 Task: Add an event with the title Second Webinar: Introduction to Influencer Marketing, date ''2023/10/11'', time 9:15 AM to 11:15 AMand add a description: The training workshop will commence with an introduction to the fundamental principles of effective presentations. Participants will learn about the key elements of a successful presentation, including content development, delivery techniques, visual aids, and audience engagement.Select event color  Flamingo . Add location for the event as: Melbourne, Australia, logged in from the account softage.8@softage.netand send the event invitation to softage.7@softage.net and softage.9@softage.net. Set a reminder for the event Weekly on Sunday
Action: Mouse pressed left at (57, 156)
Screenshot: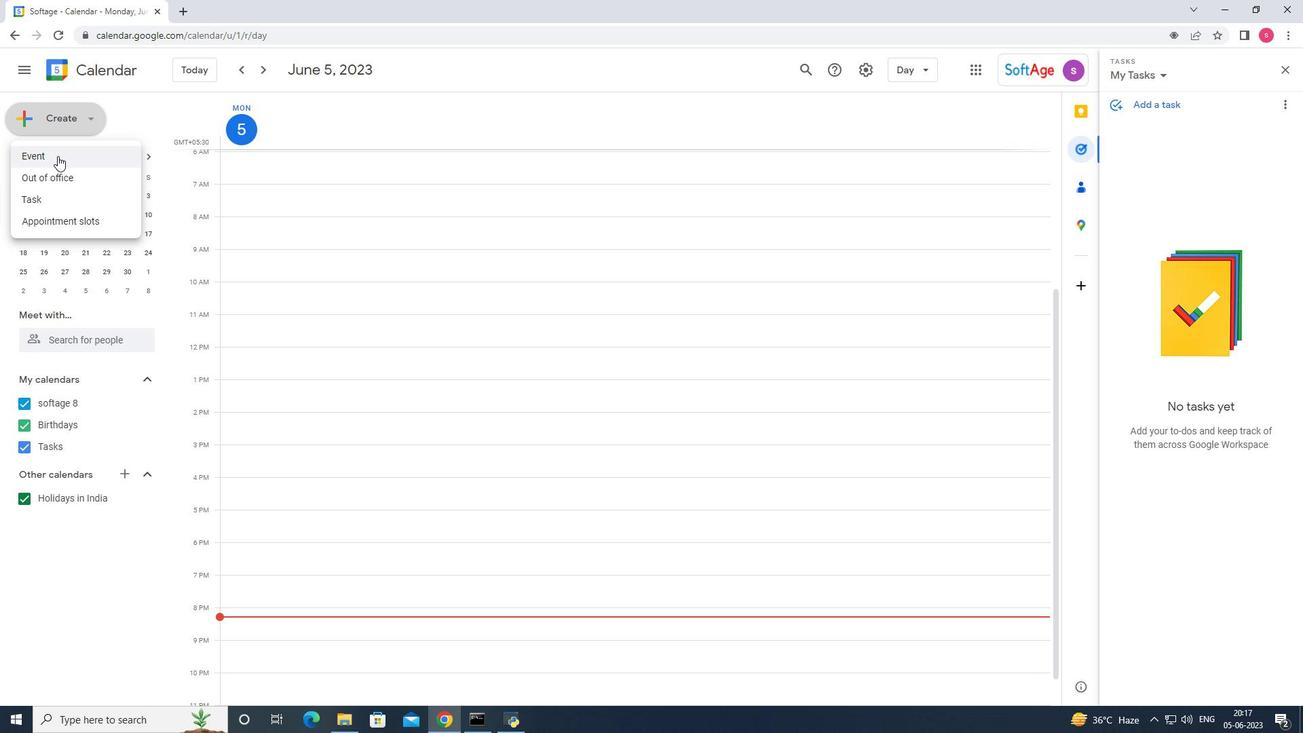 
Action: Mouse moved to (647, 615)
Screenshot: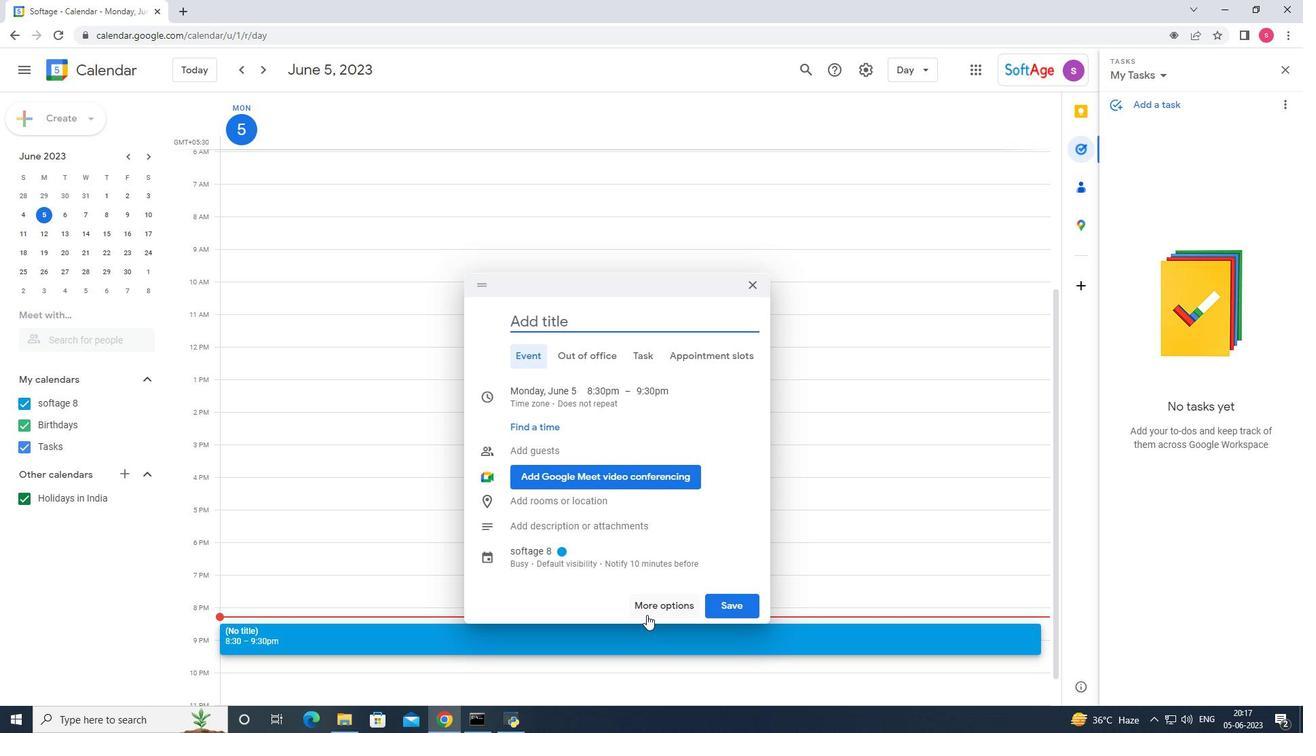 
Action: Mouse pressed left at (647, 615)
Screenshot: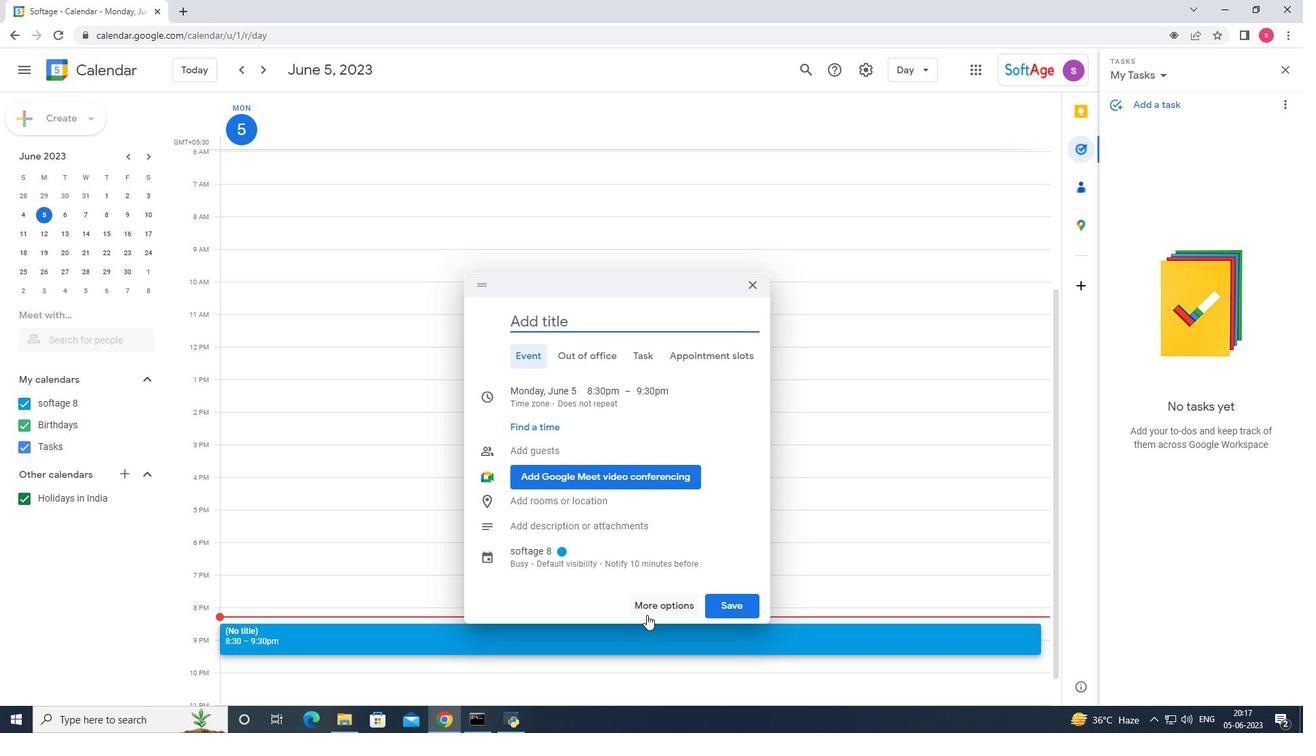 
Action: Mouse moved to (589, 429)
Screenshot: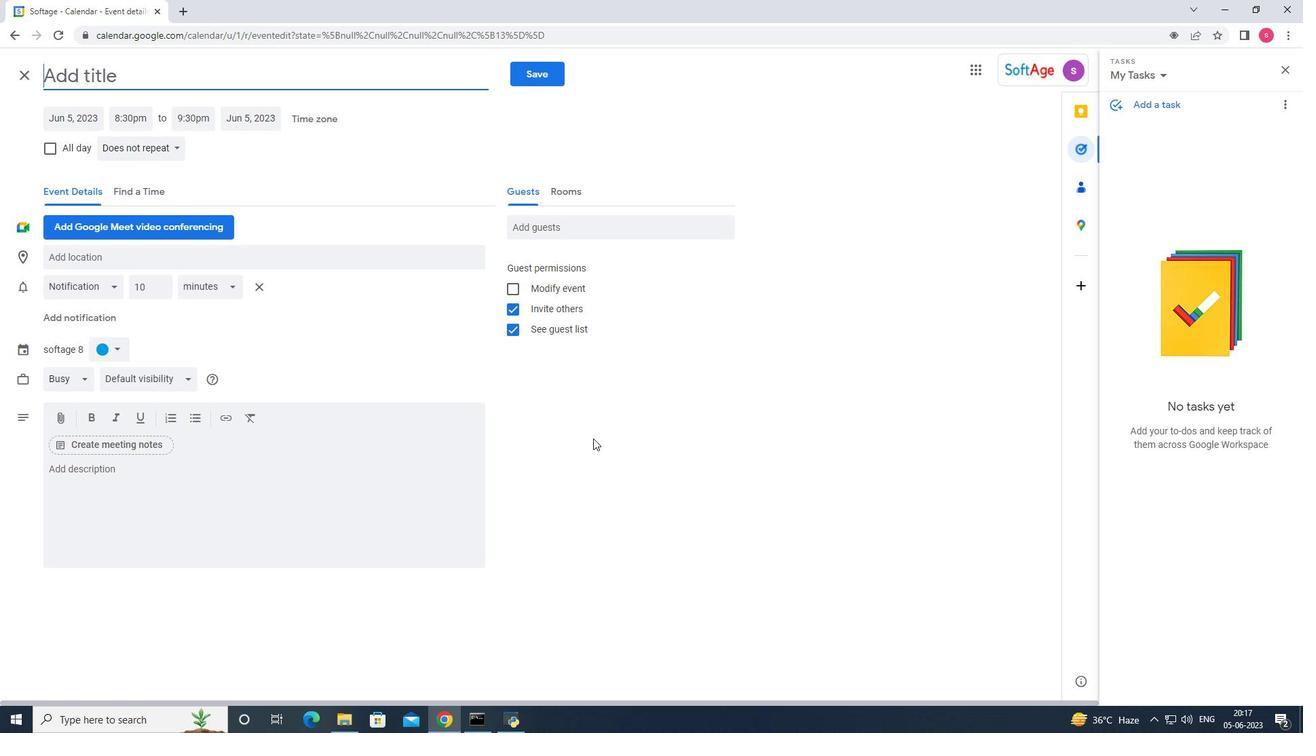 
Action: Key pressed <Key.shift><Key.shift><Key.shift>Second<Key.space><Key.shift>Webinar<Key.shift>:<Key.space><Key.shift><Key.shift><Key.shift><Key.shift>Introduction<Key.space>to<Key.space><Key.shift>Influencer<Key.space><Key.shift>Markr<Key.backspace>eting
Screenshot: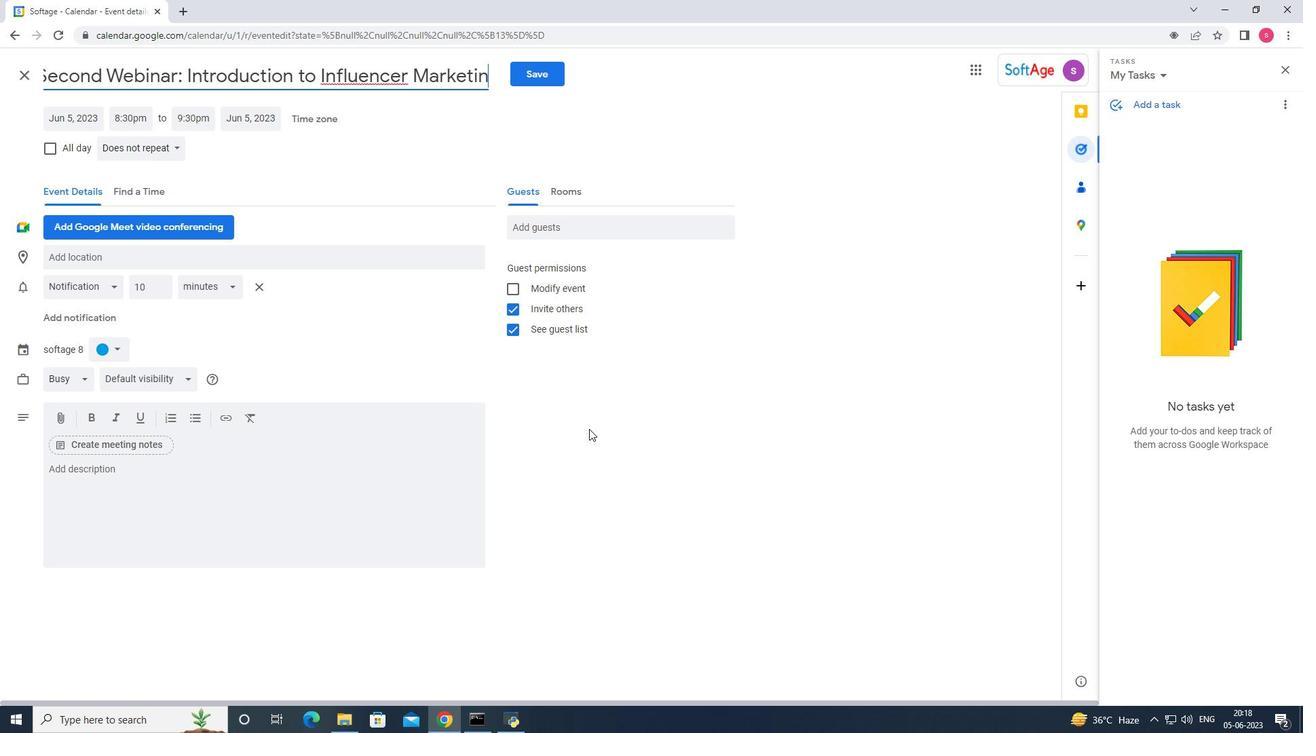 
Action: Mouse moved to (362, 74)
Screenshot: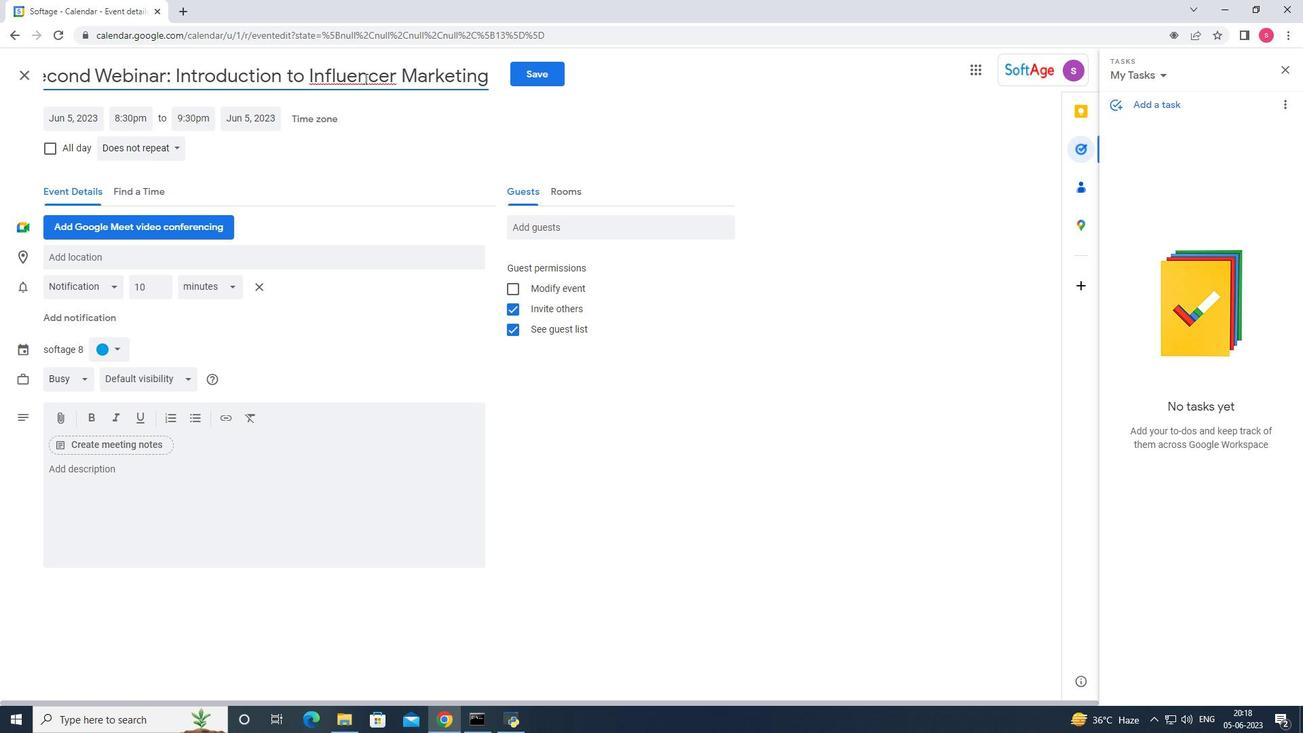 
Action: Mouse pressed right at (362, 74)
Screenshot: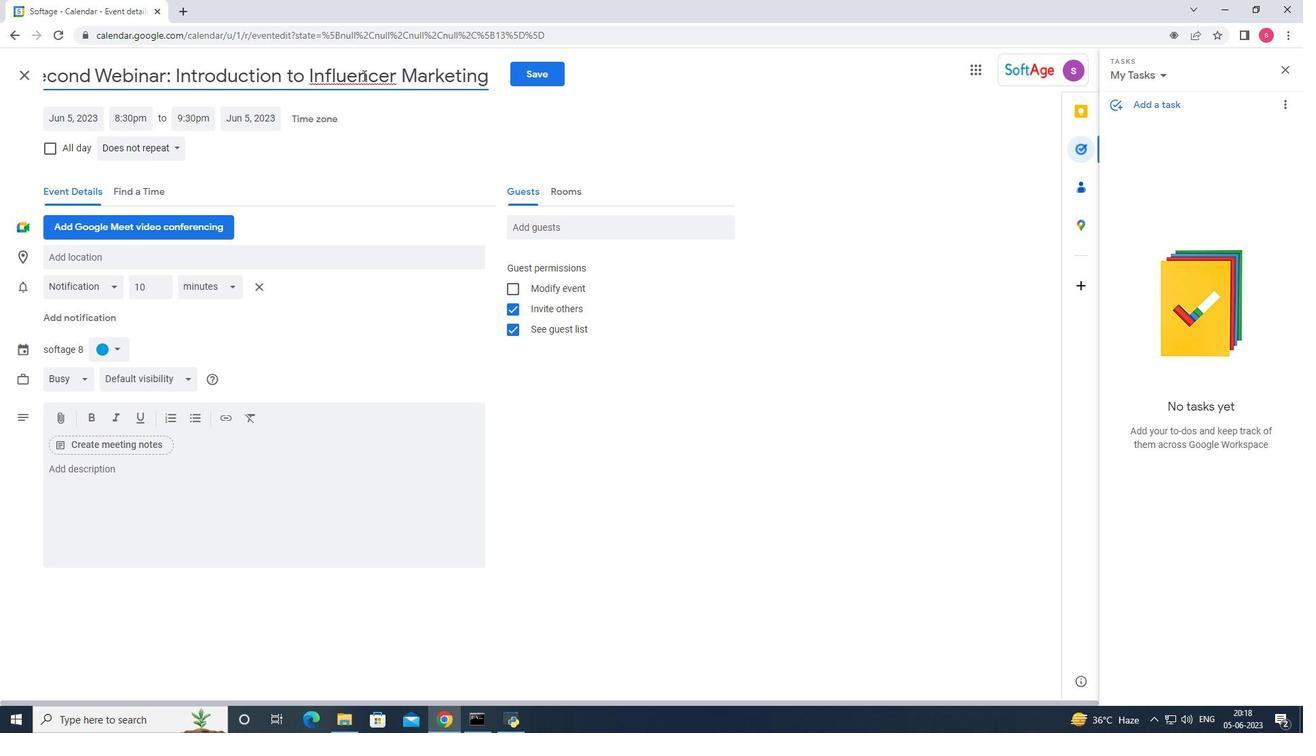 
Action: Mouse moved to (366, 84)
Screenshot: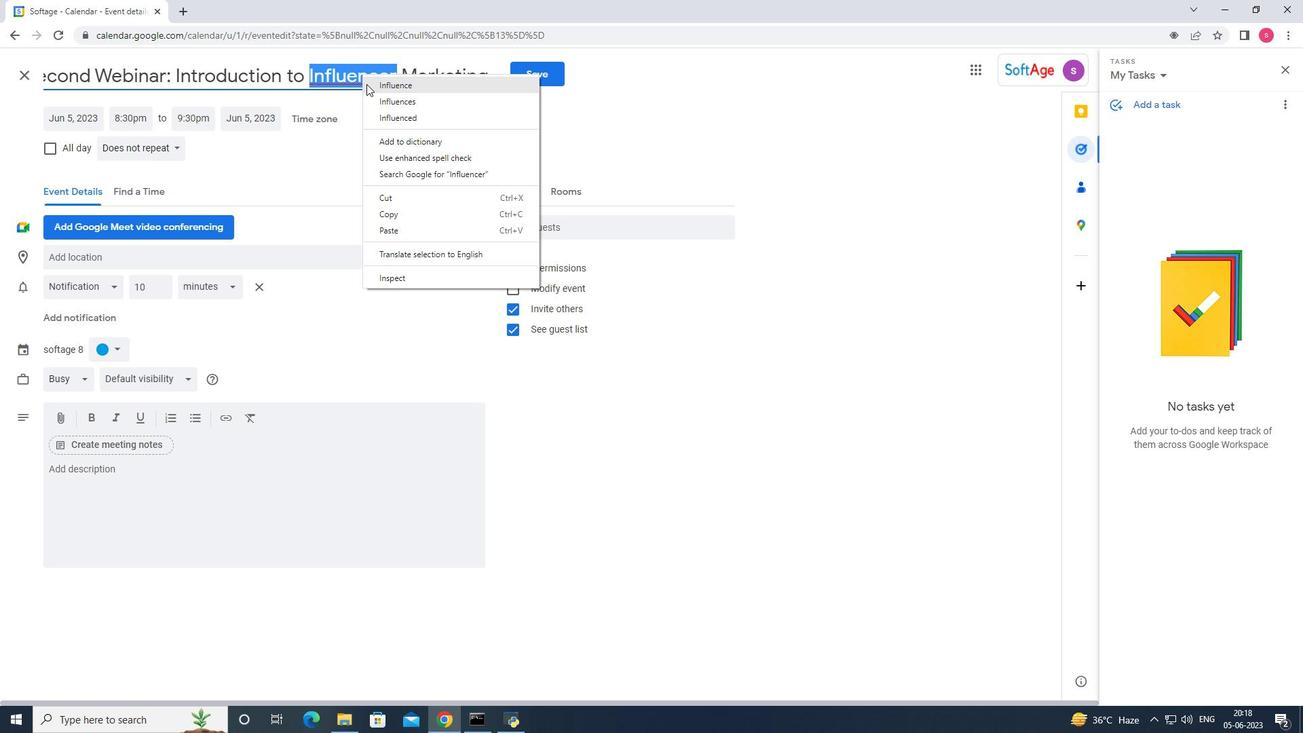 
Action: Mouse pressed left at (366, 84)
Screenshot: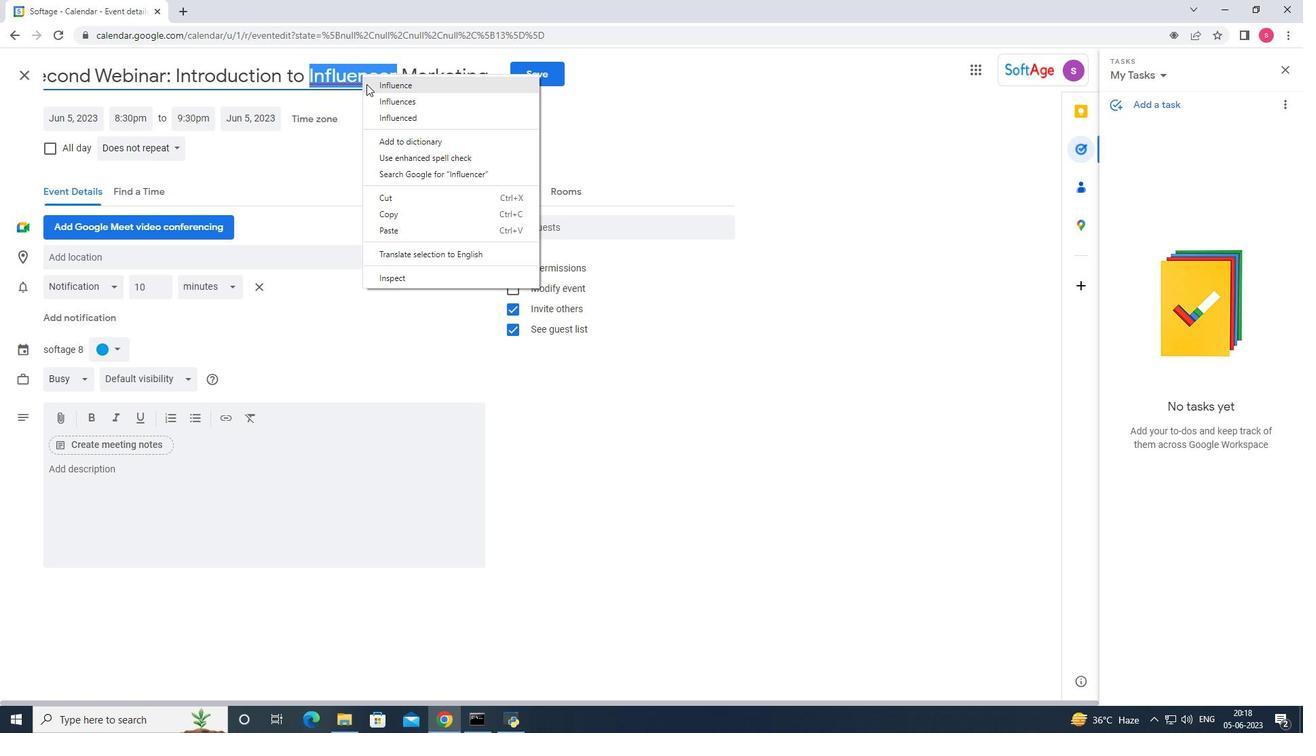 
Action: Mouse moved to (507, 174)
Screenshot: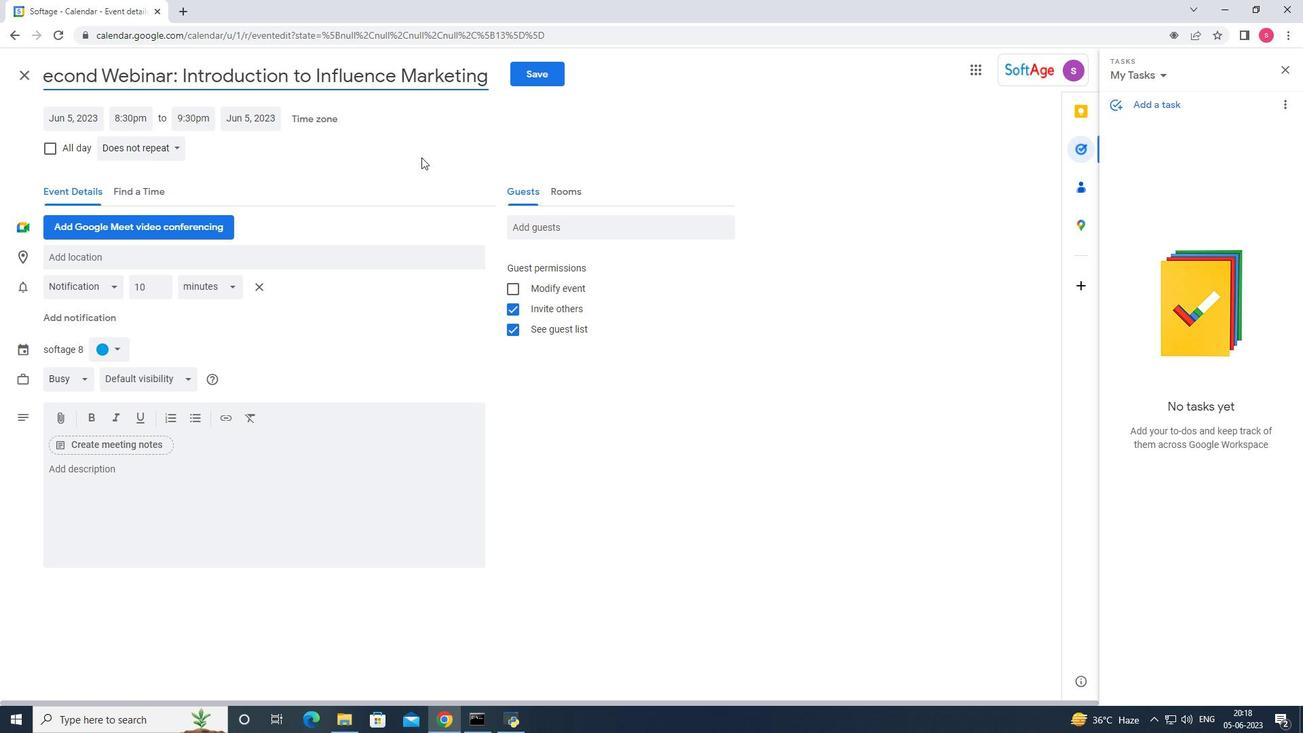 
Action: Key pressed e<Key.backspace>r
Screenshot: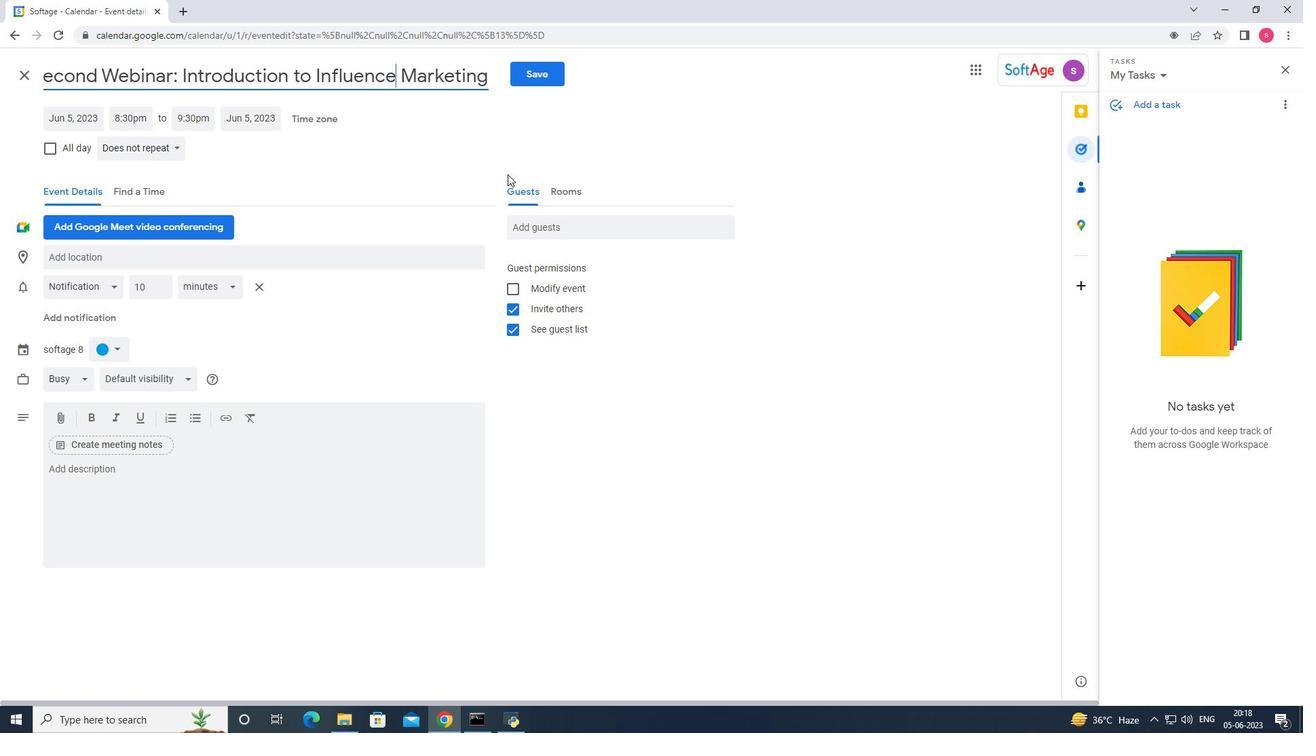 
Action: Mouse moved to (84, 114)
Screenshot: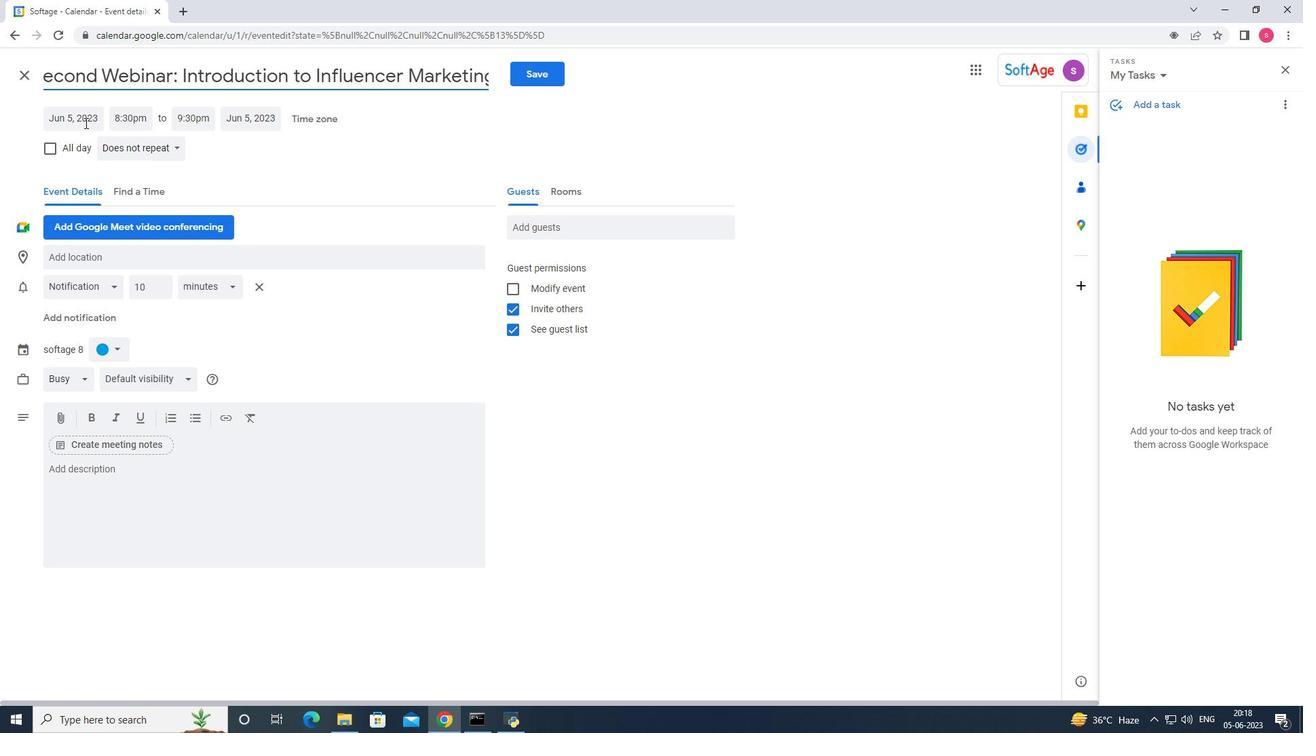 
Action: Mouse pressed left at (84, 114)
Screenshot: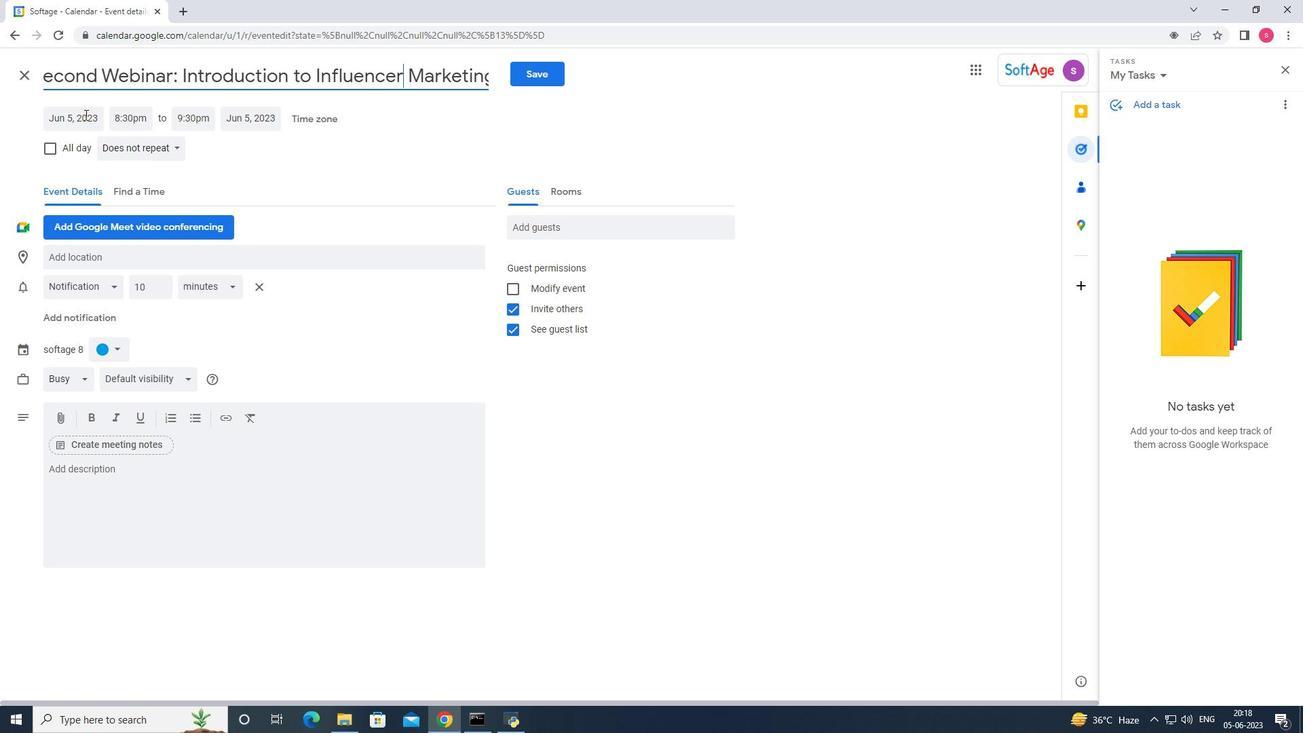 
Action: Mouse moved to (90, 241)
Screenshot: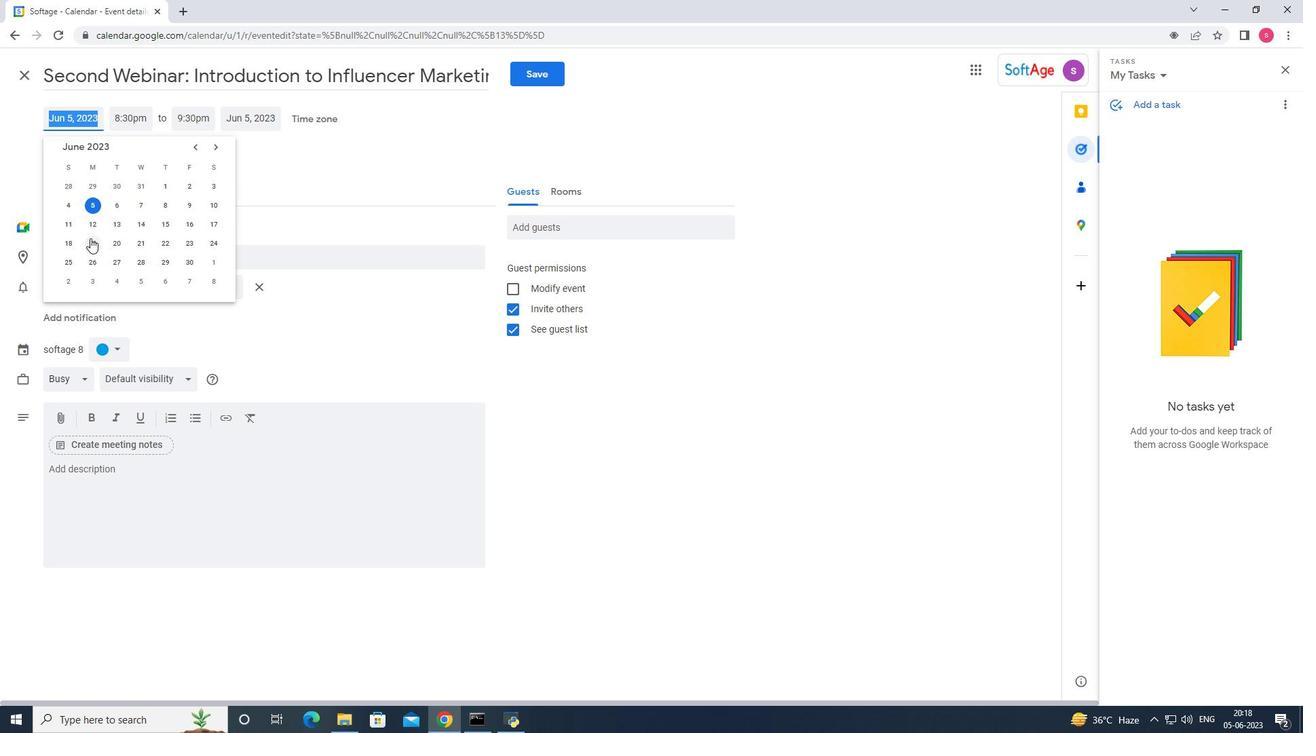 
Action: Mouse scrolled (90, 241) with delta (0, 0)
Screenshot: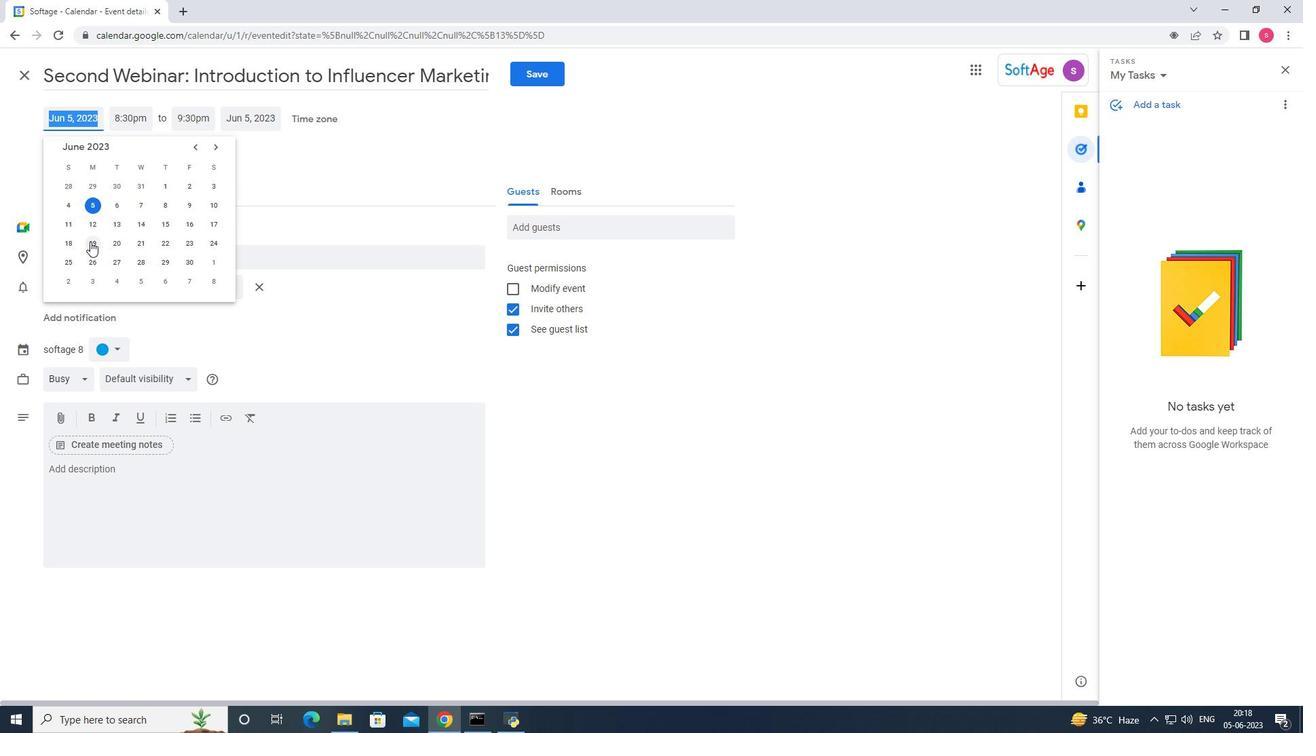 
Action: Mouse moved to (214, 148)
Screenshot: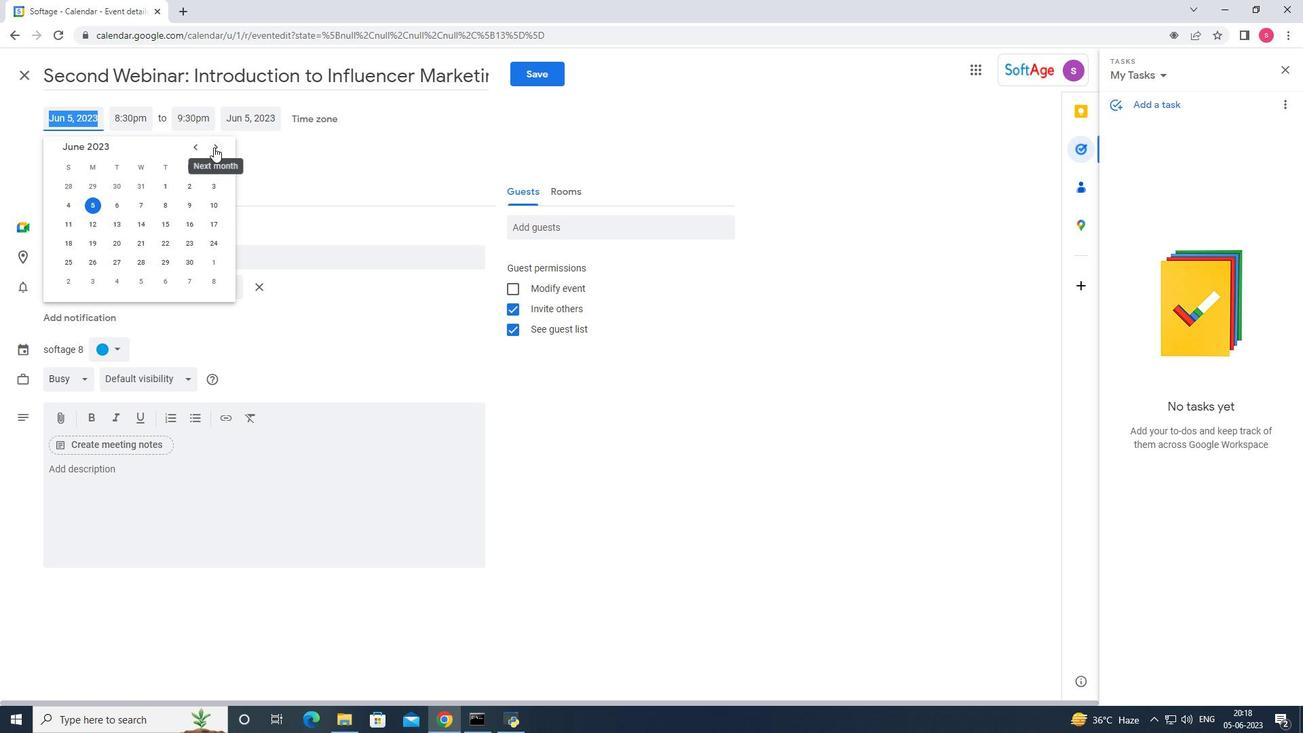 
Action: Mouse pressed left at (214, 148)
Screenshot: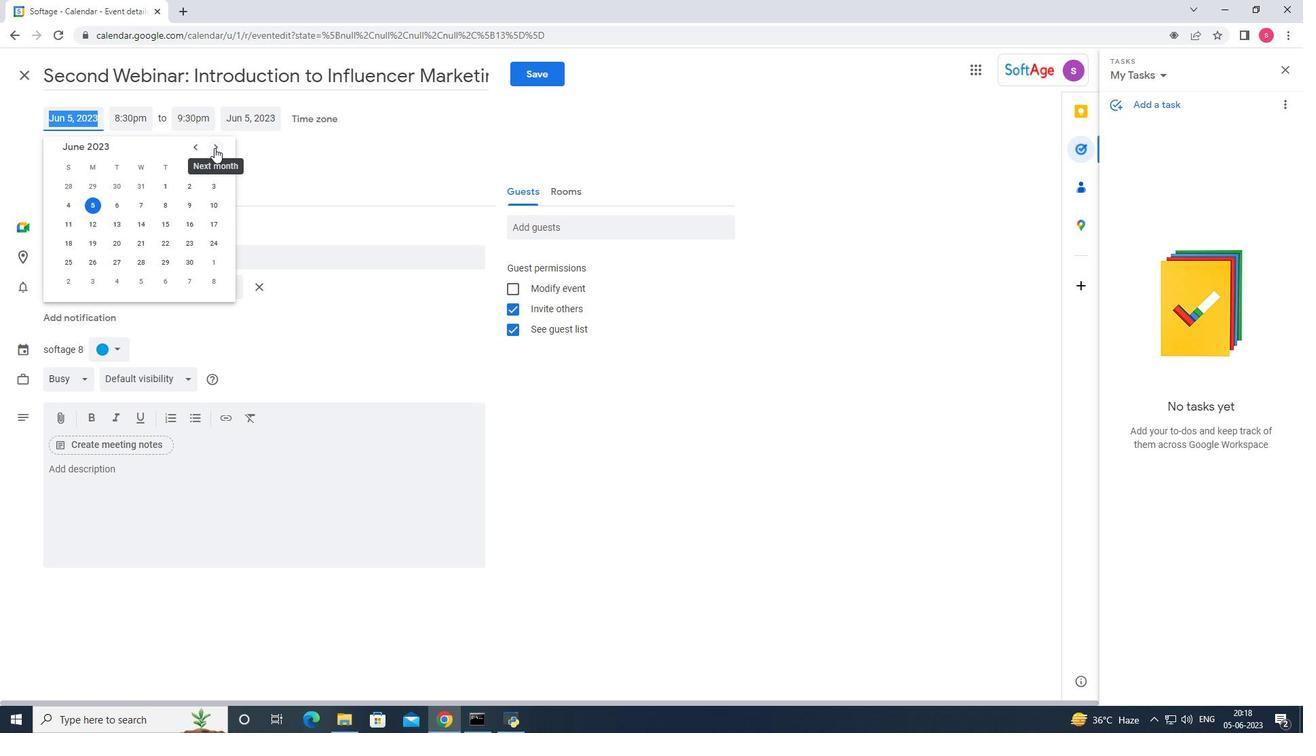 
Action: Mouse pressed left at (214, 148)
Screenshot: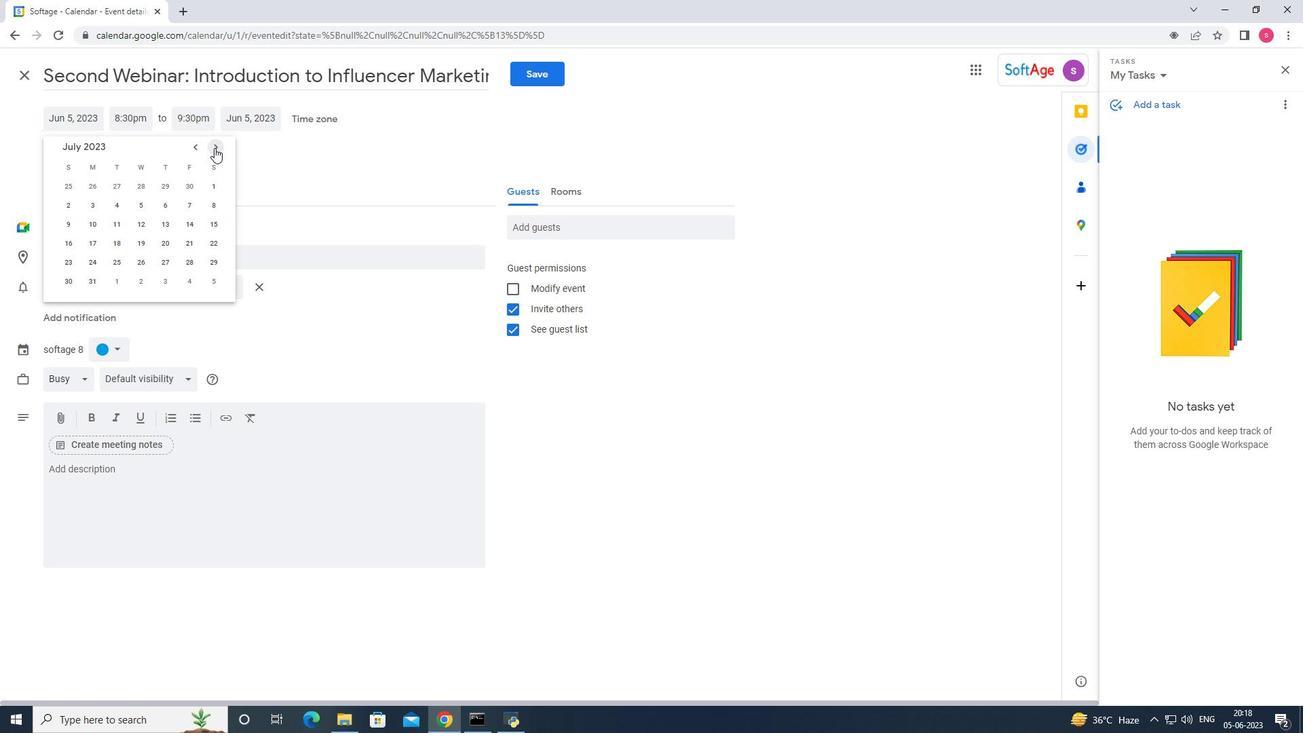 
Action: Mouse pressed left at (214, 148)
Screenshot: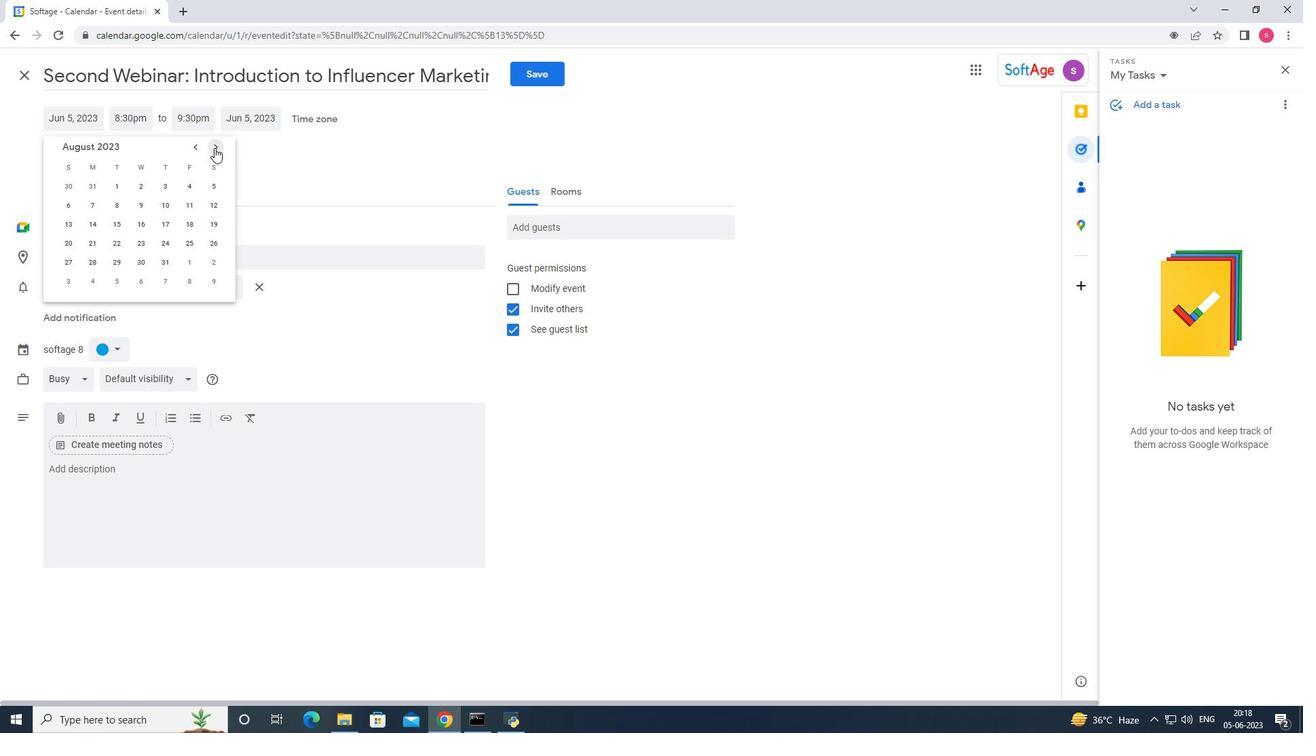 
Action: Mouse pressed left at (214, 148)
Screenshot: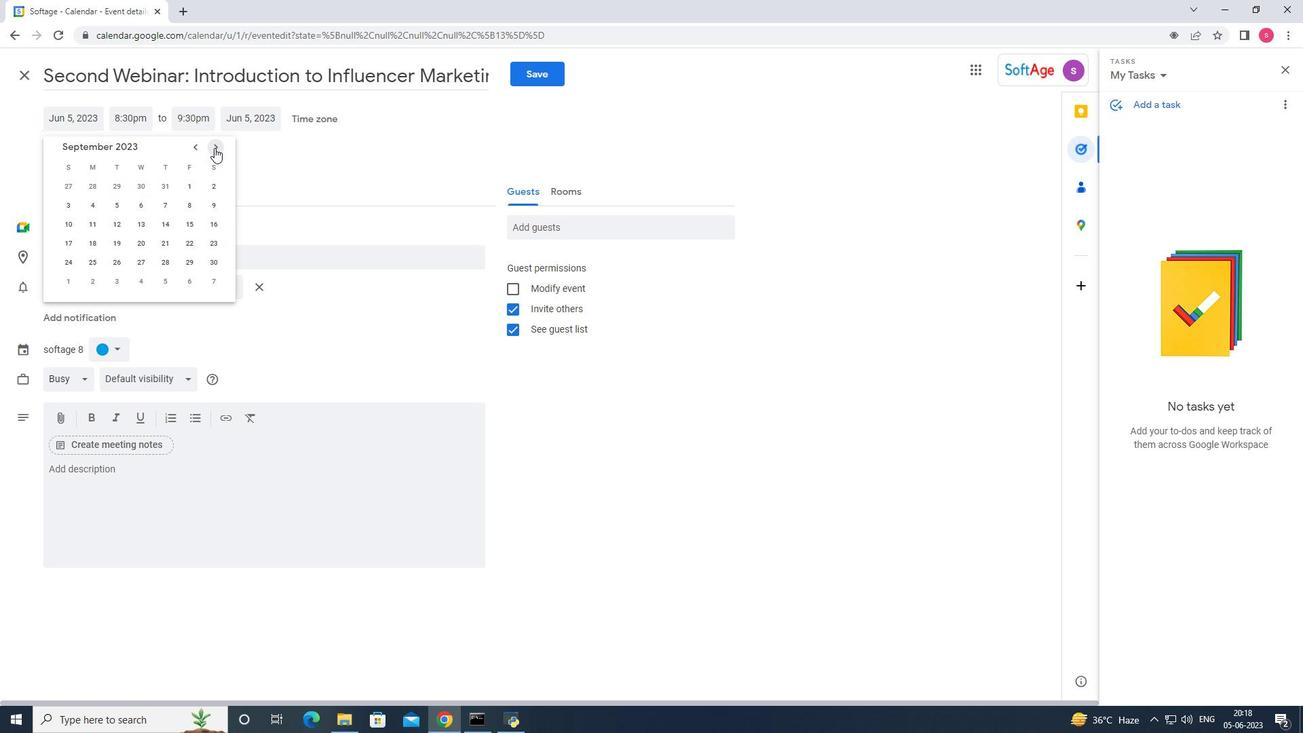 
Action: Mouse pressed left at (214, 148)
Screenshot: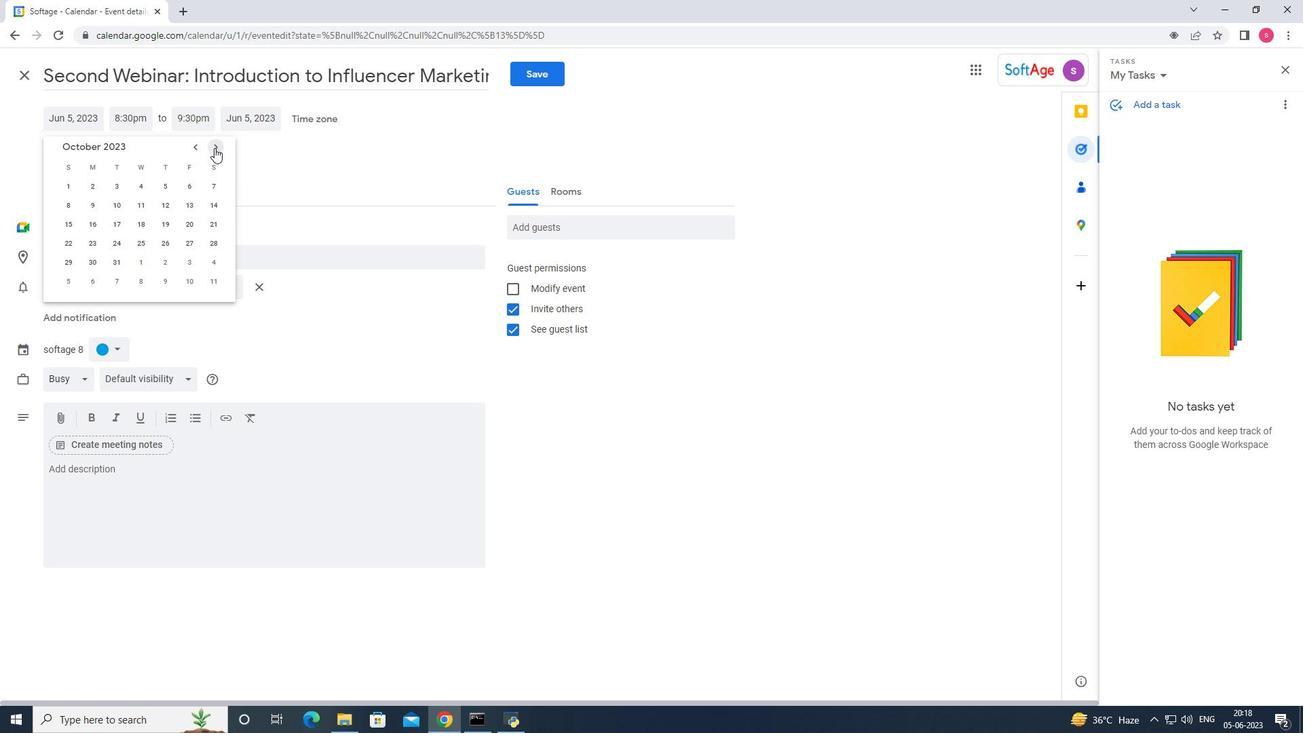 
Action: Mouse moved to (197, 148)
Screenshot: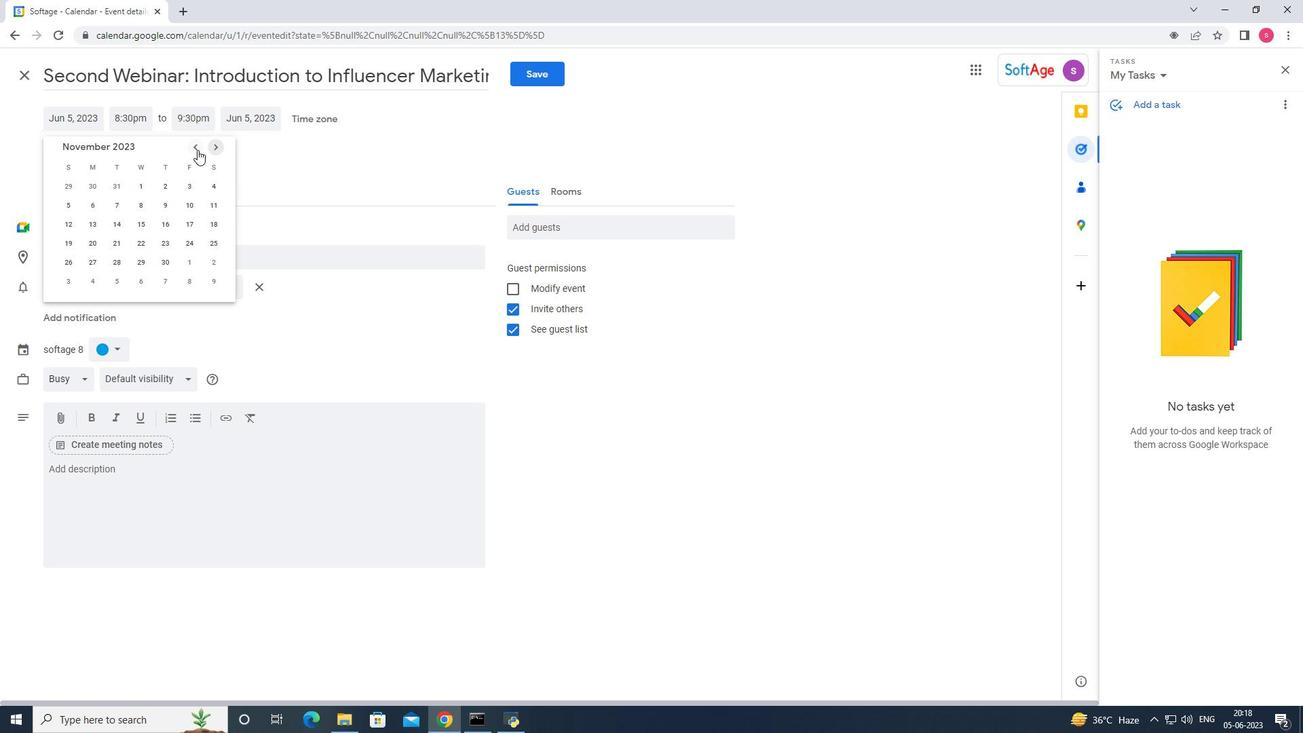 
Action: Mouse pressed left at (197, 148)
Screenshot: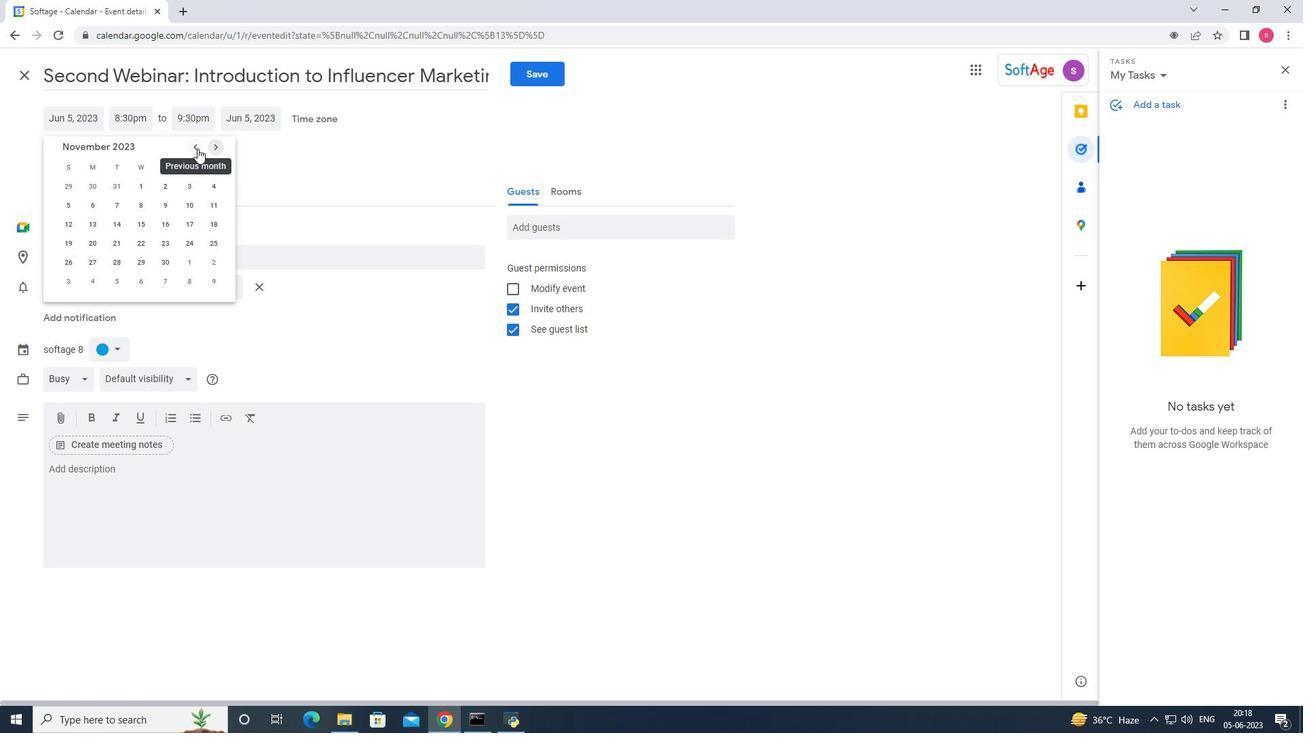 
Action: Mouse moved to (144, 203)
Screenshot: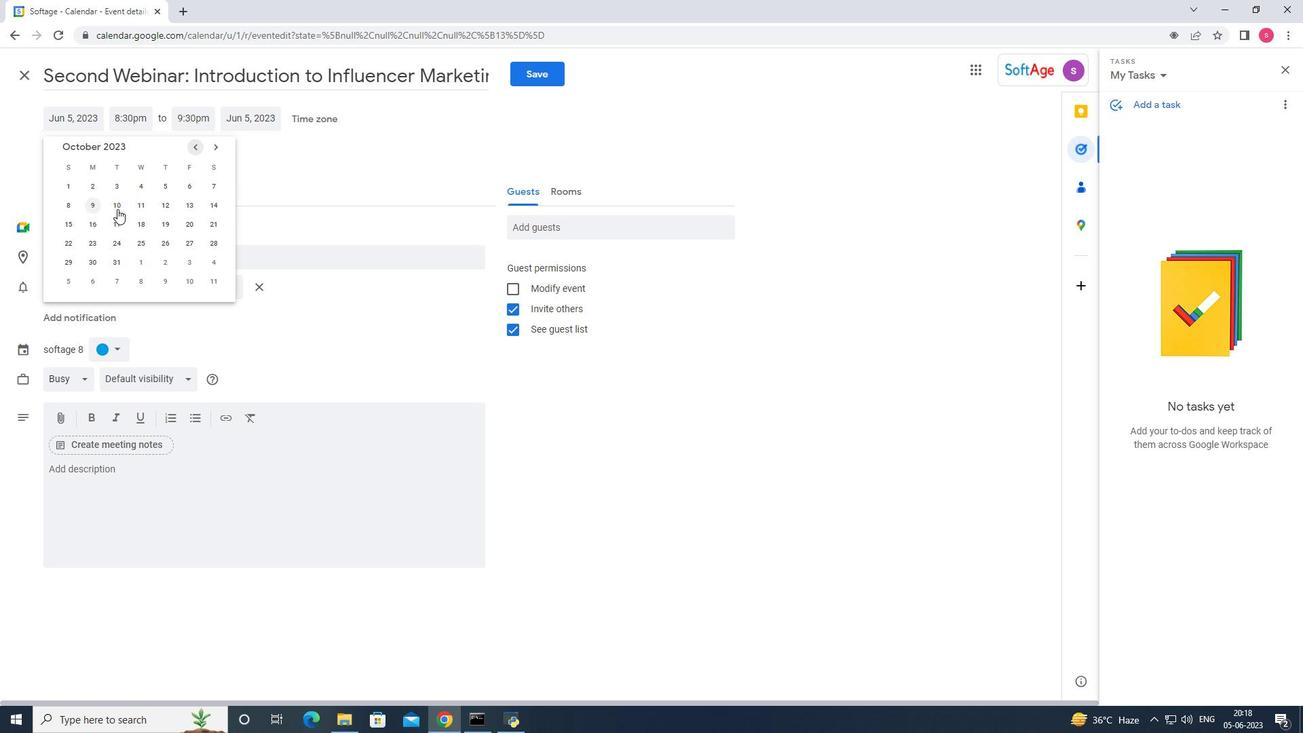 
Action: Mouse pressed left at (144, 203)
Screenshot: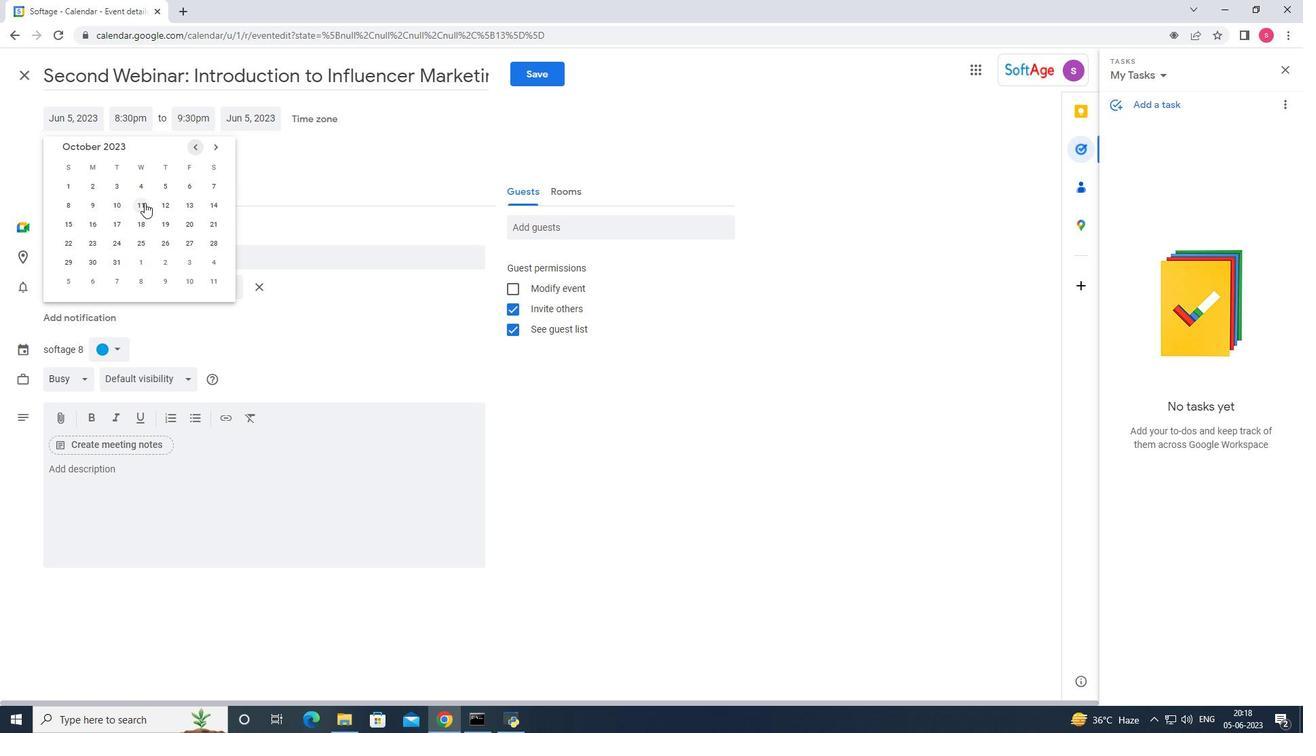 
Action: Mouse moved to (137, 118)
Screenshot: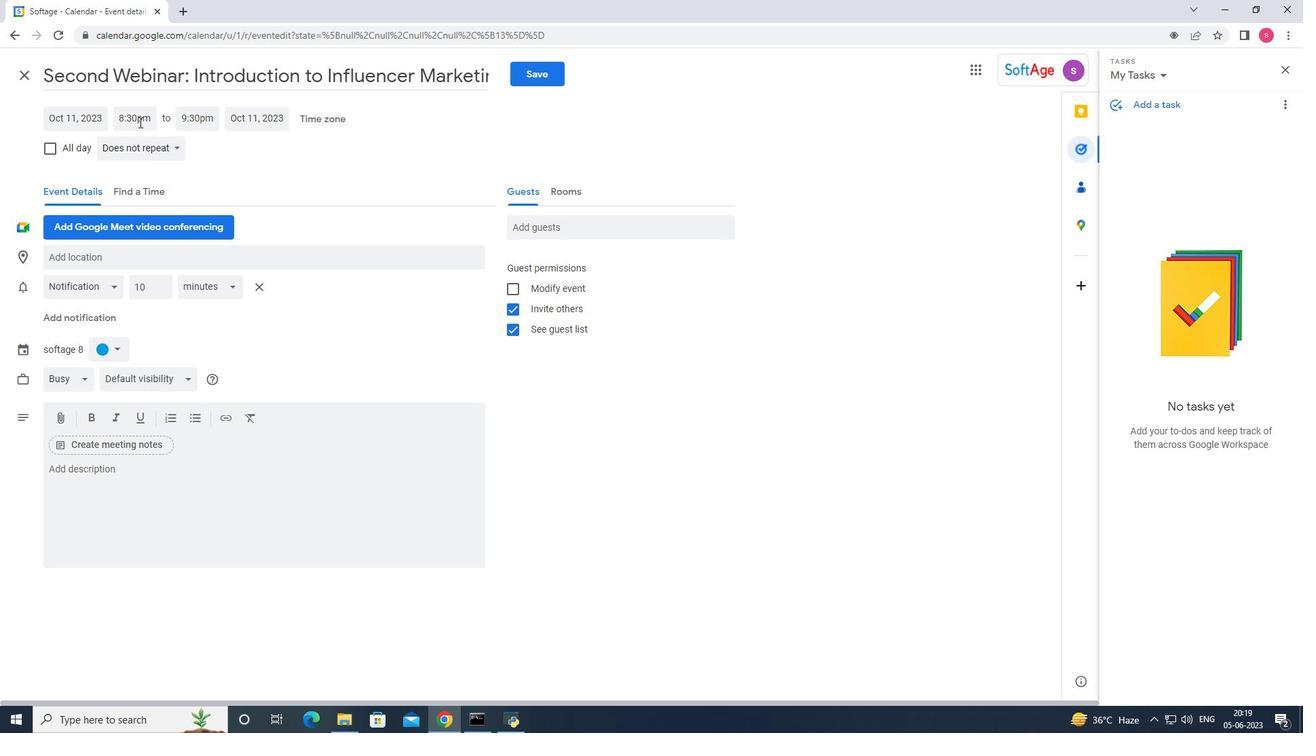 
Action: Mouse pressed left at (137, 118)
Screenshot: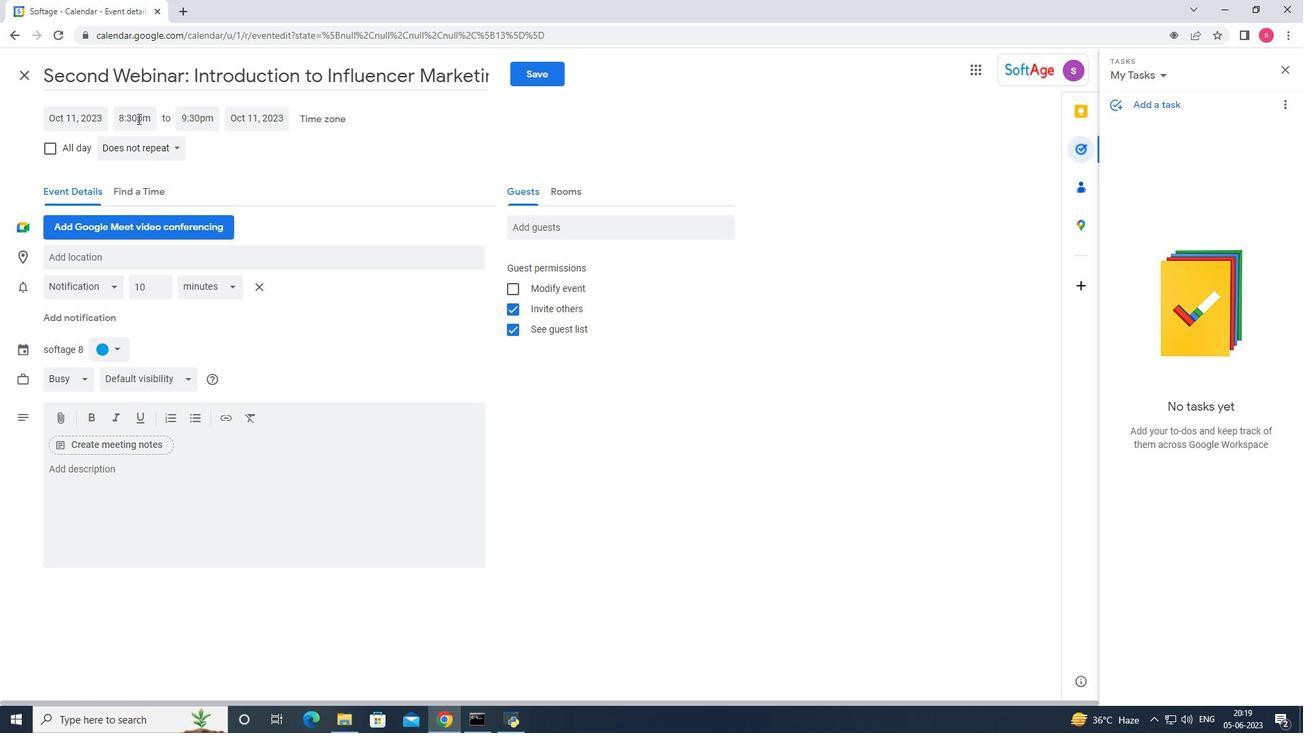 
Action: Mouse moved to (151, 203)
Screenshot: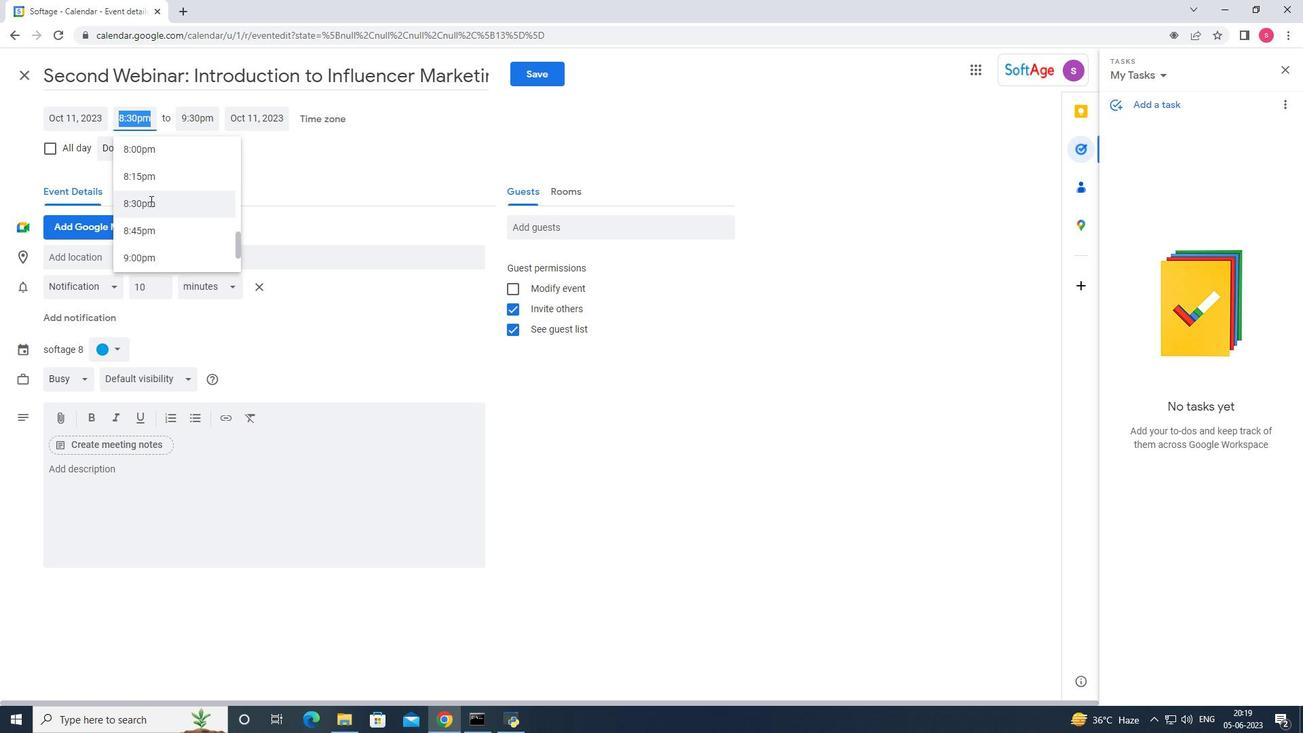 
Action: Mouse scrolled (151, 204) with delta (0, 0)
Screenshot: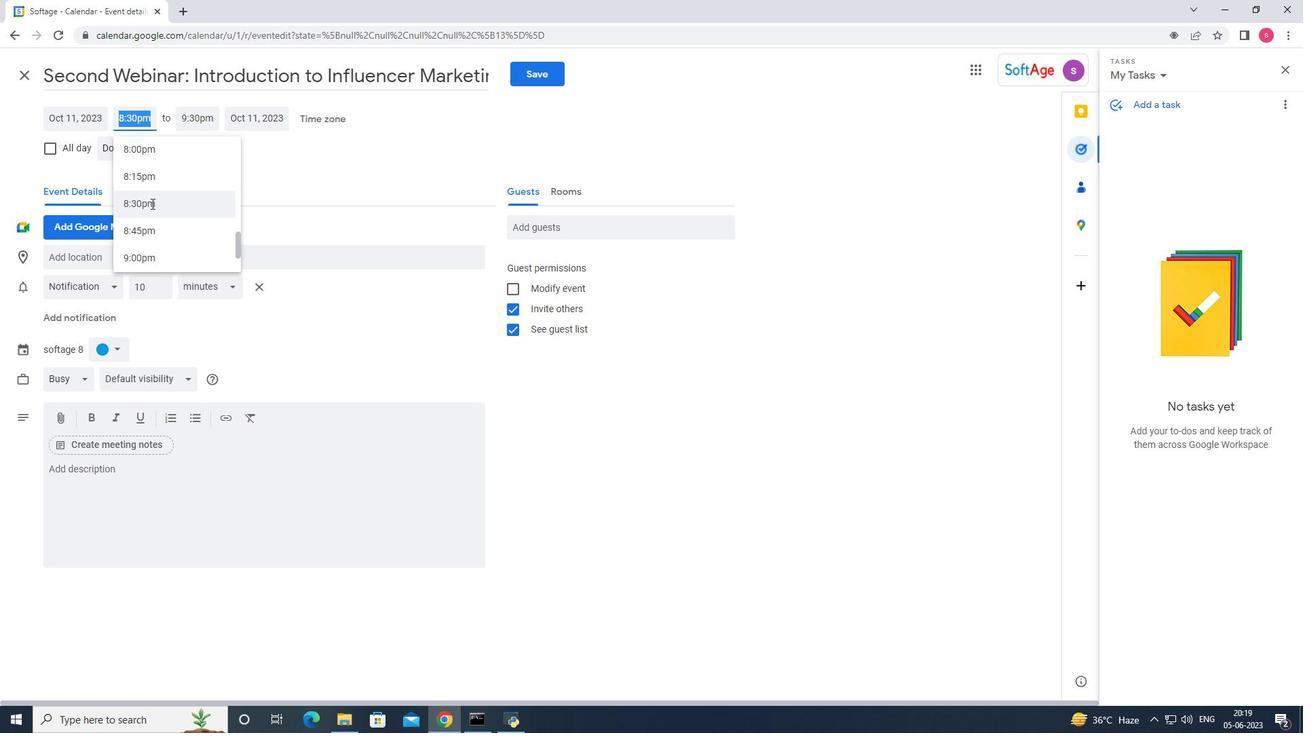 
Action: Mouse scrolled (151, 204) with delta (0, 0)
Screenshot: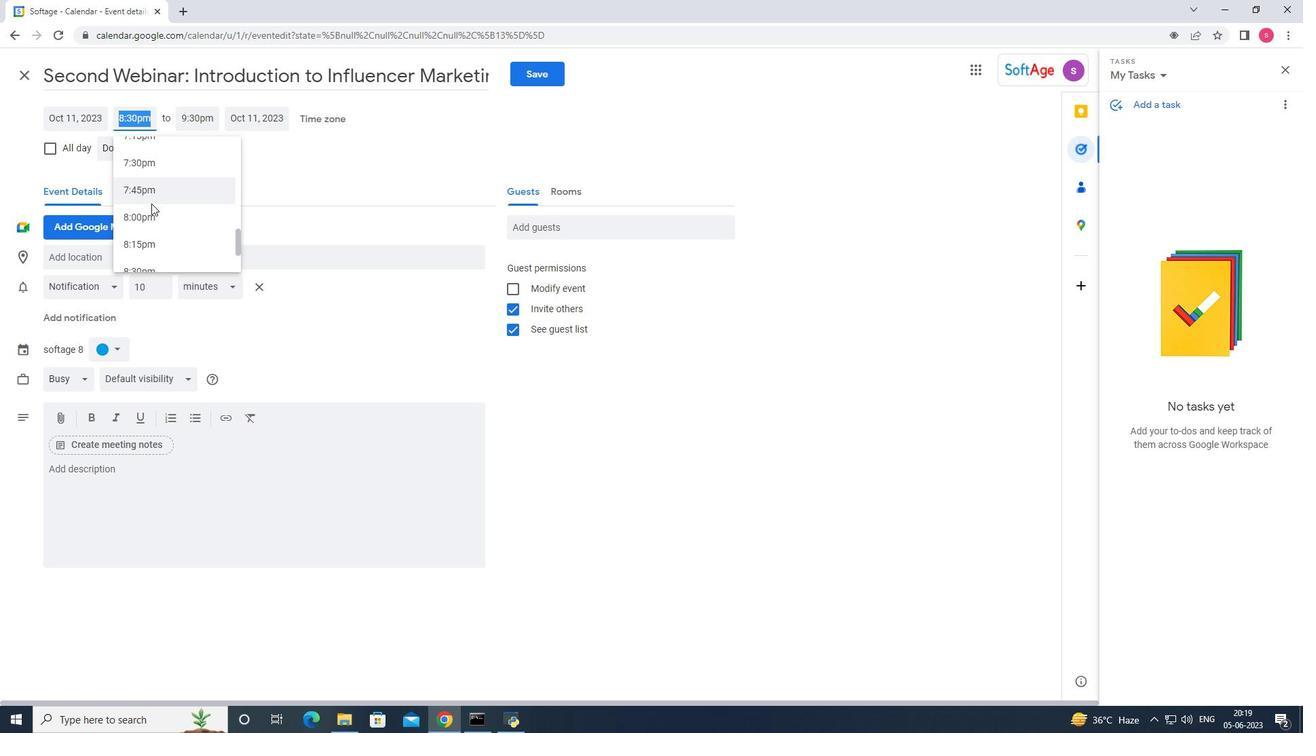 
Action: Mouse scrolled (151, 204) with delta (0, 0)
Screenshot: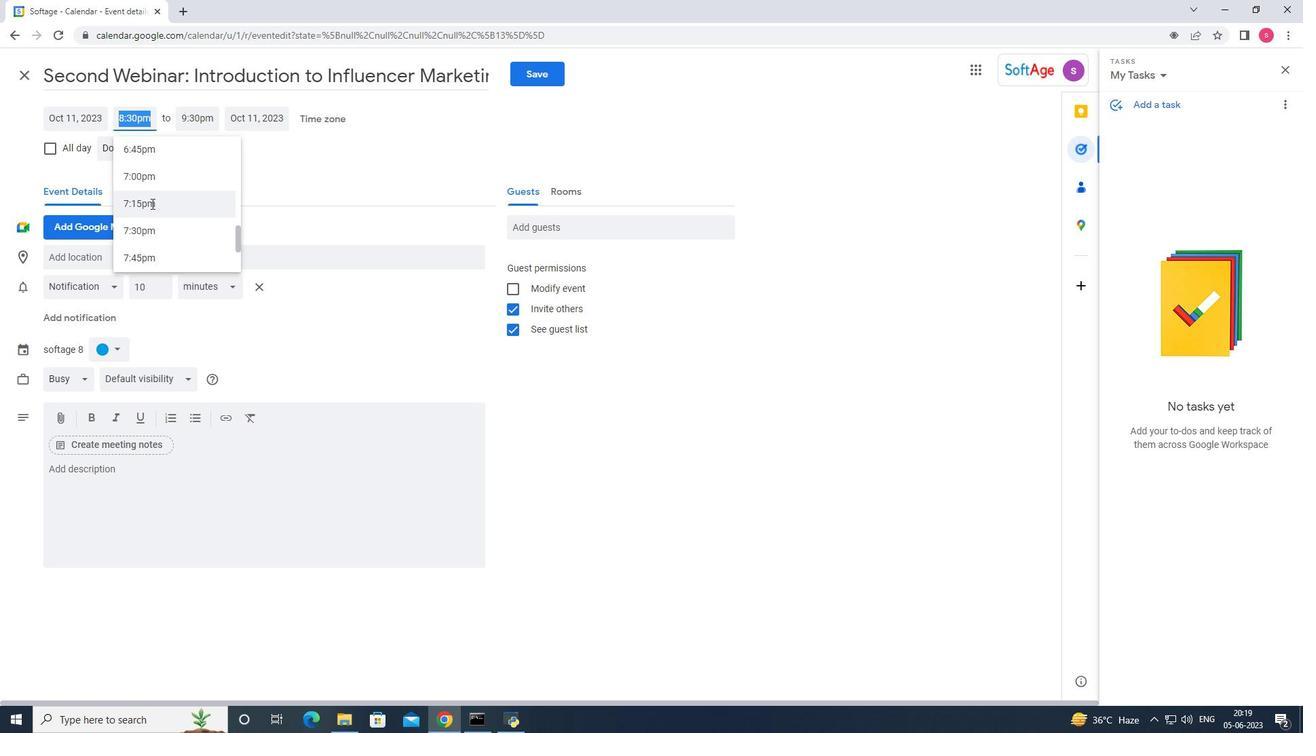 
Action: Mouse scrolled (151, 204) with delta (0, 0)
Screenshot: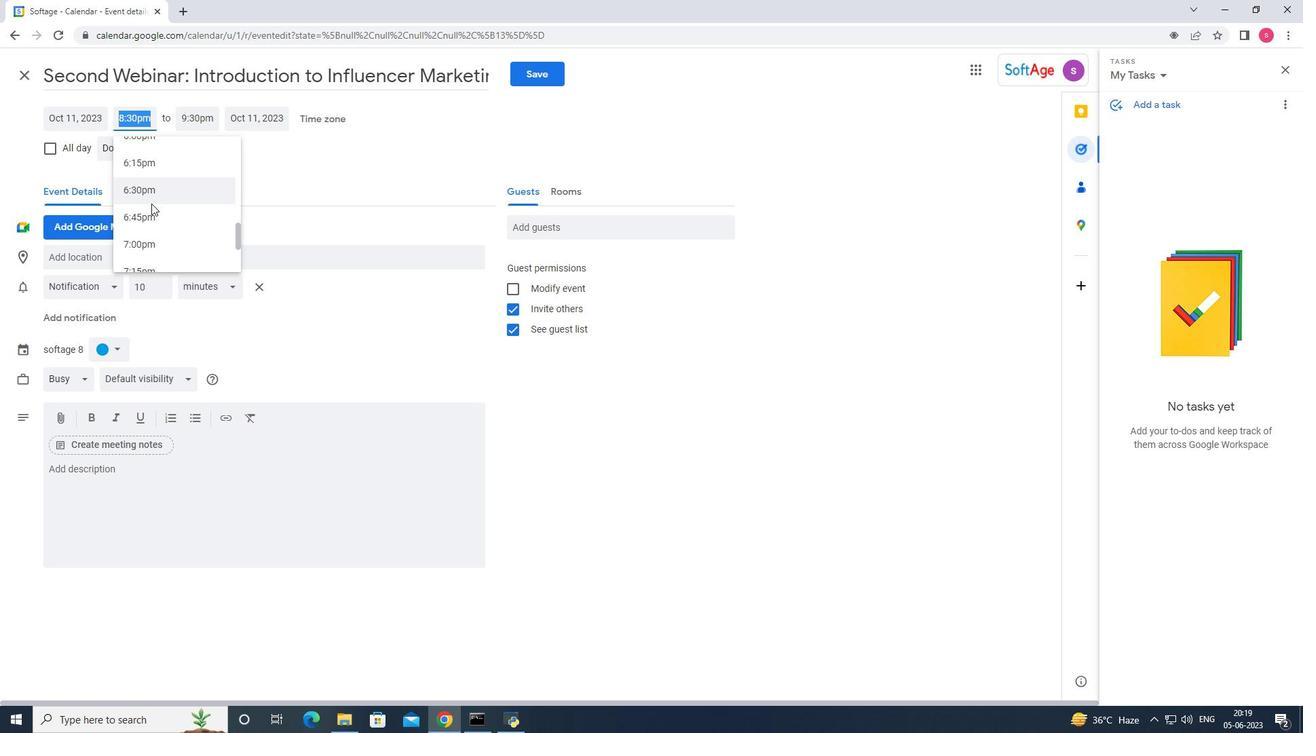 
Action: Mouse scrolled (151, 204) with delta (0, 0)
Screenshot: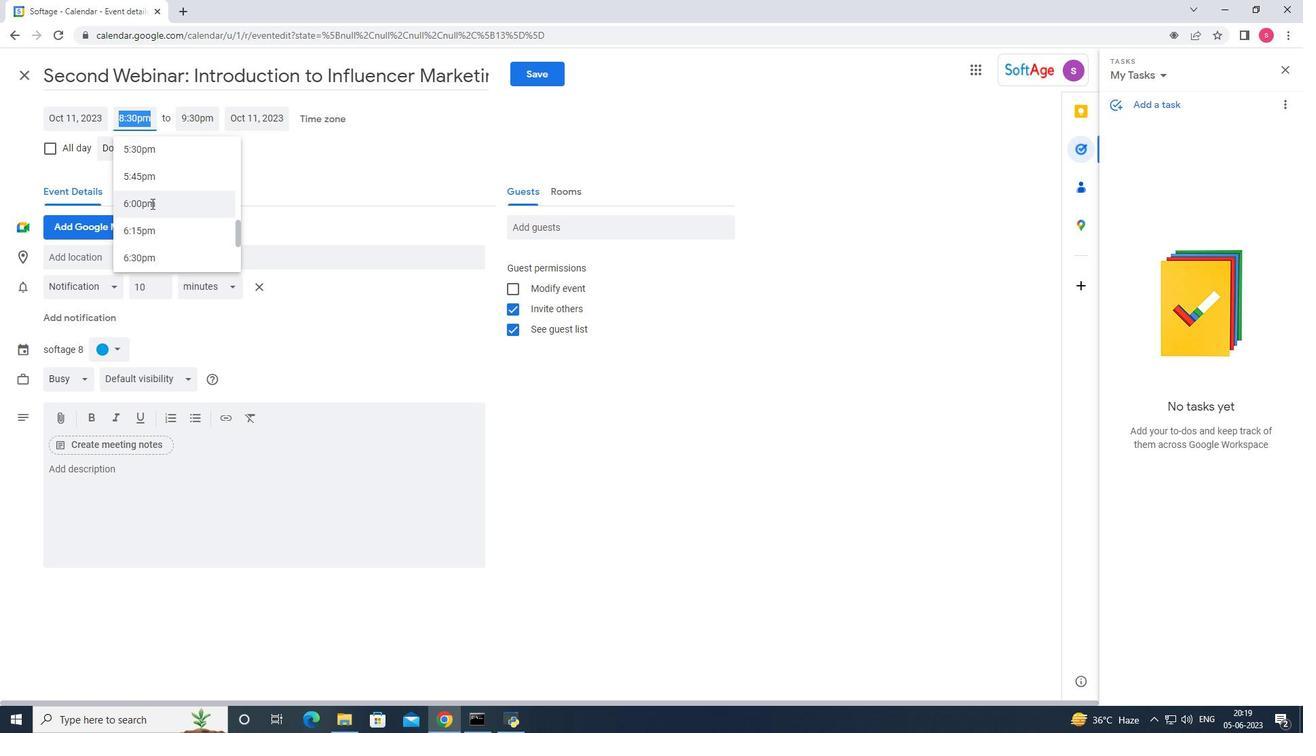 
Action: Mouse scrolled (151, 204) with delta (0, 0)
Screenshot: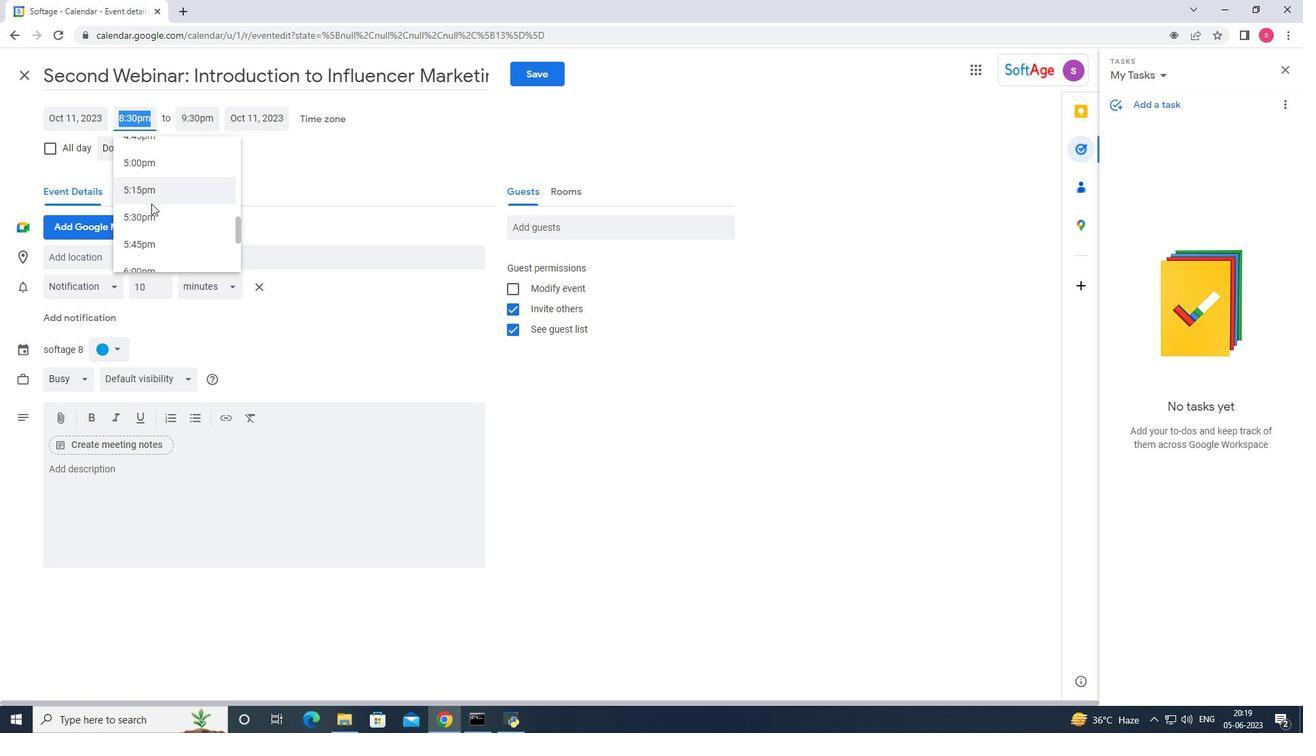 
Action: Mouse scrolled (151, 204) with delta (0, 0)
Screenshot: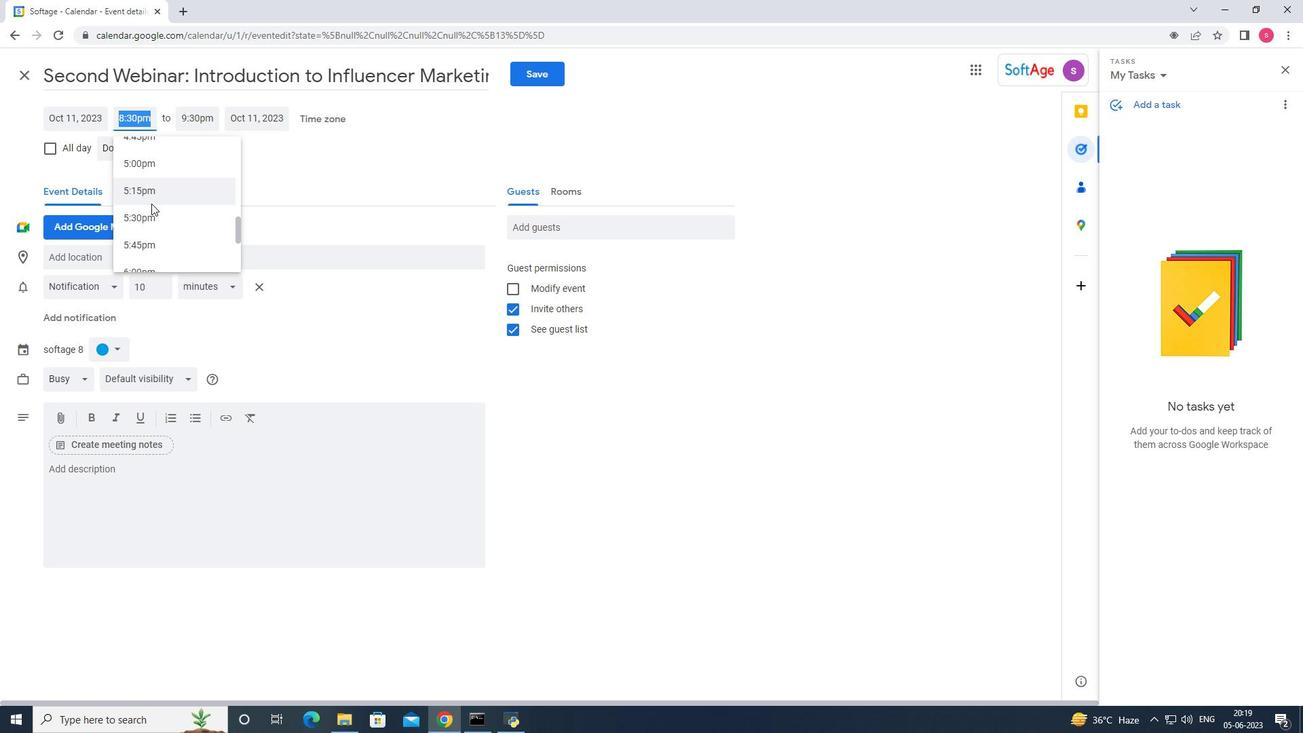 
Action: Mouse scrolled (151, 204) with delta (0, 0)
Screenshot: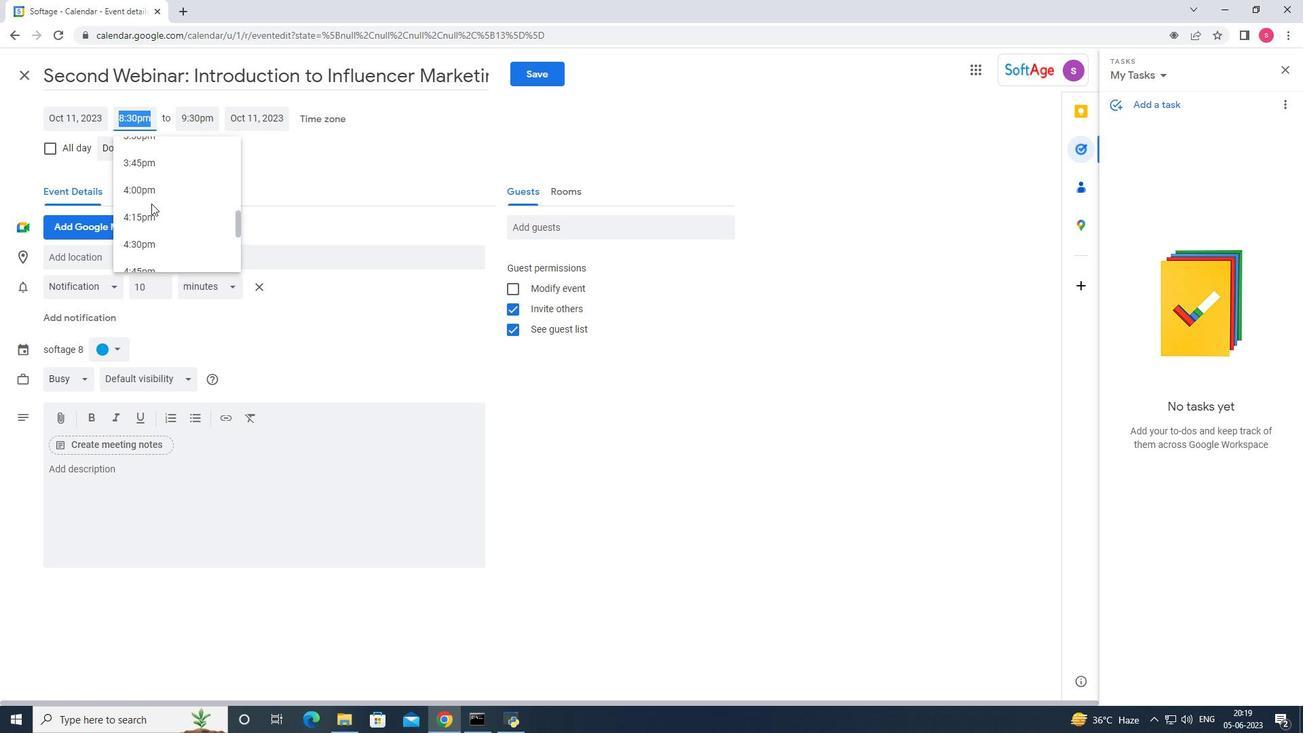 
Action: Mouse scrolled (151, 204) with delta (0, 0)
Screenshot: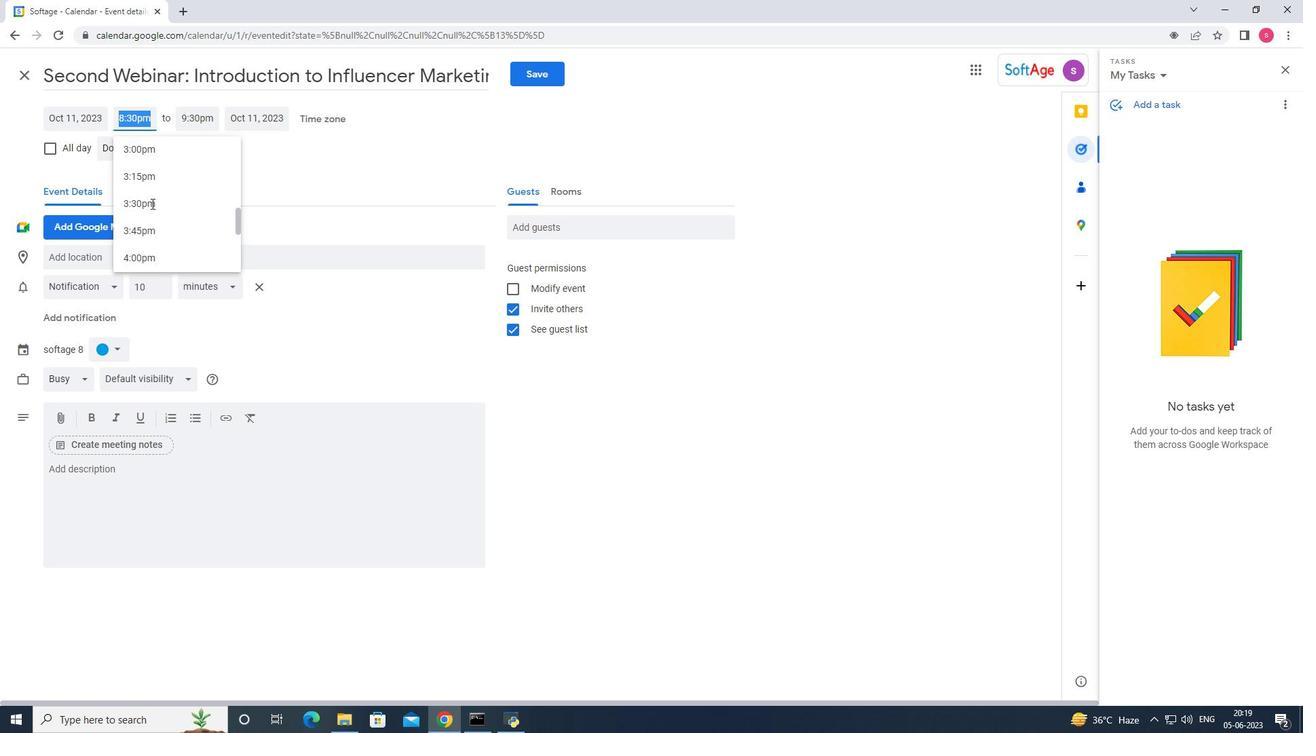 
Action: Mouse scrolled (151, 204) with delta (0, 0)
Screenshot: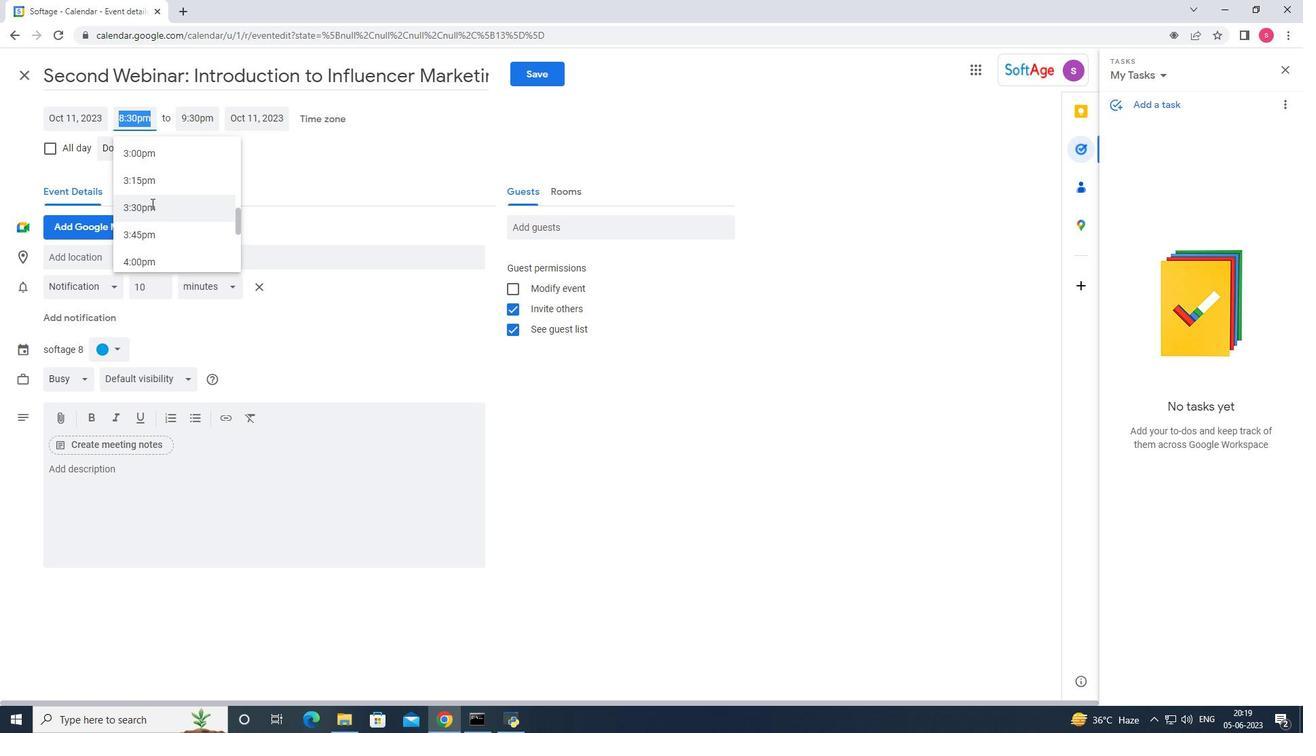 
Action: Mouse scrolled (151, 204) with delta (0, 0)
Screenshot: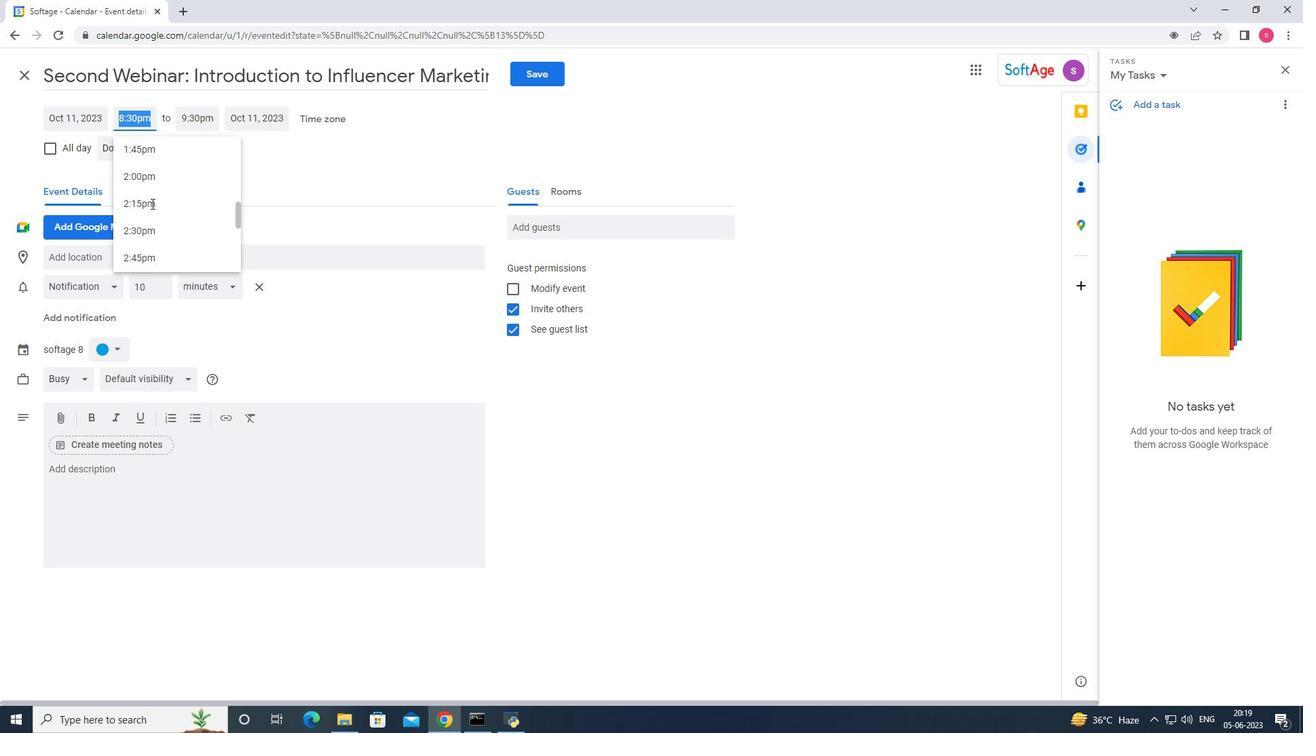 
Action: Mouse scrolled (151, 204) with delta (0, 0)
Screenshot: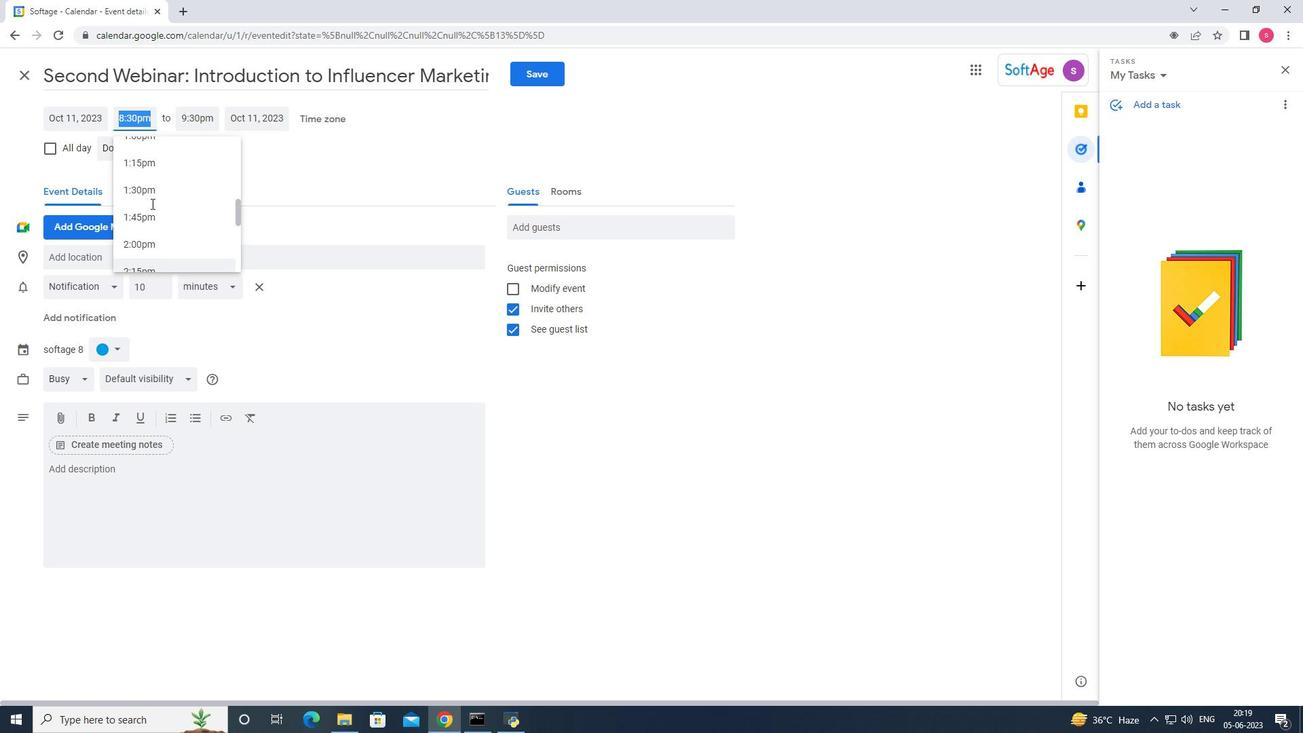 
Action: Mouse scrolled (151, 204) with delta (0, 0)
Screenshot: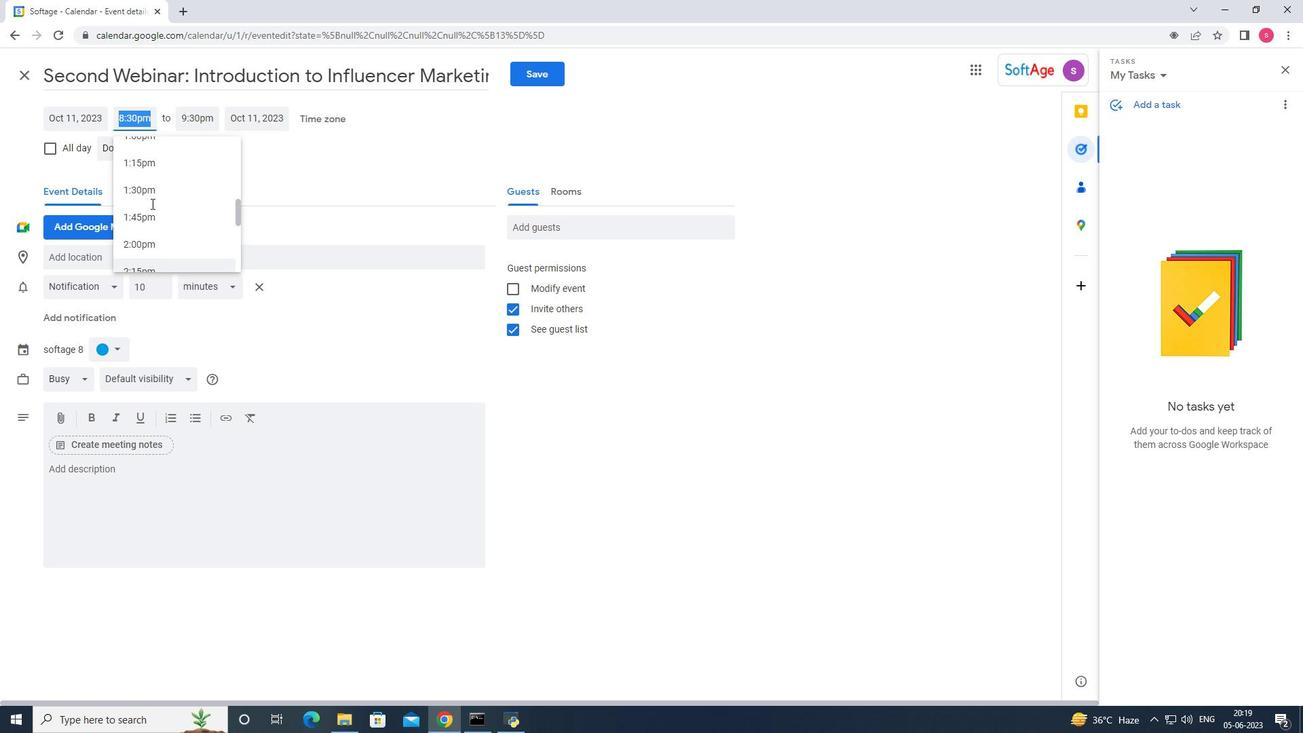 
Action: Mouse scrolled (151, 204) with delta (0, 0)
Screenshot: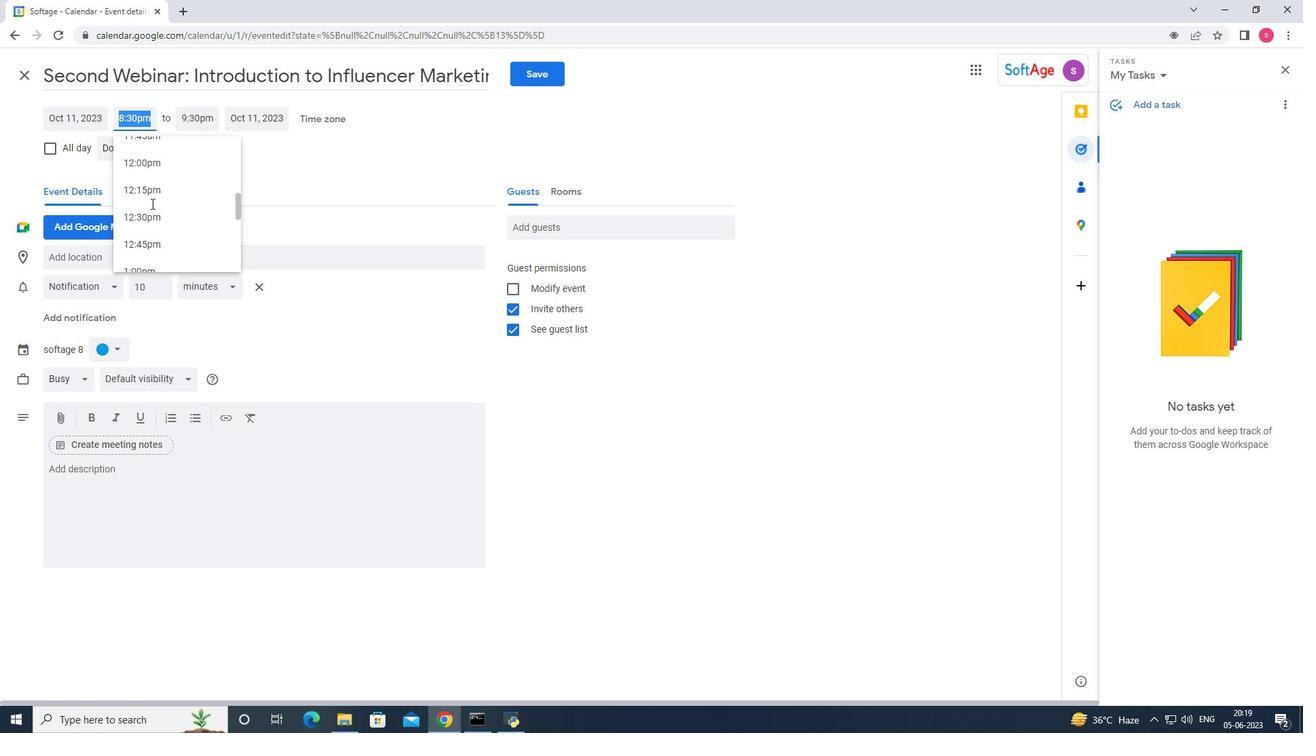 
Action: Mouse scrolled (151, 204) with delta (0, 0)
Screenshot: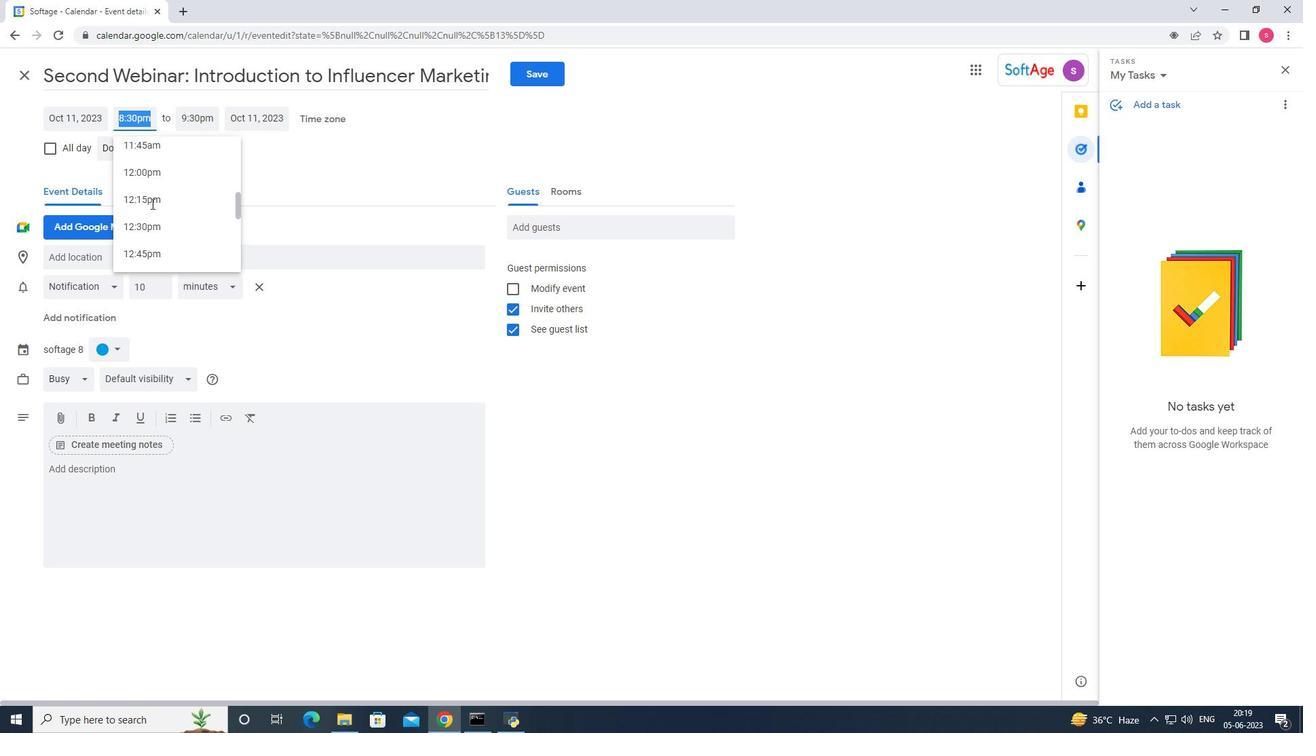 
Action: Mouse scrolled (151, 204) with delta (0, 0)
Screenshot: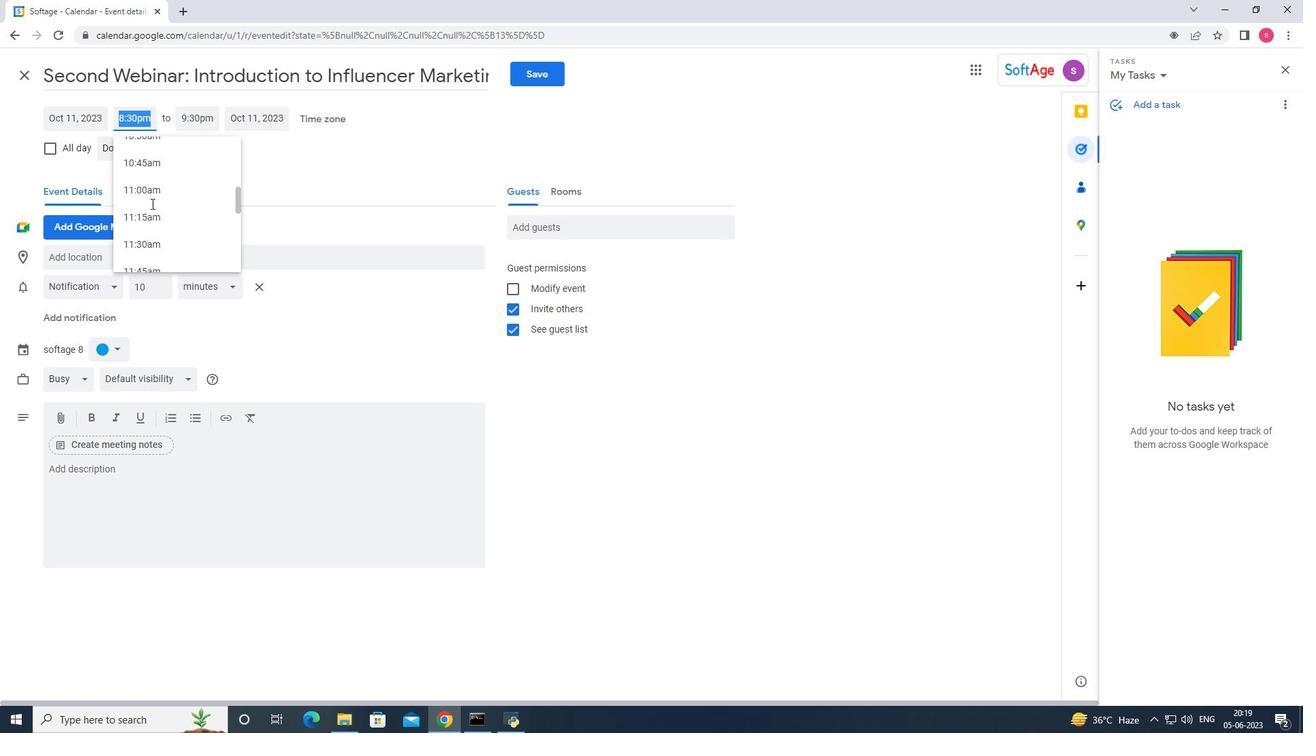 
Action: Mouse scrolled (151, 204) with delta (0, 0)
Screenshot: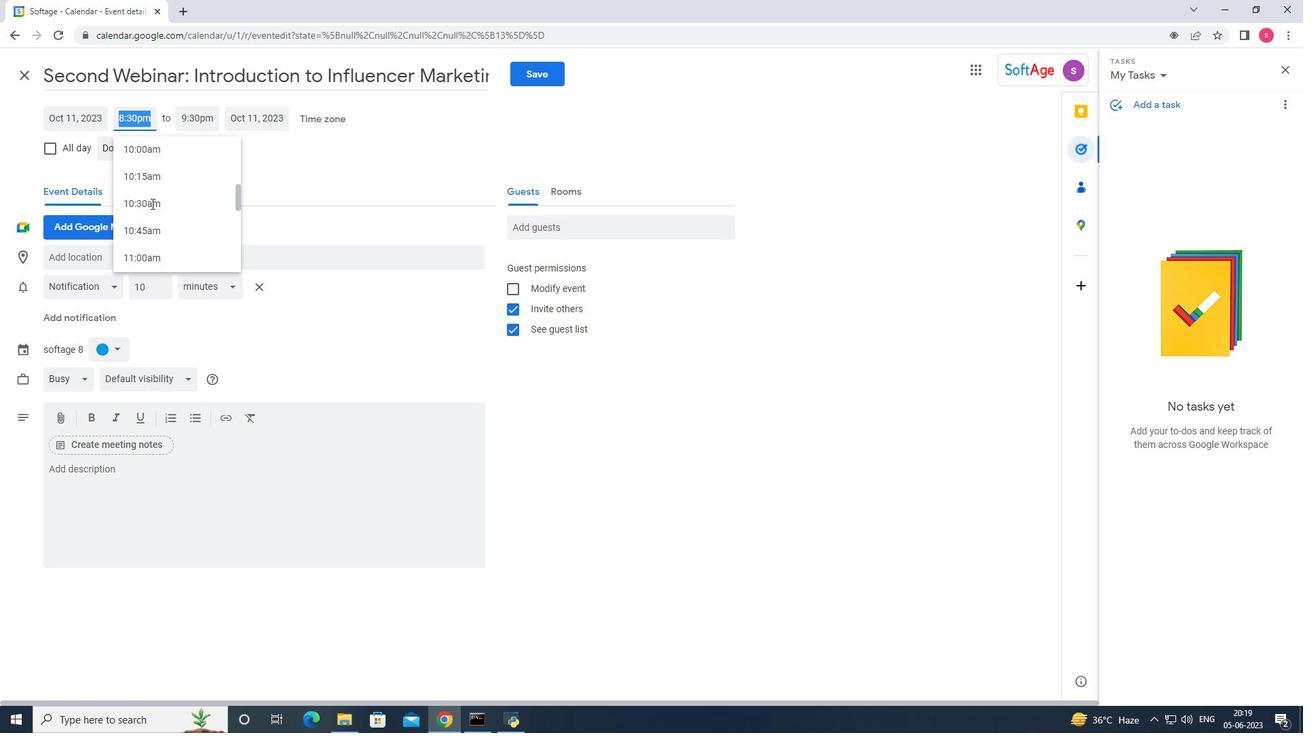 
Action: Mouse scrolled (151, 204) with delta (0, 0)
Screenshot: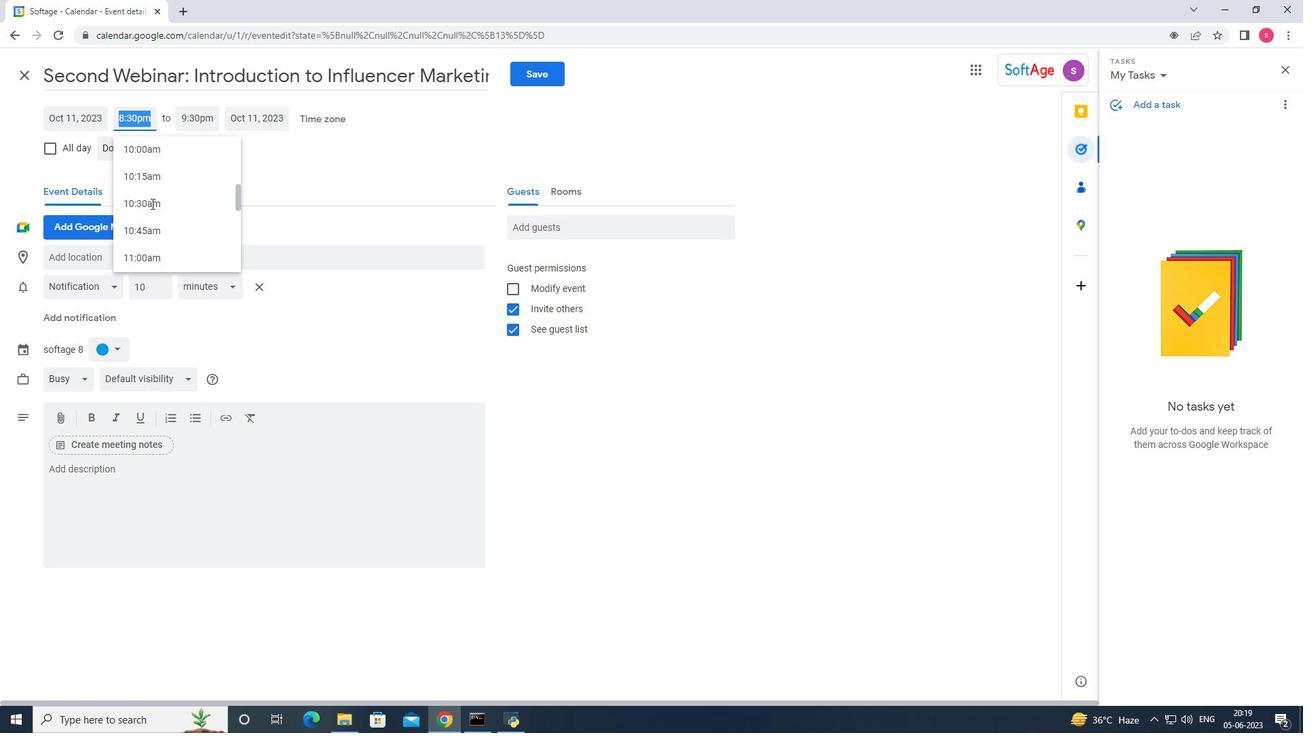 
Action: Mouse moved to (154, 208)
Screenshot: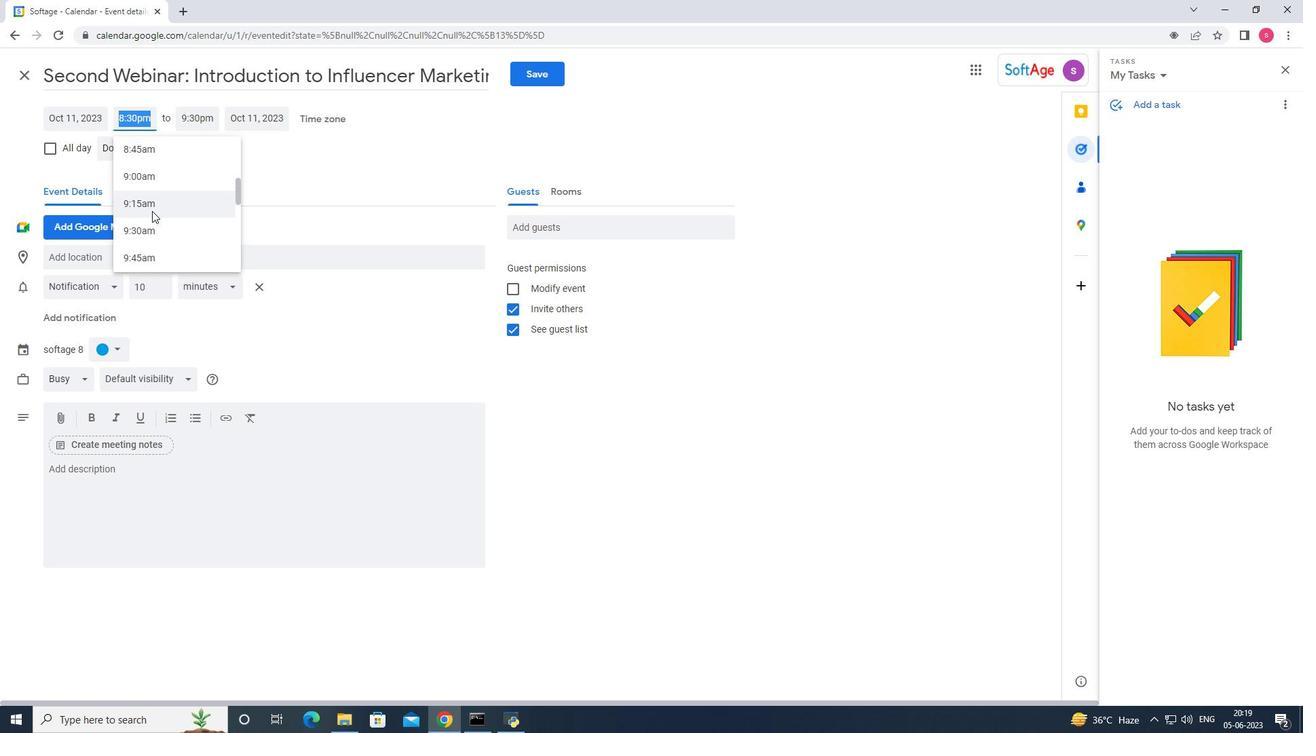 
Action: Mouse pressed left at (154, 208)
Screenshot: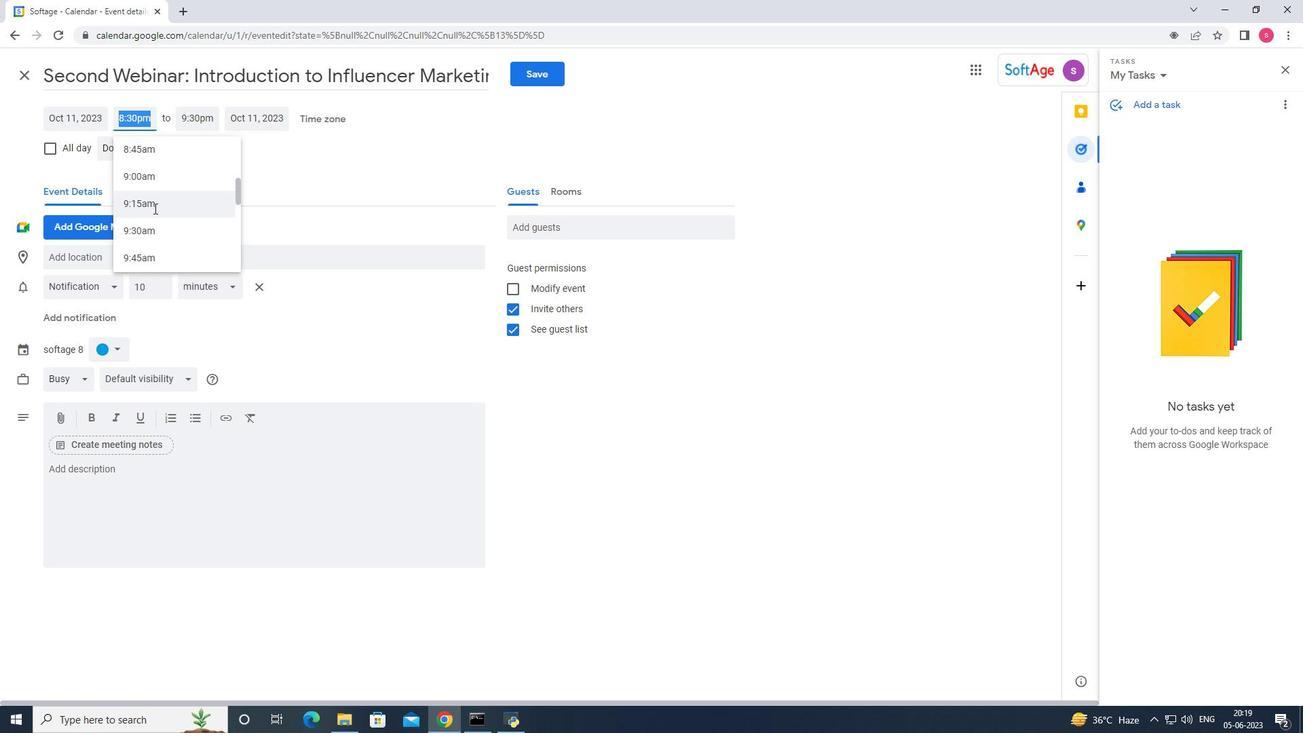 
Action: Mouse moved to (206, 122)
Screenshot: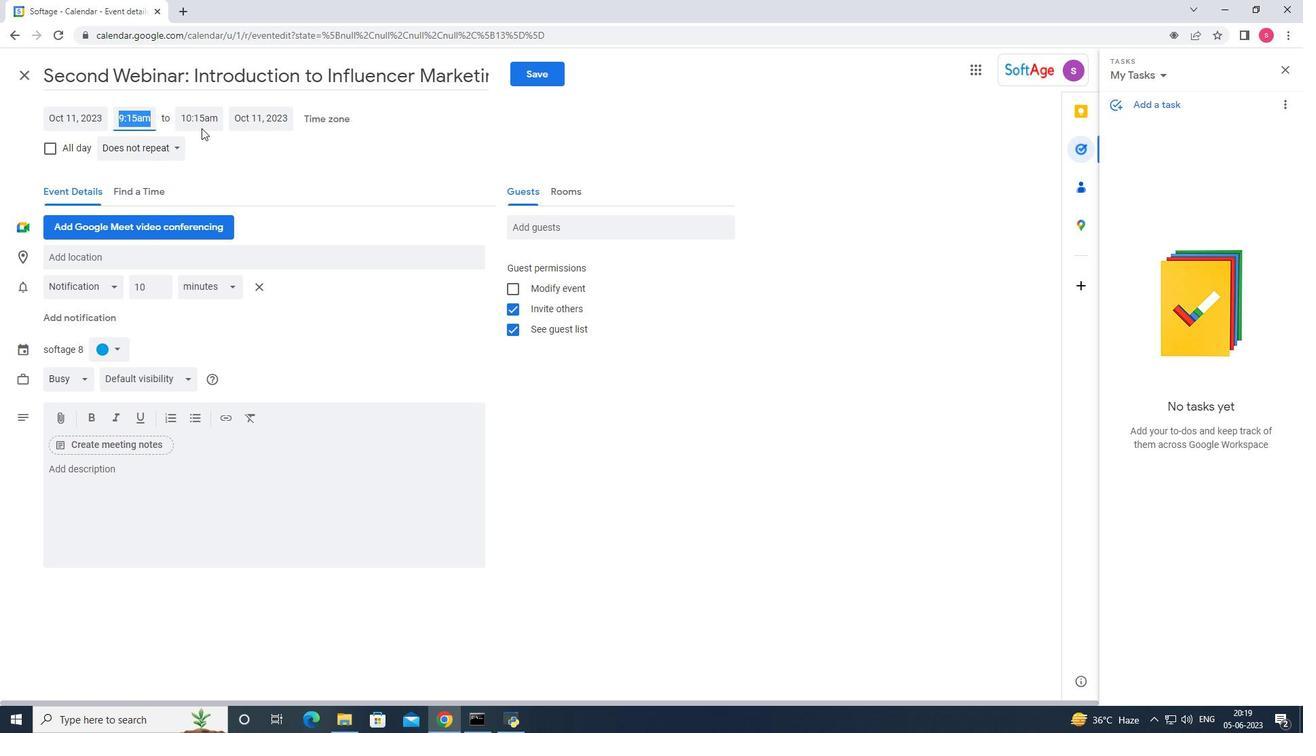 
Action: Mouse pressed left at (206, 122)
Screenshot: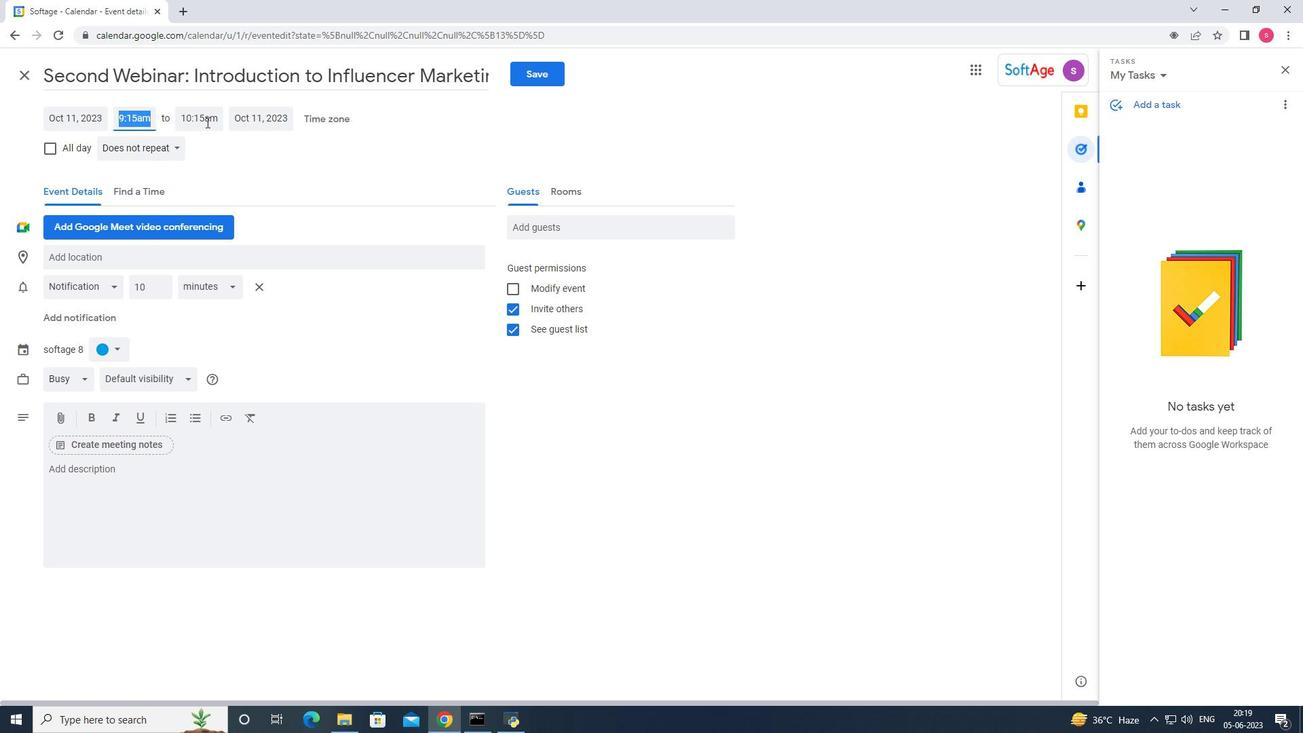 
Action: Mouse moved to (212, 257)
Screenshot: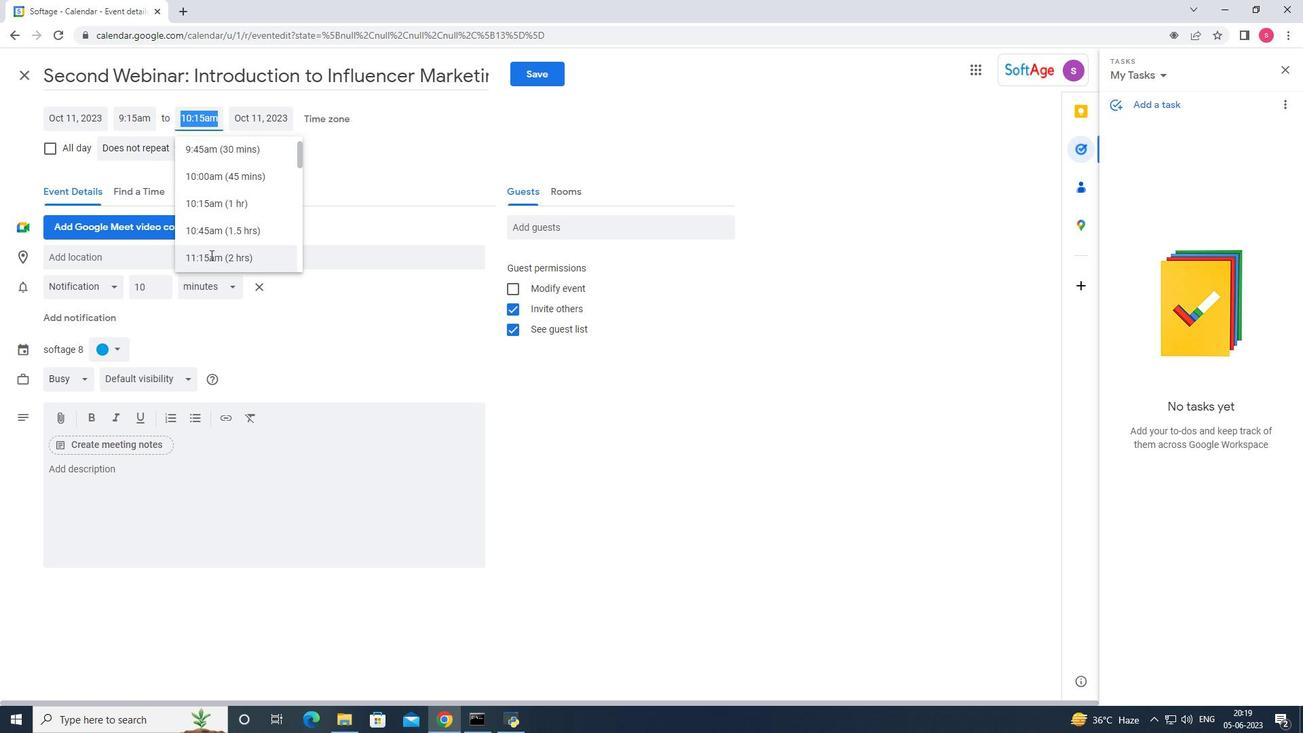 
Action: Mouse pressed left at (212, 257)
Screenshot: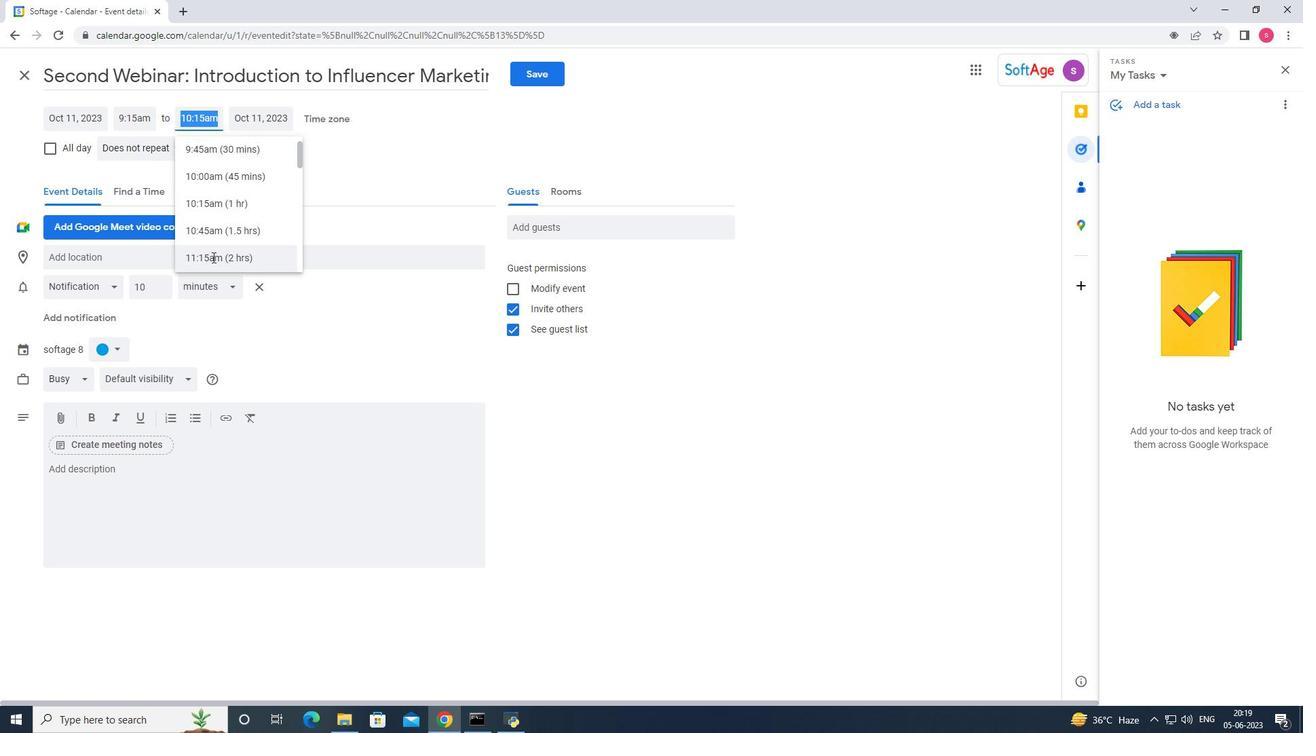 
Action: Mouse moved to (251, 117)
Screenshot: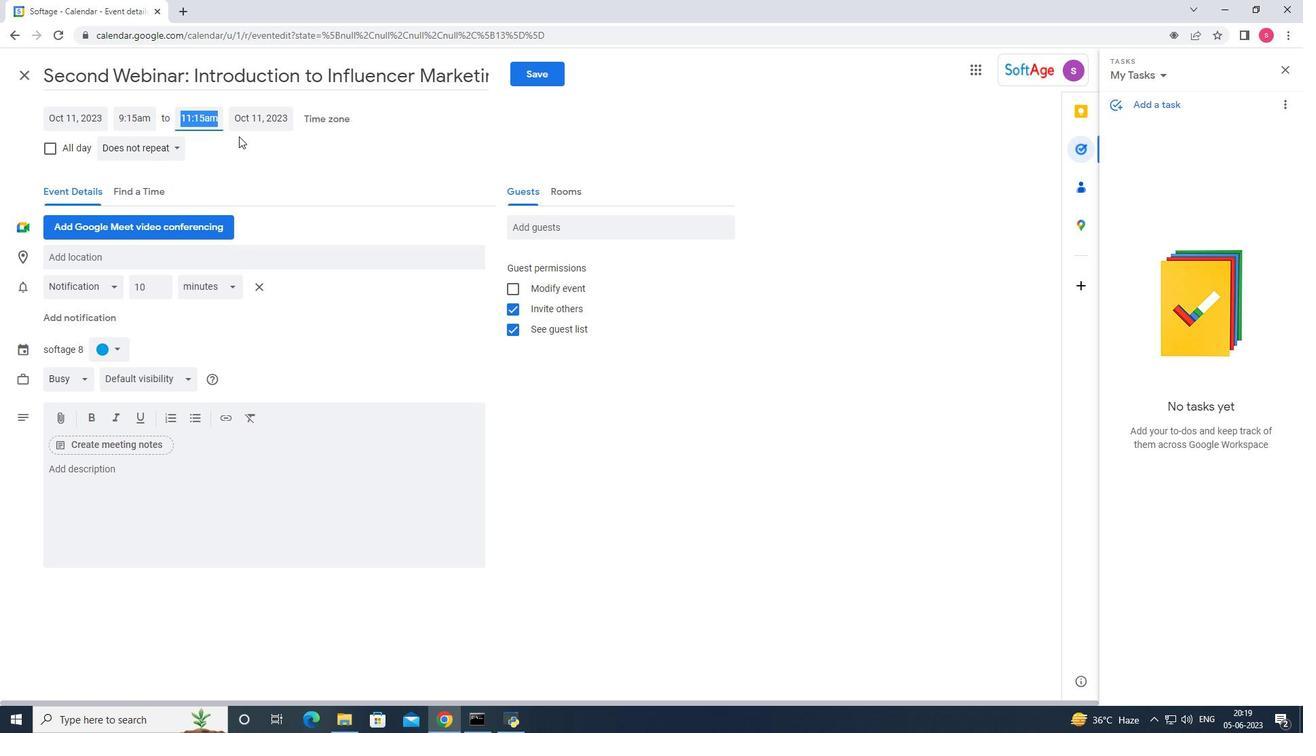 
Action: Mouse pressed left at (251, 117)
Screenshot: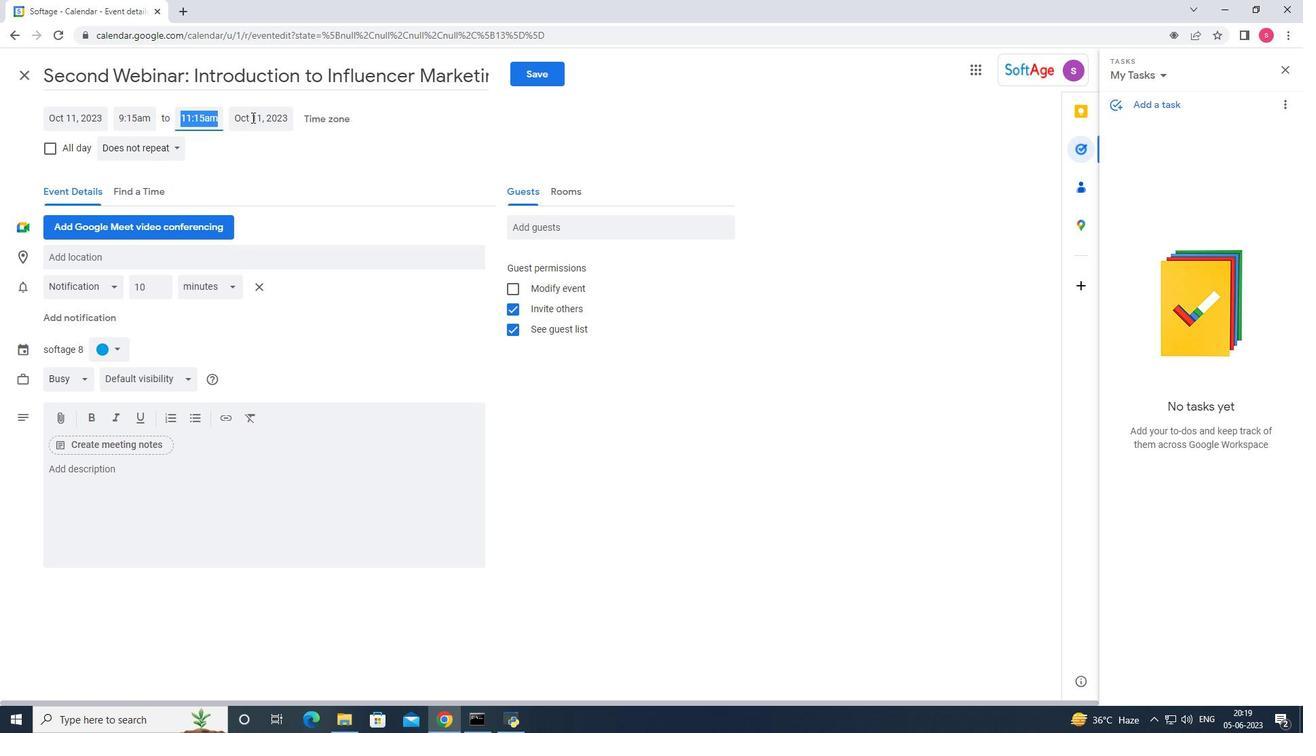 
Action: Mouse moved to (197, 188)
Screenshot: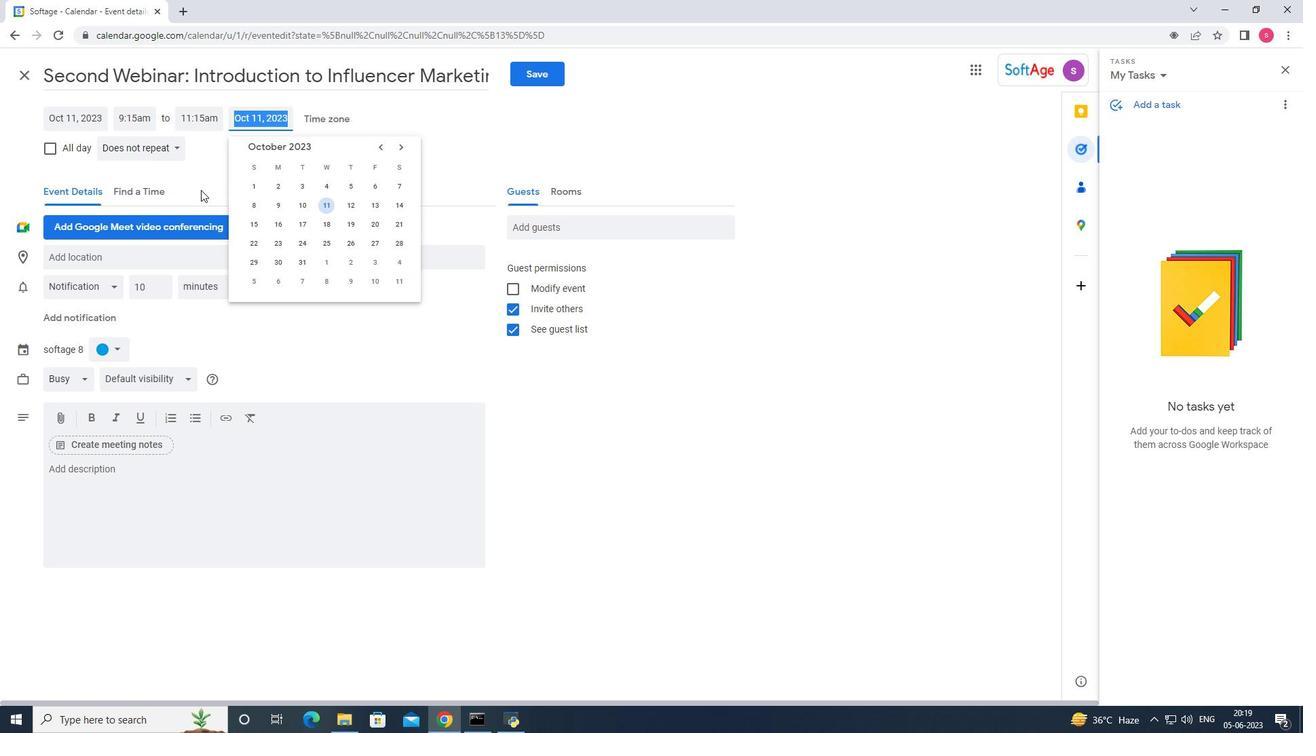 
Action: Mouse pressed left at (197, 188)
Screenshot: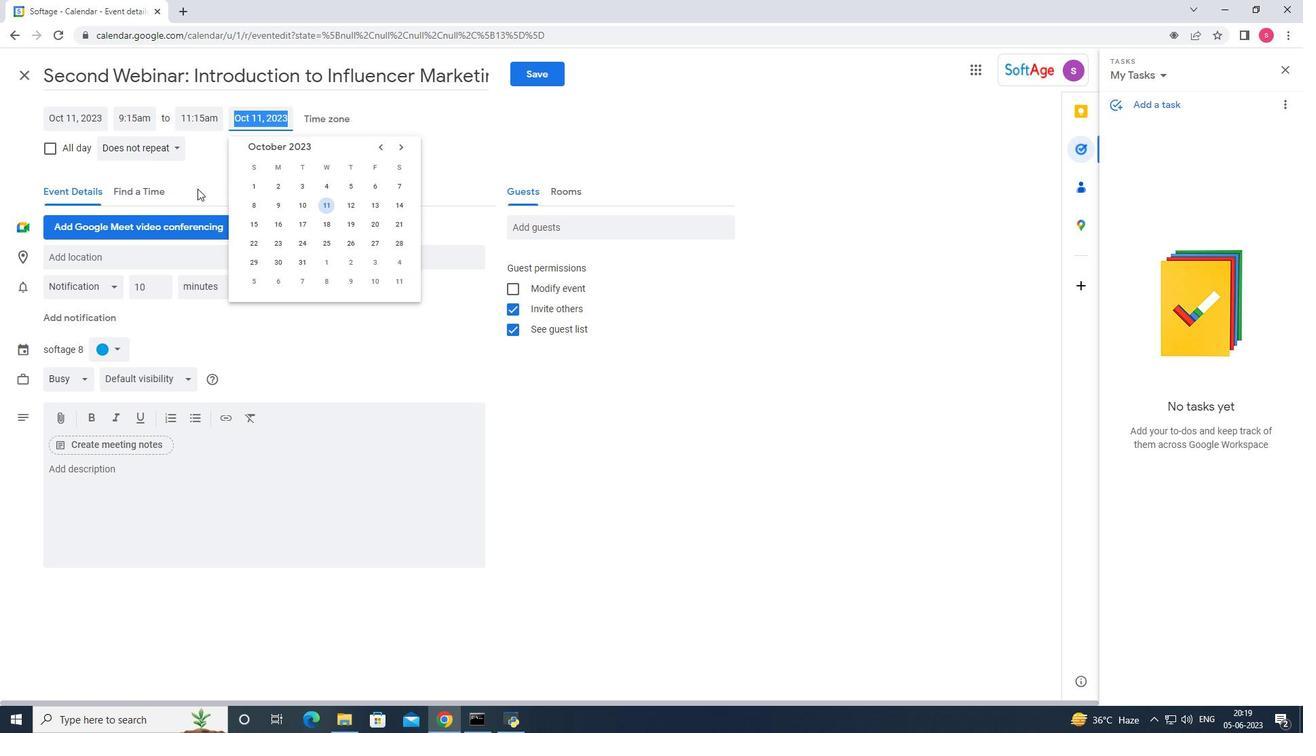 
Action: Mouse moved to (259, 488)
Screenshot: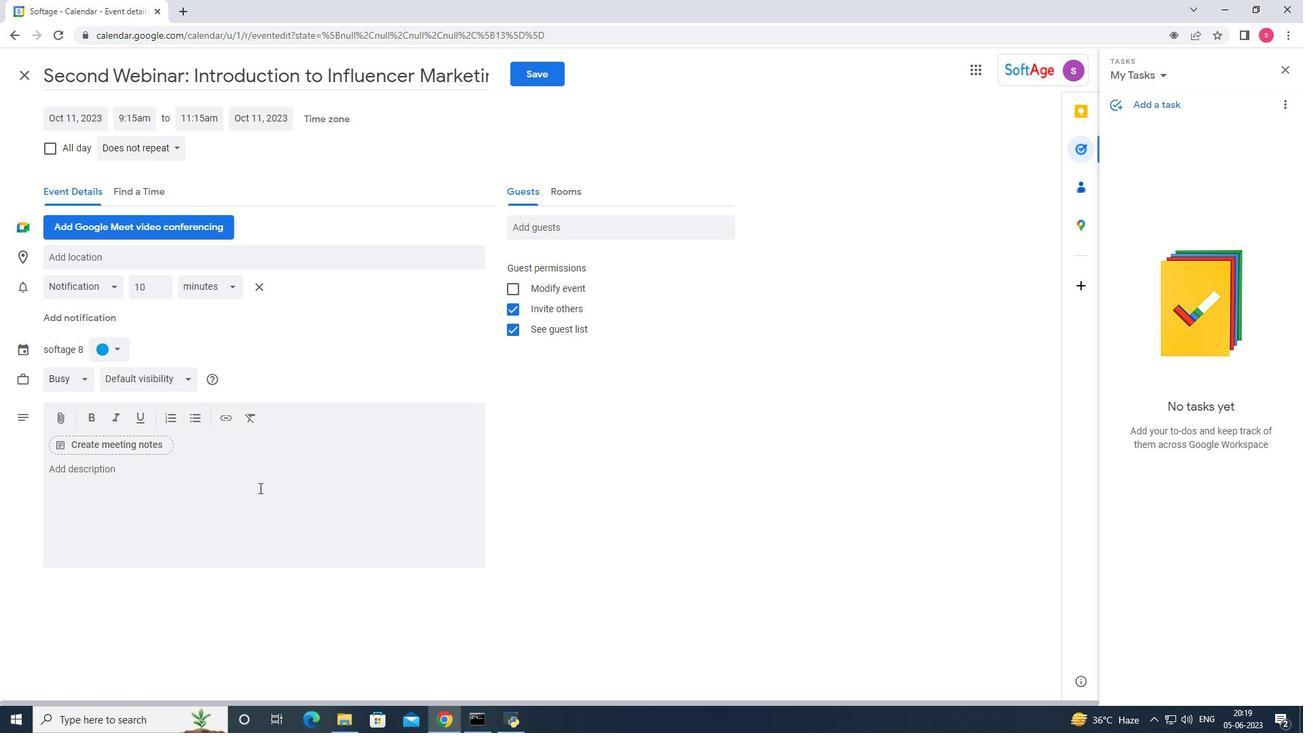 
Action: Mouse pressed left at (259, 488)
Screenshot: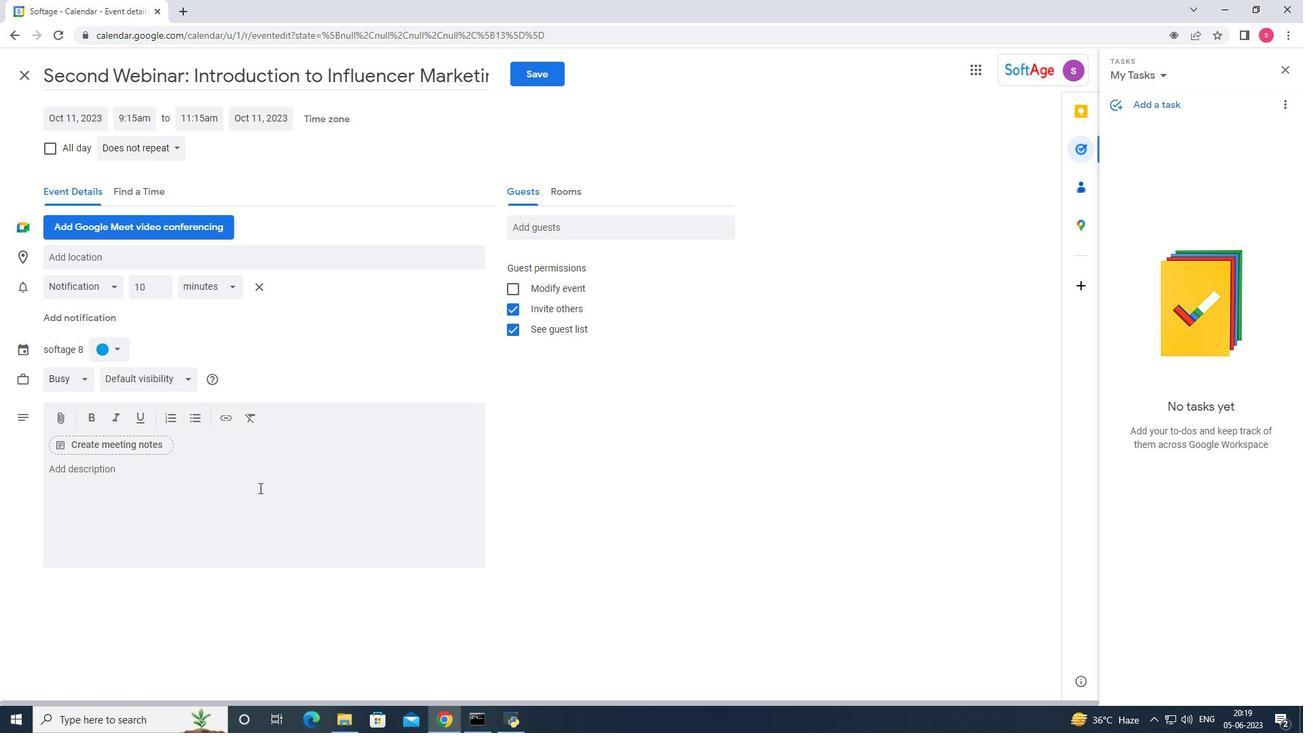 
Action: Mouse moved to (261, 456)
Screenshot: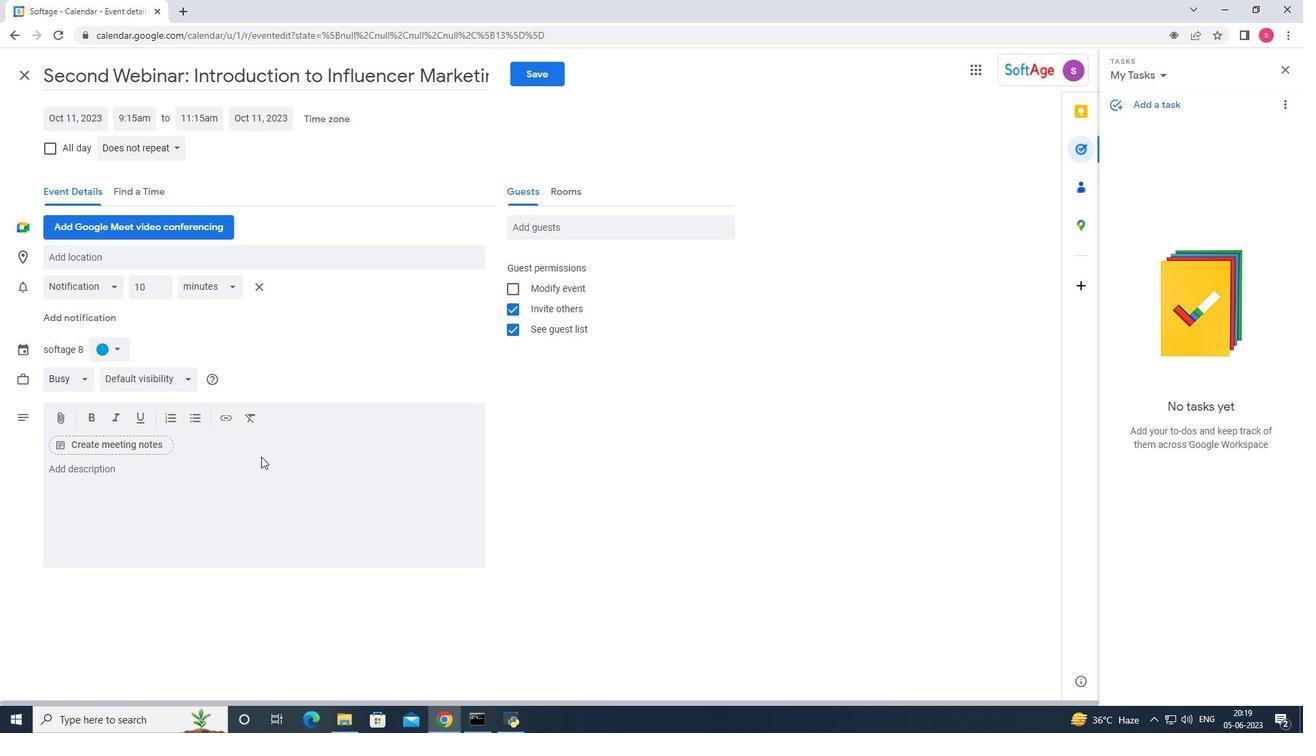 
Action: Key pressed <Key.shift>The<Key.space>training<Key.space>workshi<Key.backspace>op<Key.space>will<Key.space>commence<Key.space>with<Key.space>an<Key.space>introduction<Key.space>to<Key.space>the<Key.space>fundamental<Key.space>principp<Key.backspace>les<Key.space>of<Key.space>effective<Key.space>presesntations.<Key.space><Key.space><Key.backspace>participants<Key.space><Key.left><Key.left><Key.left><Key.left><Key.left><Key.left><Key.left><Key.left><Key.left><Key.left><Key.left><Key.left><Key.backspace><Key.shift>P<Key.right><Key.right><Key.right><Key.right><Key.right><Key.right><Key.right><Key.right><Key.right><Key.right><Key.right><Key.right>will<Key.space>learm<Key.backspace>n<Key.space>about<Key.space>the<Key.space>key<Key.space>elements<Key.space>of<Key.space>a<Key.space>successful<Key.space>presentation<Key.space><Key.backspace>,<Key.space>inclus<Key.backspace>du<Key.backspace>ing<Key.space>content<Key.space>development<Key.space><Key.space><Key.space><Key.space><Key.backspace><Key.backspace><Key.backspace><Key.backspace><Key.space><Key.backspace>,<Key.space>delivery,<Key.backspace><Key.space>techniques,<Key.space>visual<Key.space>aids,<Key.space>and<Key.space>audience<Key.space>engagement.<Key.space>
Screenshot: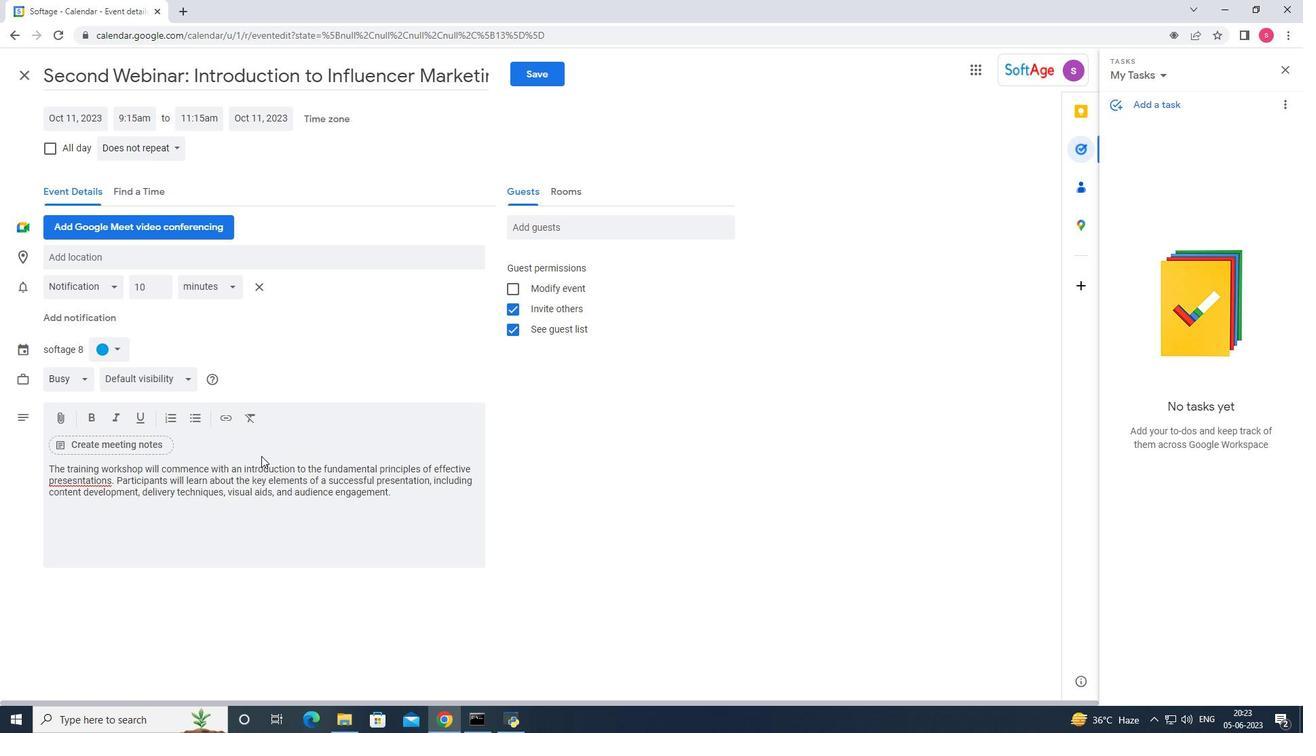 
Action: Mouse moved to (97, 482)
Screenshot: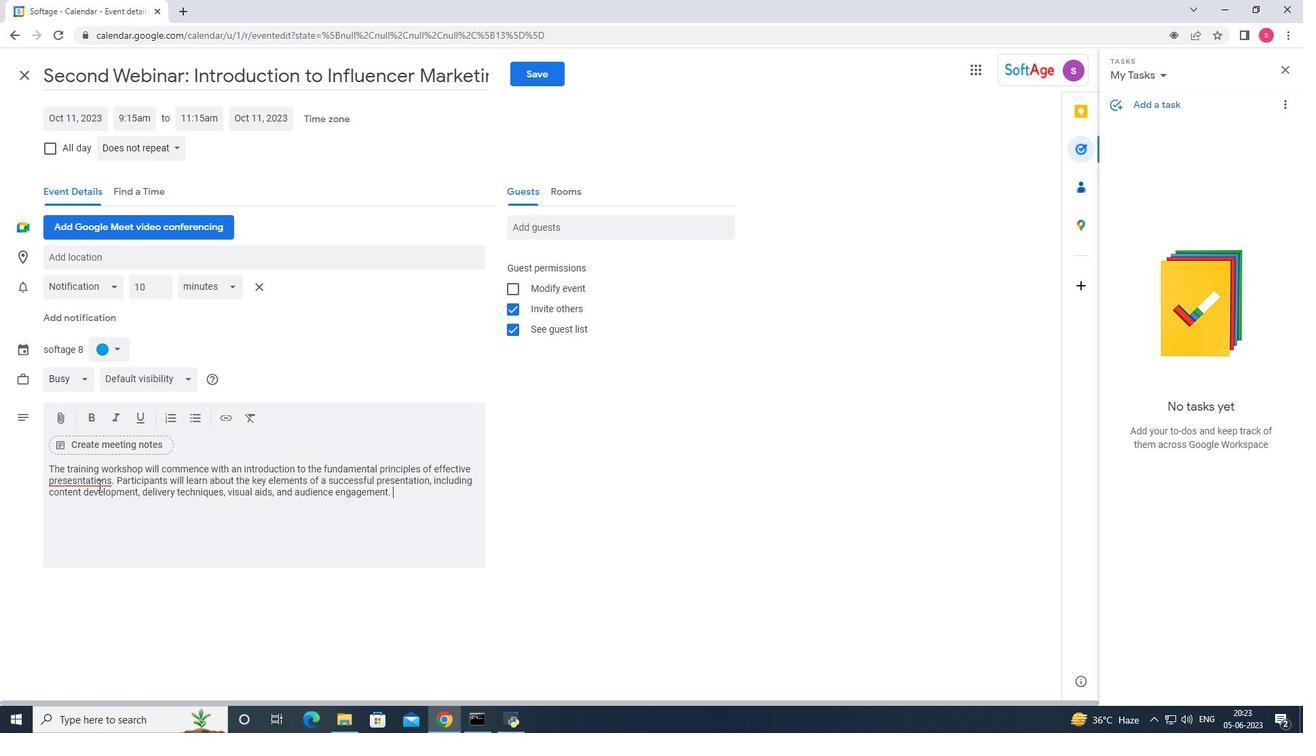 
Action: Mouse pressed right at (97, 482)
Screenshot: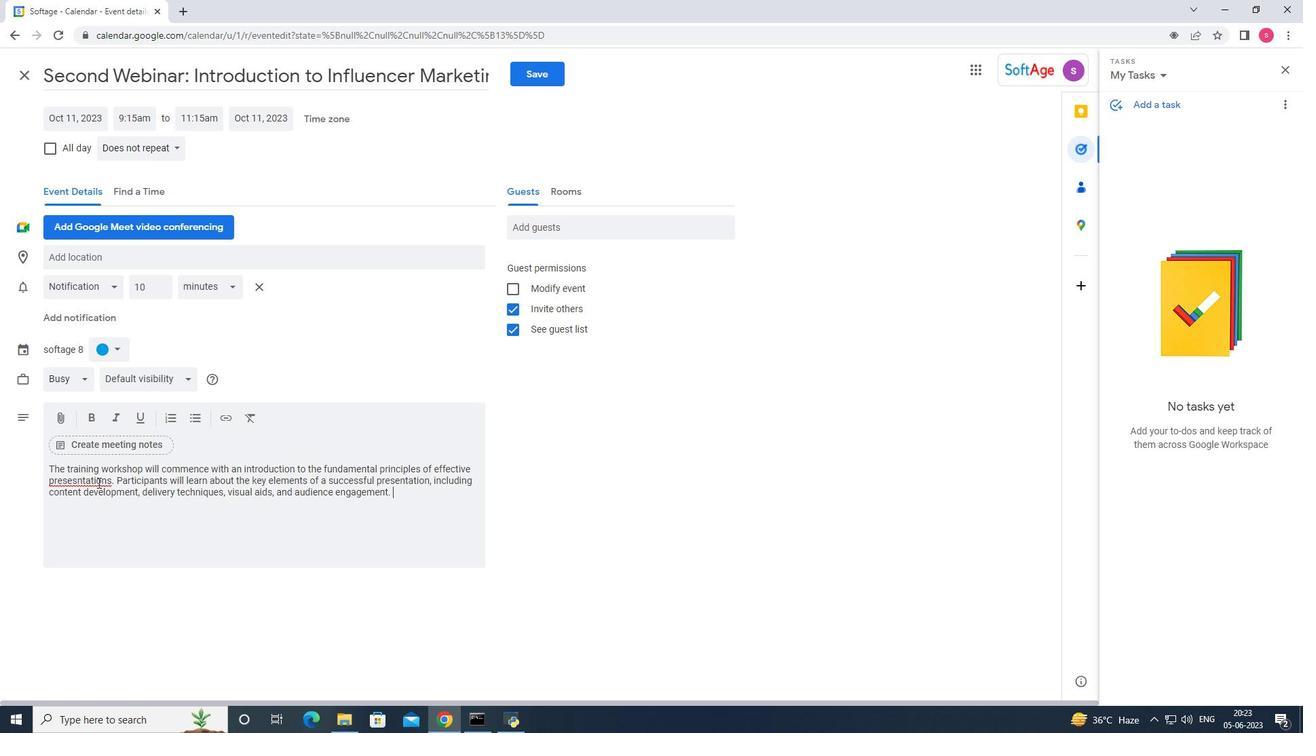
Action: Mouse moved to (124, 492)
Screenshot: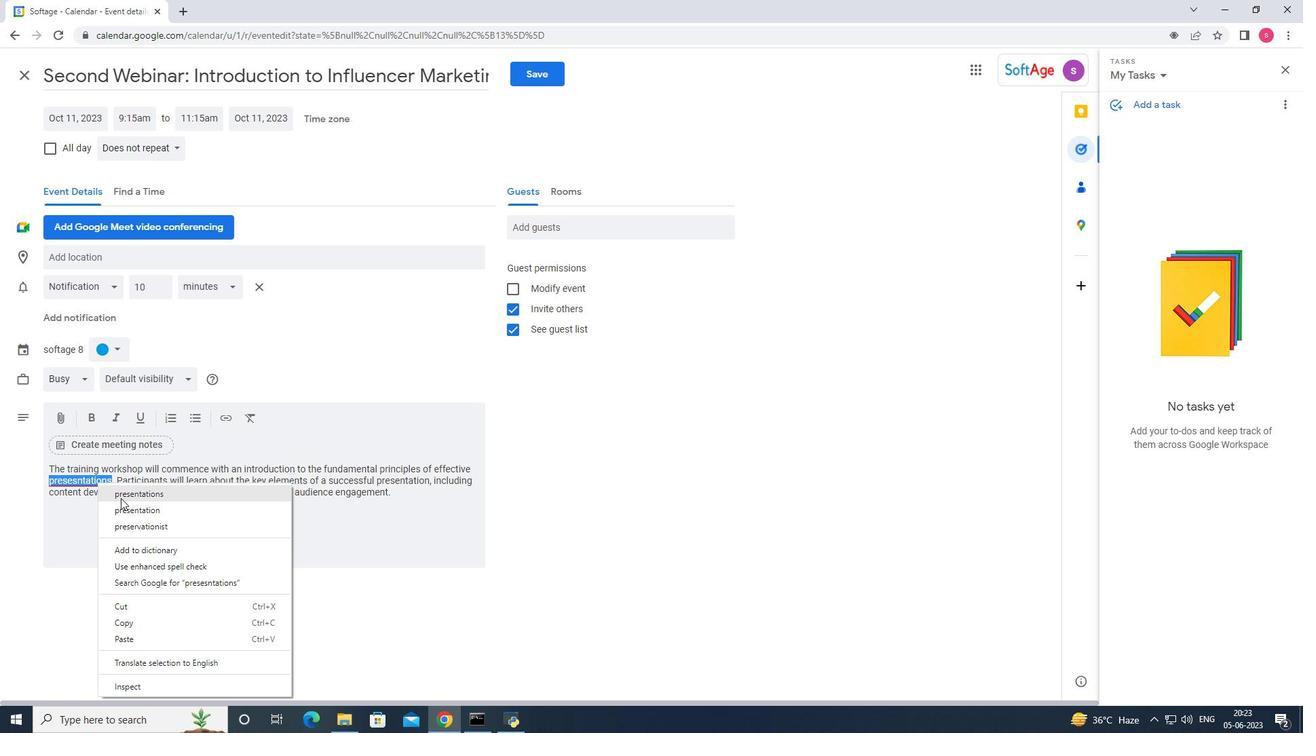 
Action: Mouse pressed left at (124, 492)
Screenshot: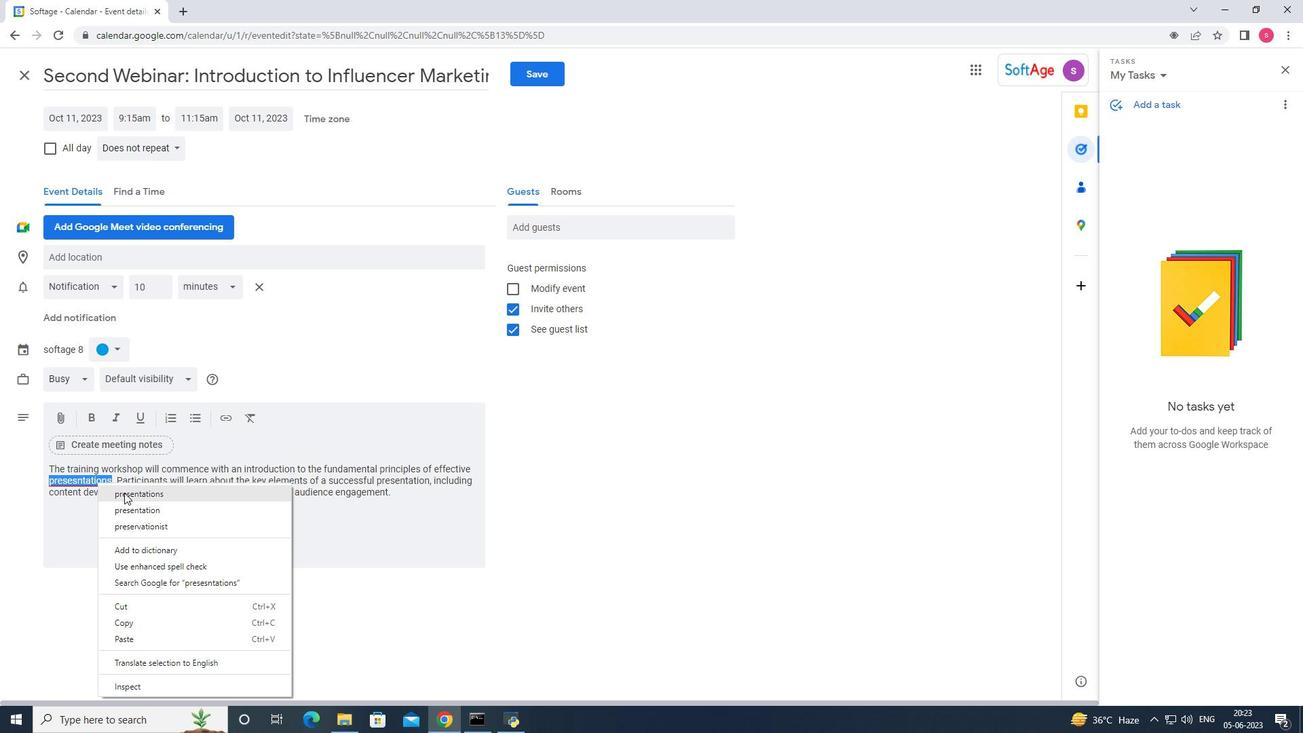 
Action: Mouse moved to (109, 347)
Screenshot: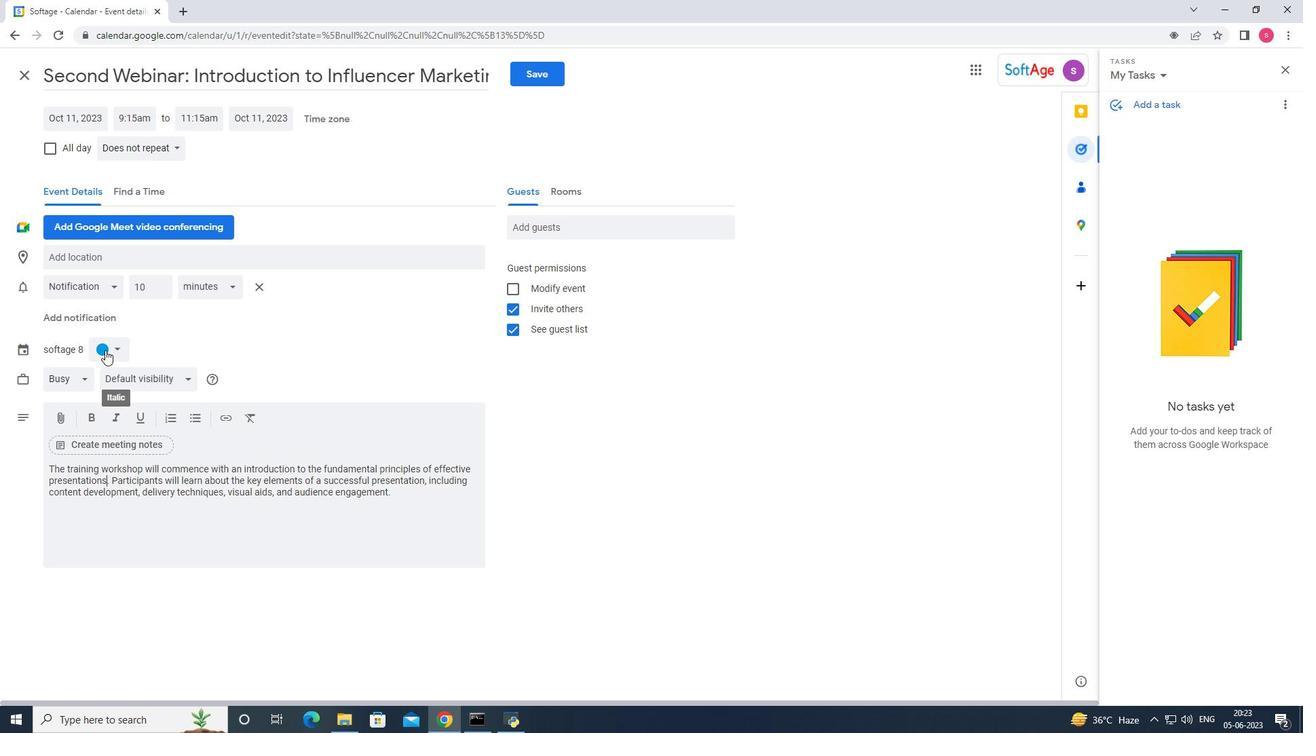 
Action: Mouse pressed left at (109, 347)
Screenshot: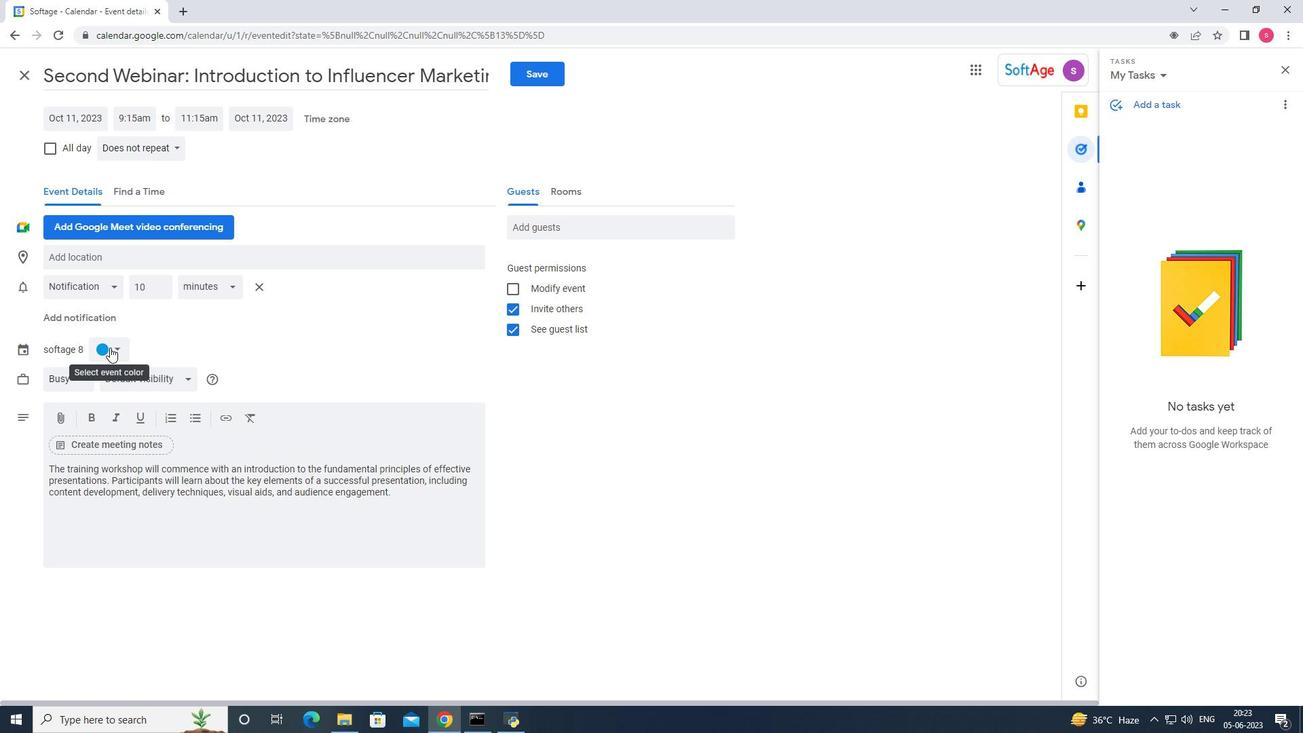 
Action: Mouse moved to (121, 349)
Screenshot: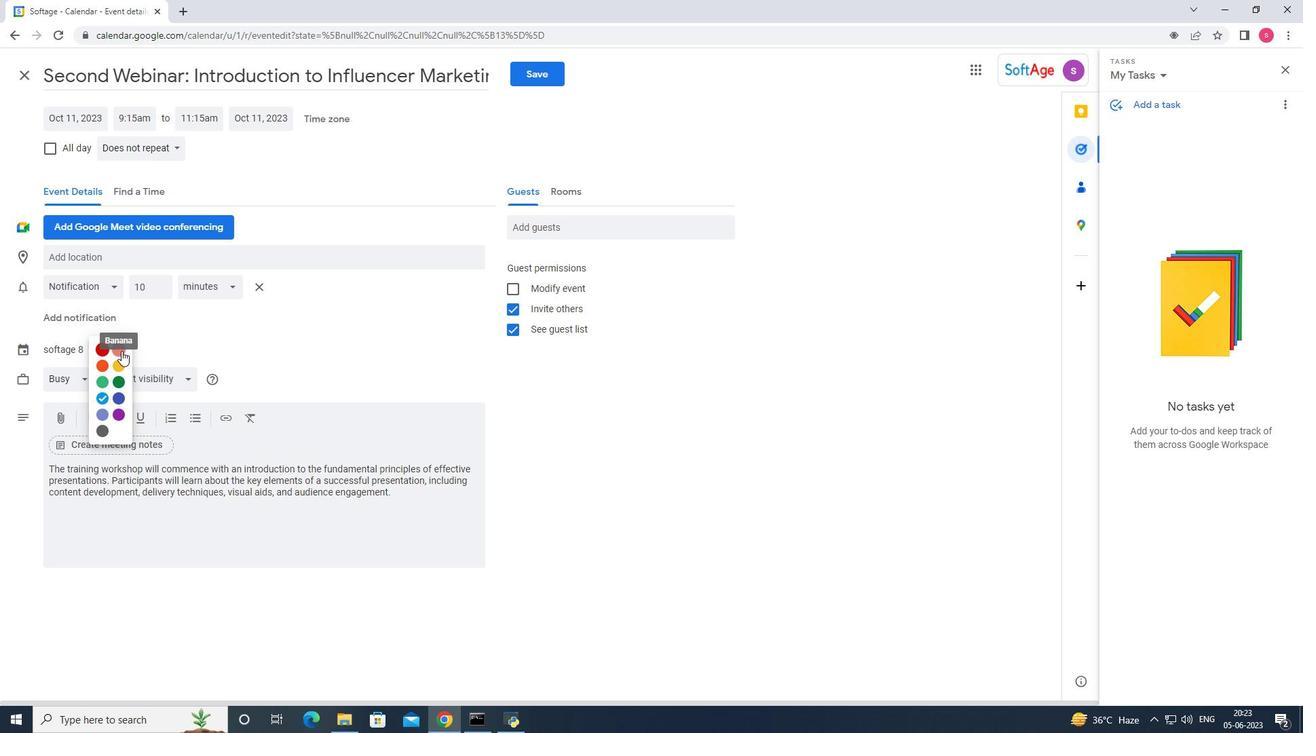 
Action: Mouse pressed left at (121, 349)
Screenshot: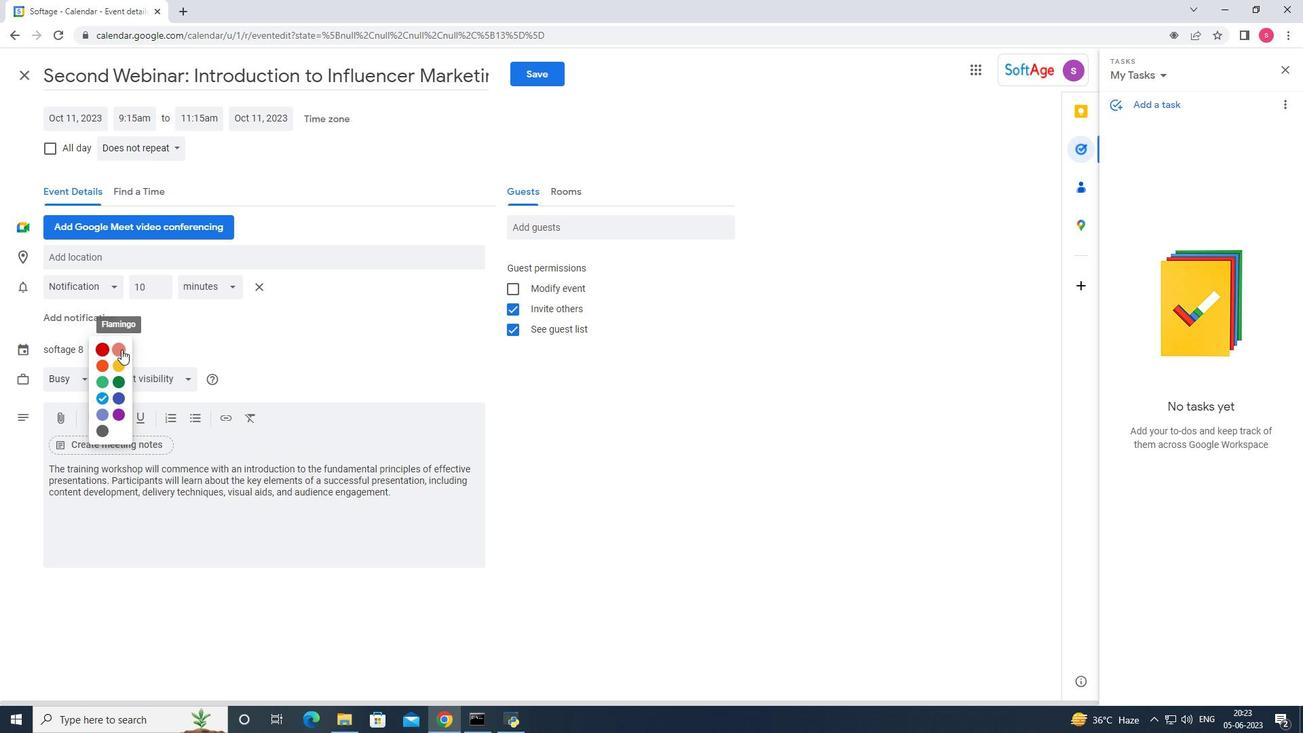 
Action: Mouse moved to (147, 255)
Screenshot: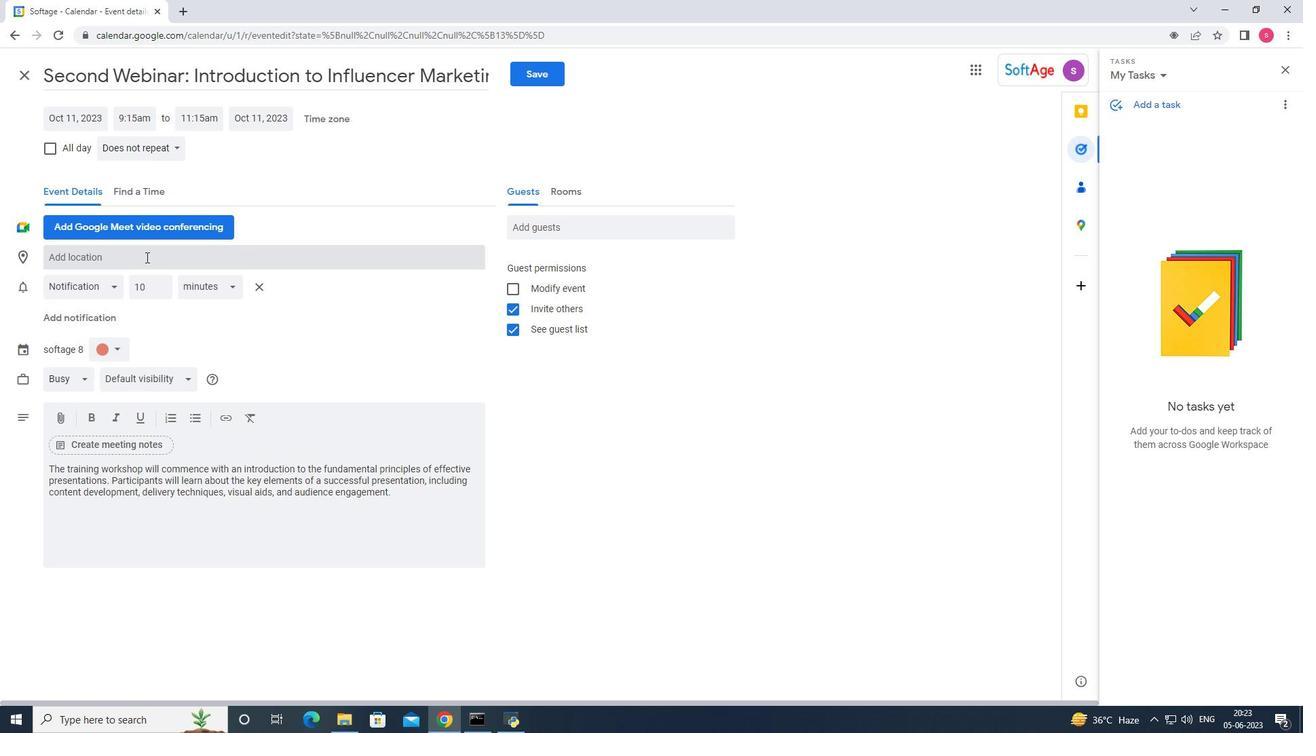 
Action: Mouse pressed left at (147, 255)
Screenshot: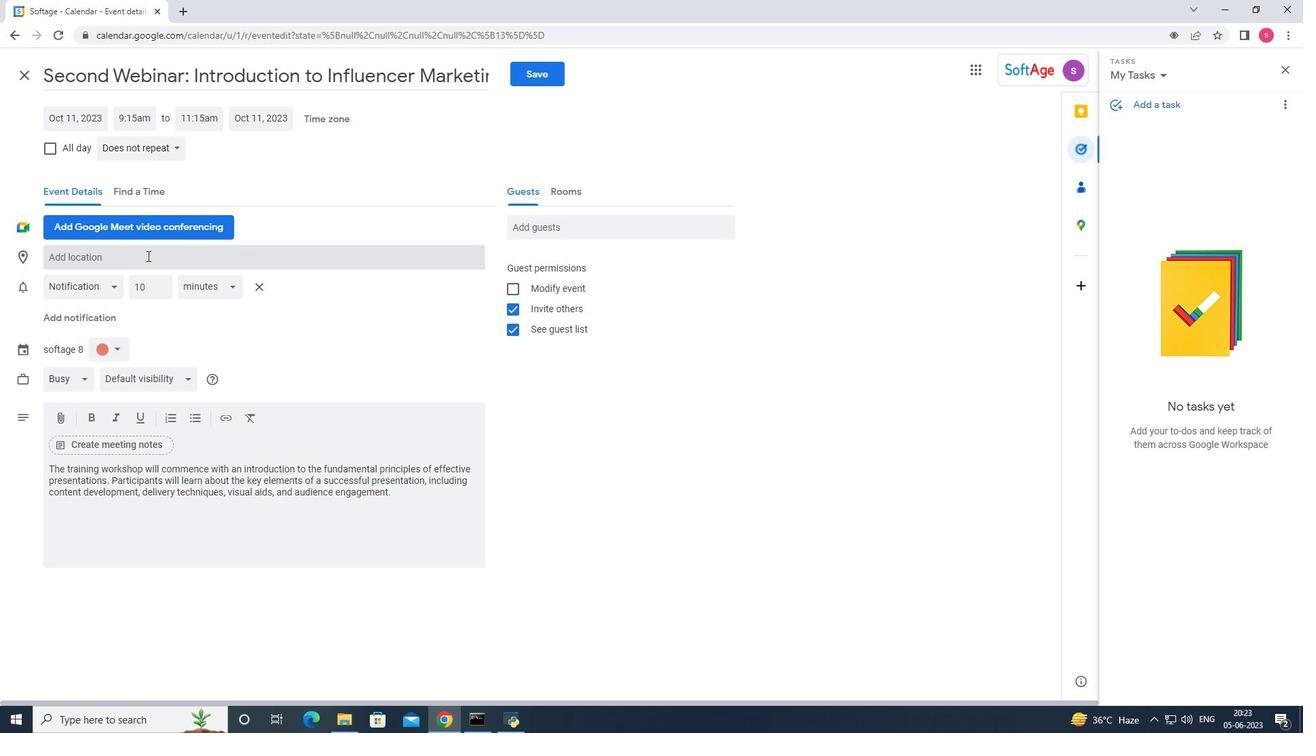 
Action: Key pressed <Key.shift>Melbourane,<Key.space><Key.shift>Australia
Screenshot: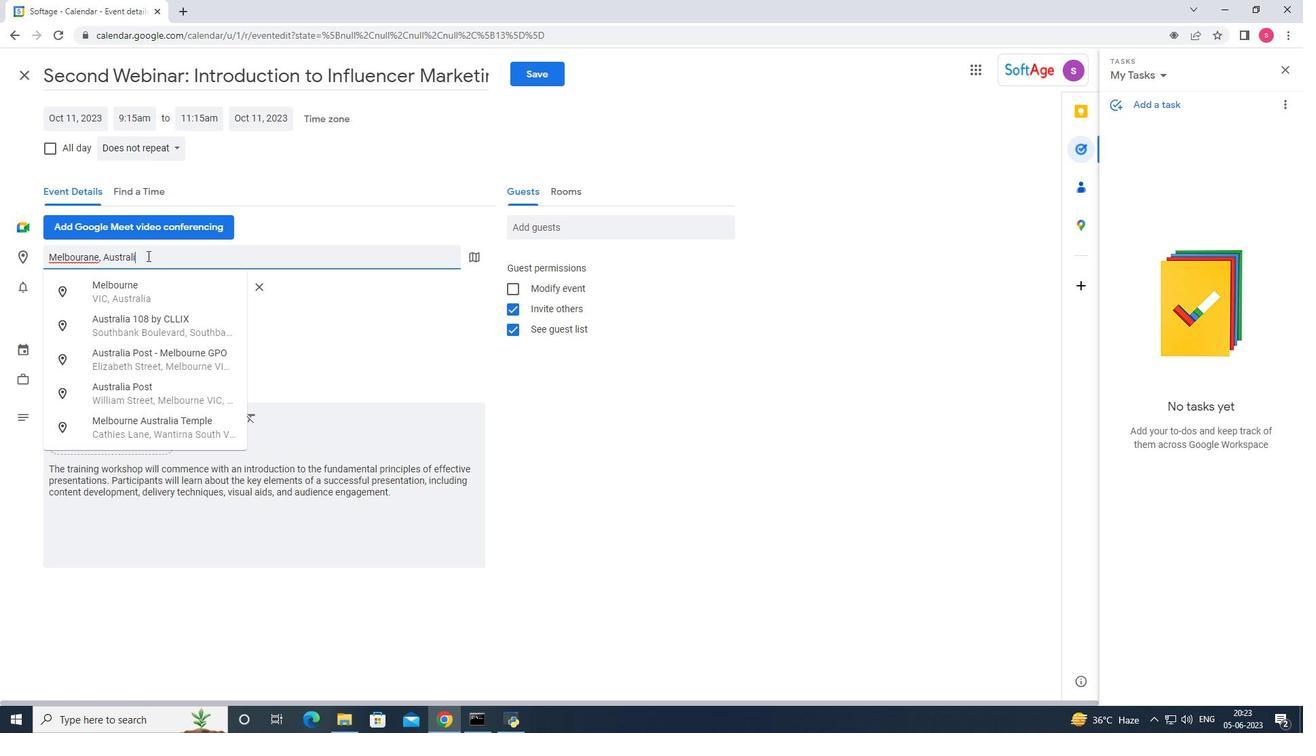 
Action: Mouse moved to (67, 263)
Screenshot: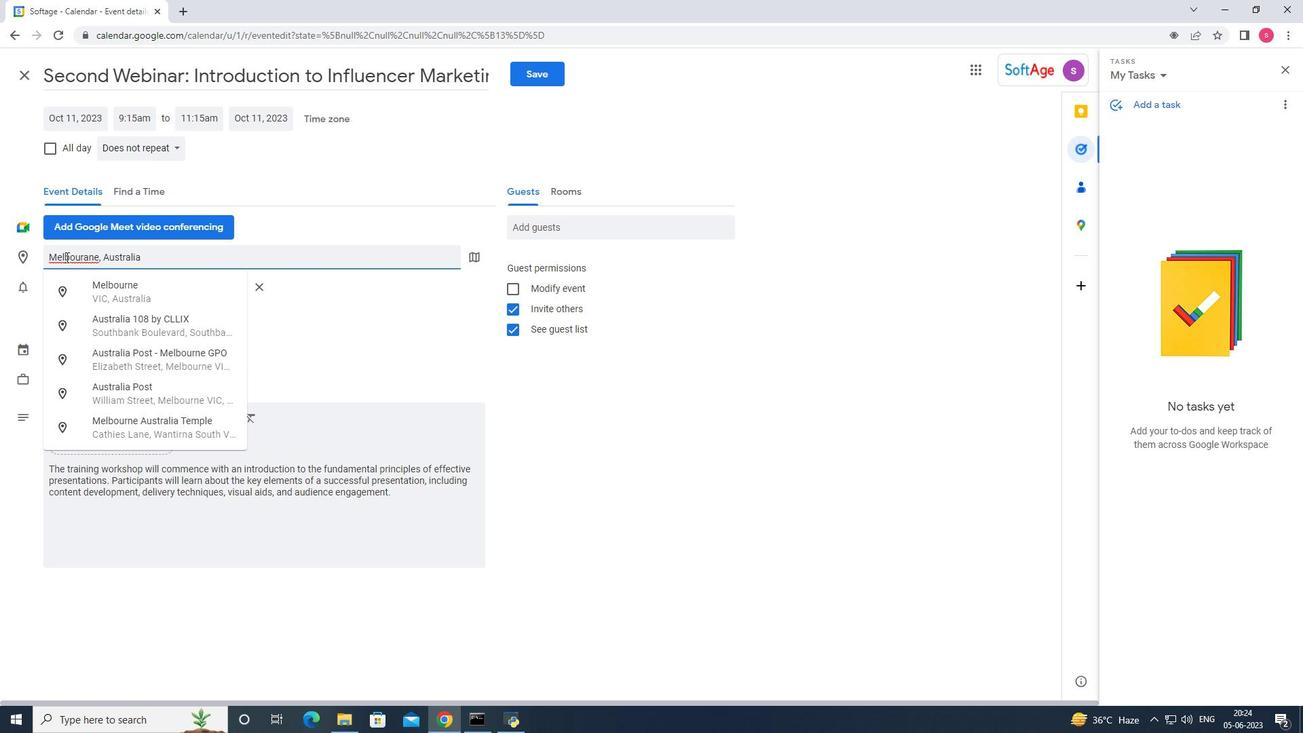 
Action: Mouse pressed right at (67, 263)
Screenshot: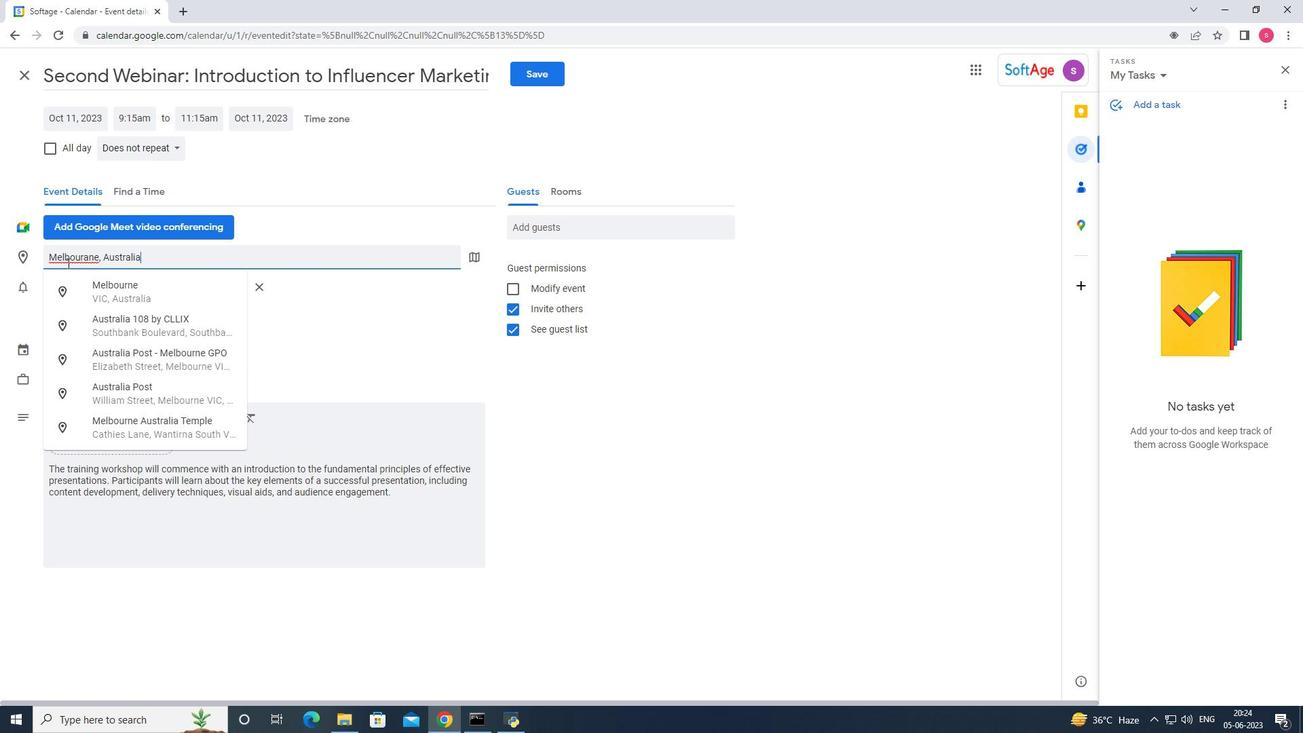 
Action: Mouse moved to (76, 277)
Screenshot: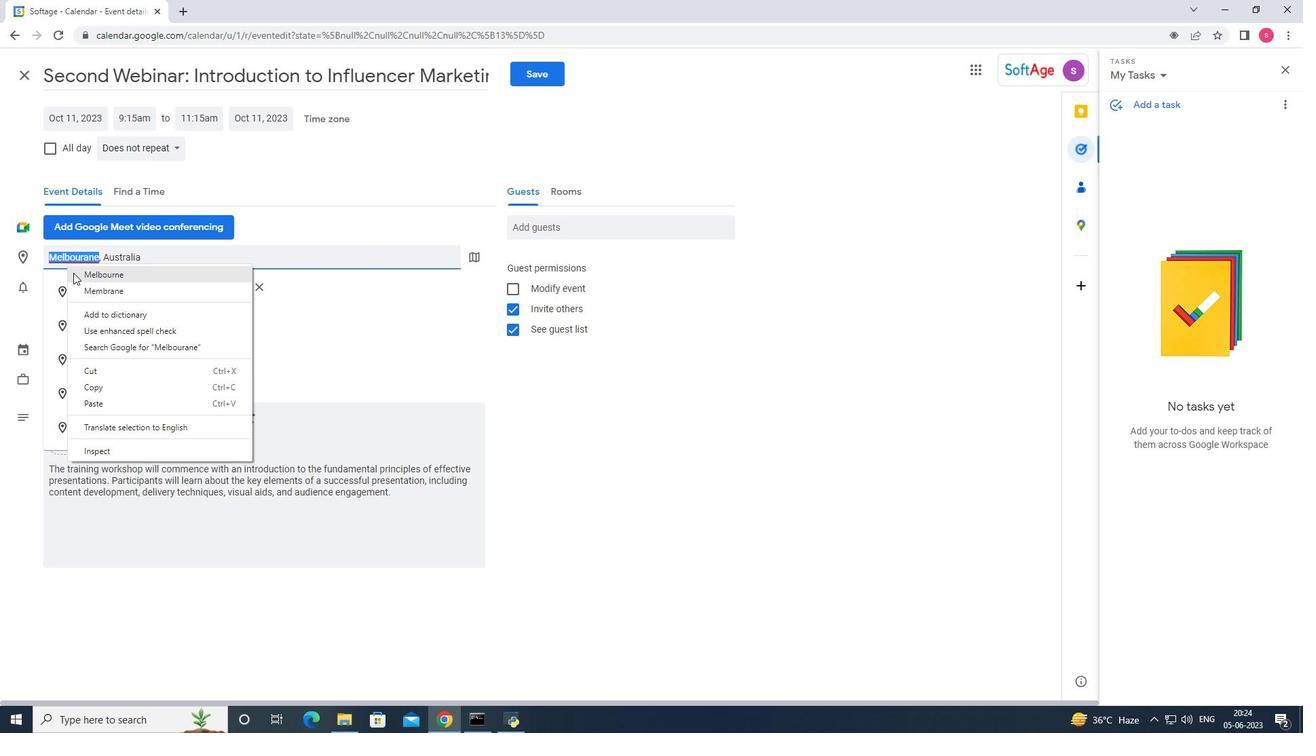 
Action: Mouse pressed left at (76, 277)
Screenshot: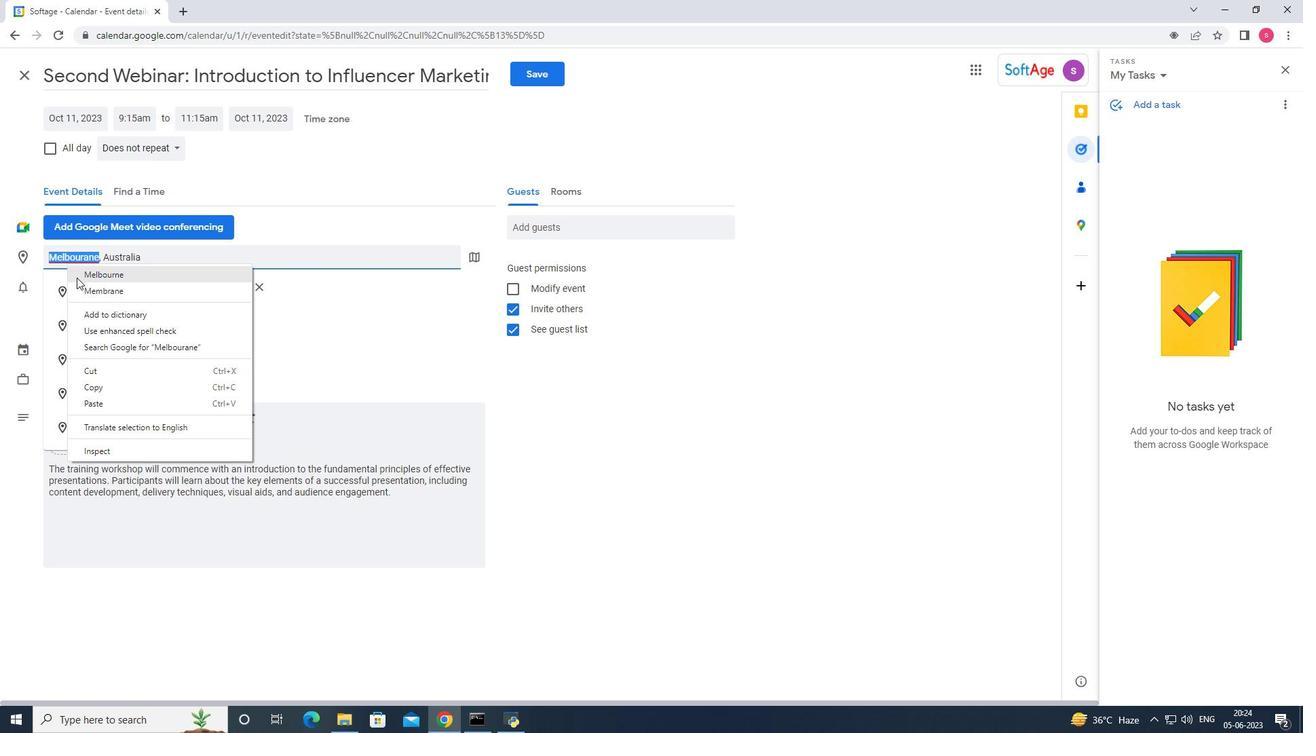 
Action: Mouse moved to (141, 255)
Screenshot: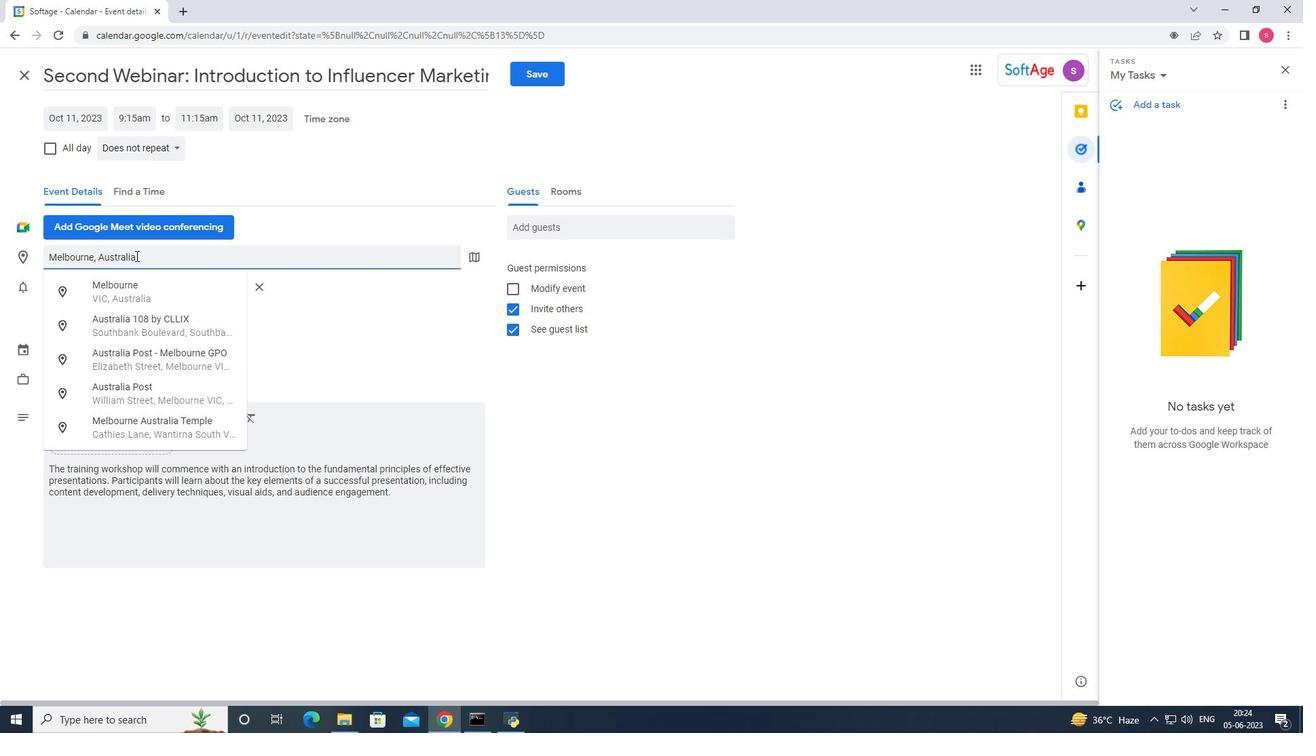 
Action: Mouse pressed left at (141, 255)
Screenshot: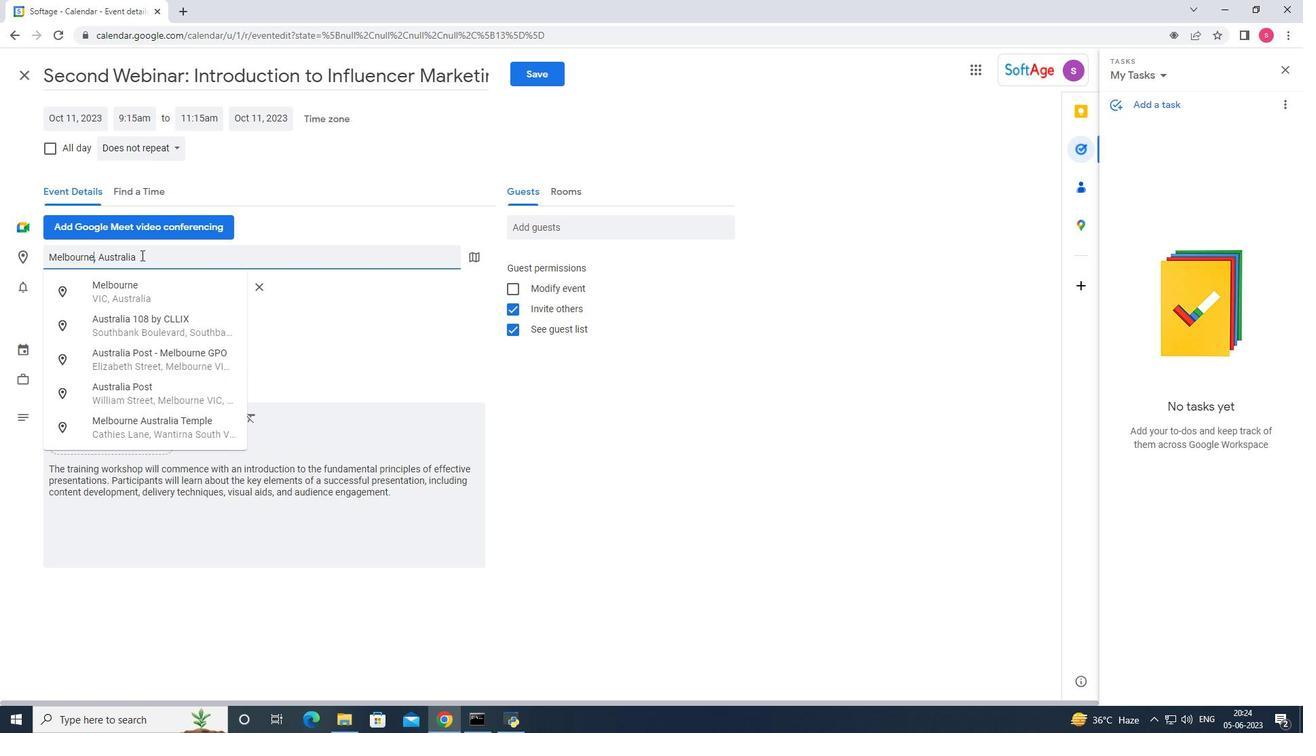 
Action: Mouse moved to (543, 222)
Screenshot: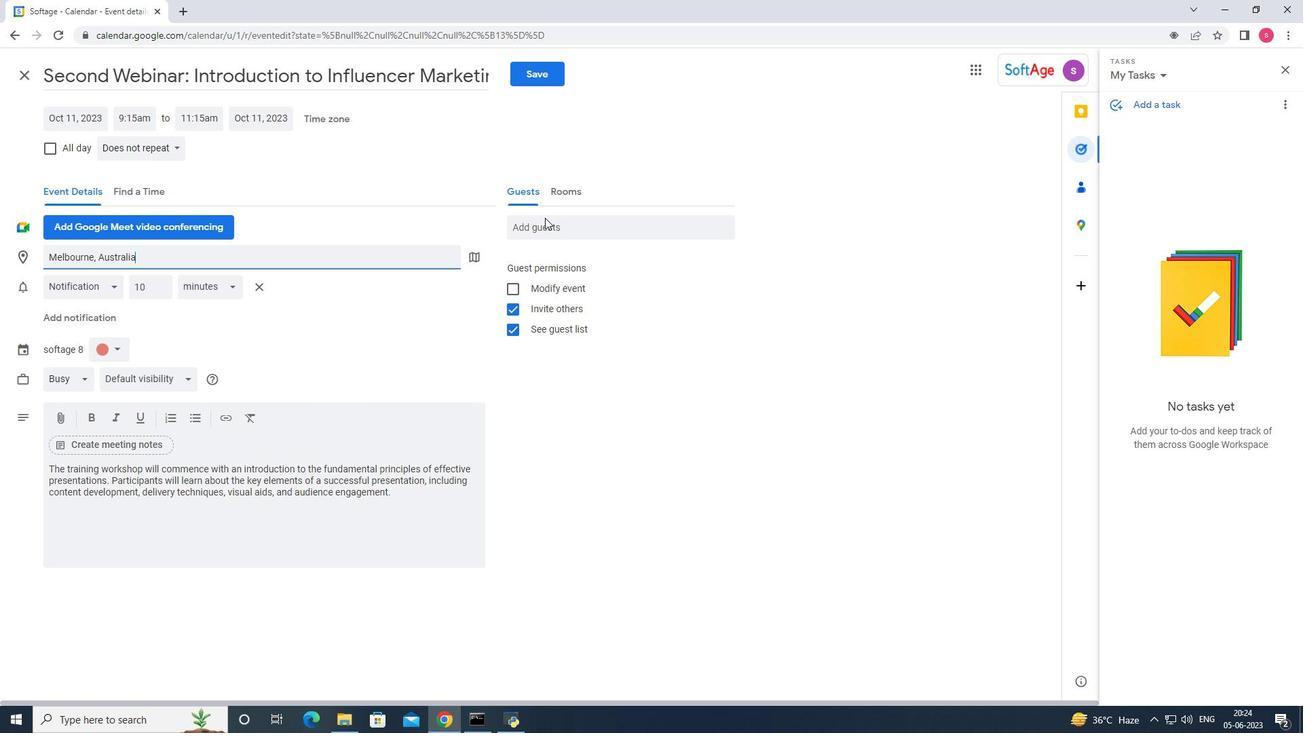 
Action: Mouse pressed left at (543, 222)
Screenshot: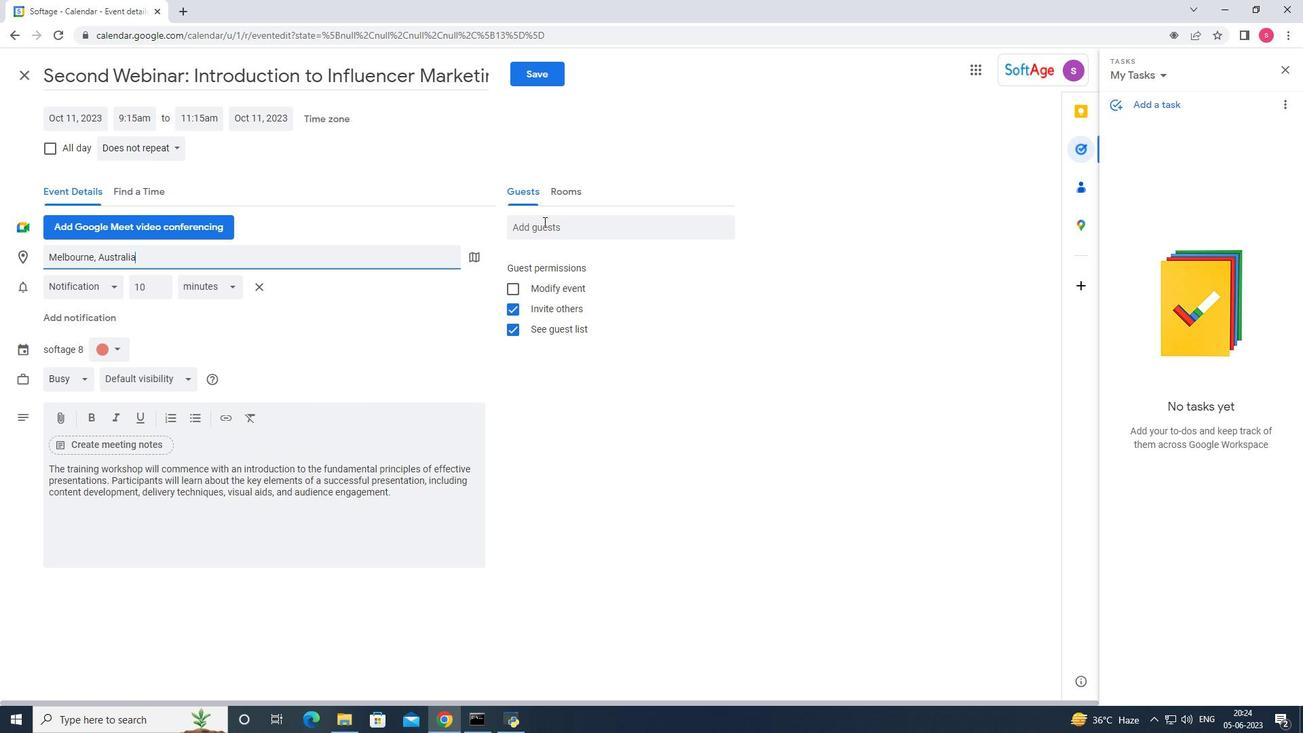 
Action: Mouse moved to (543, 222)
Screenshot: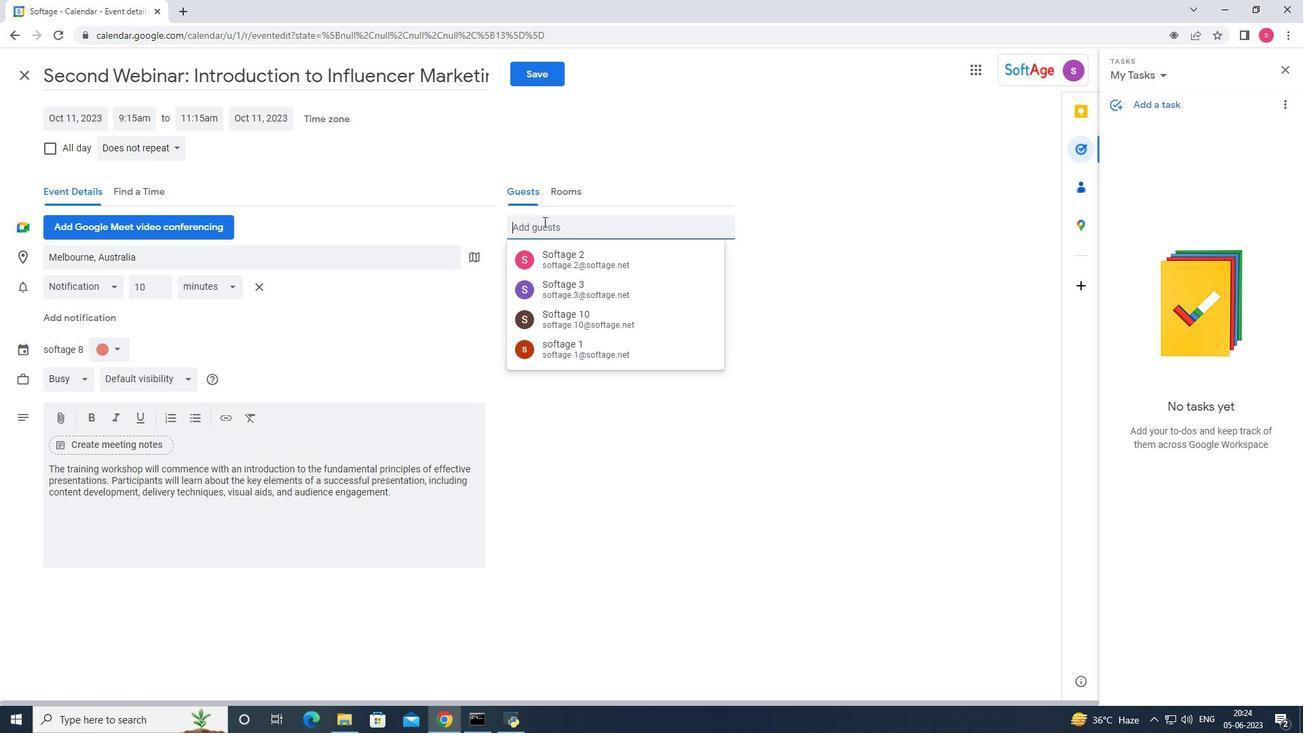 
Action: Key pressed softage.7<Key.down>
Screenshot: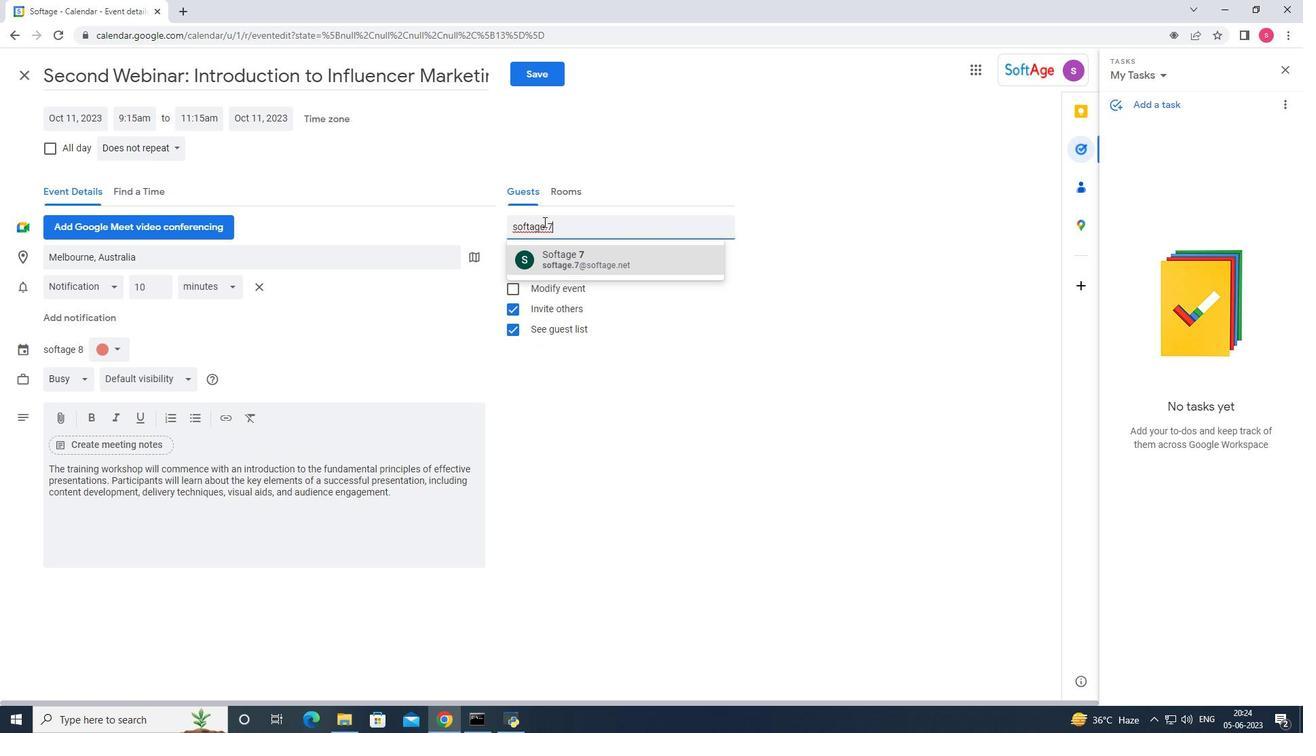 
Action: Mouse moved to (551, 256)
Screenshot: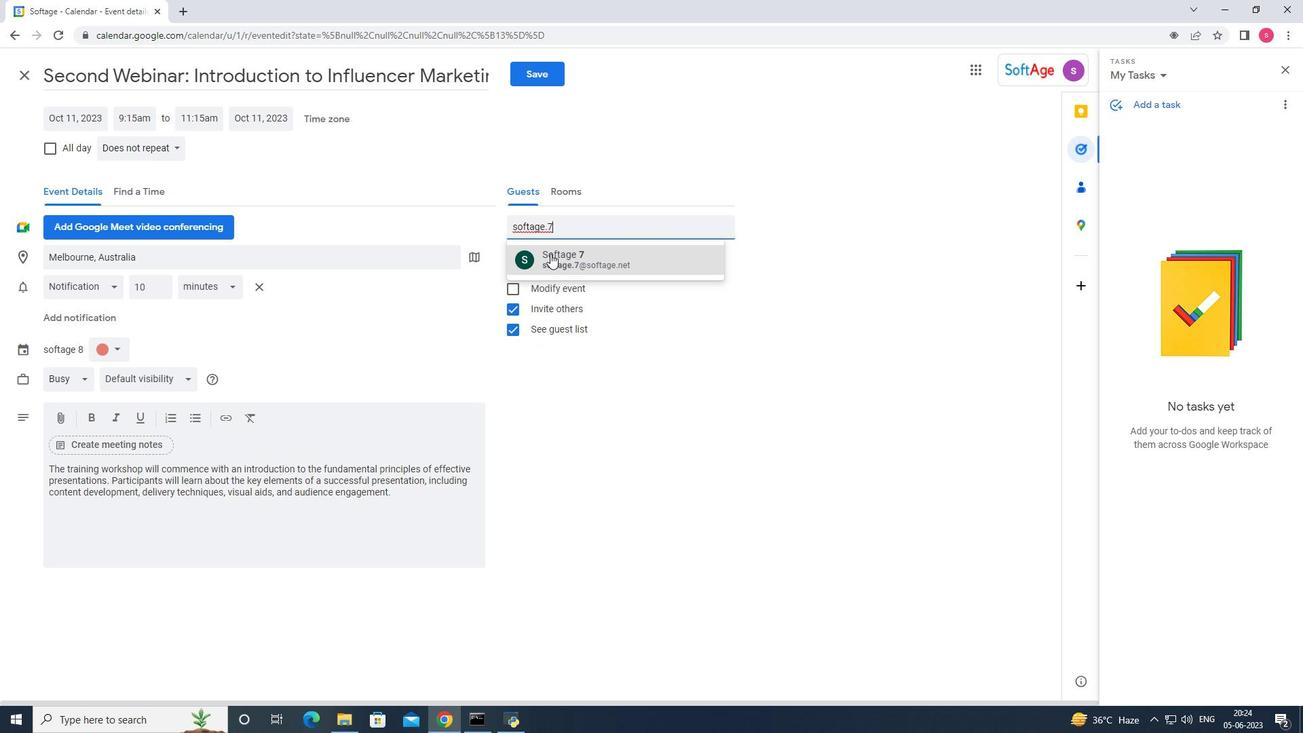 
Action: Mouse pressed left at (551, 256)
Screenshot: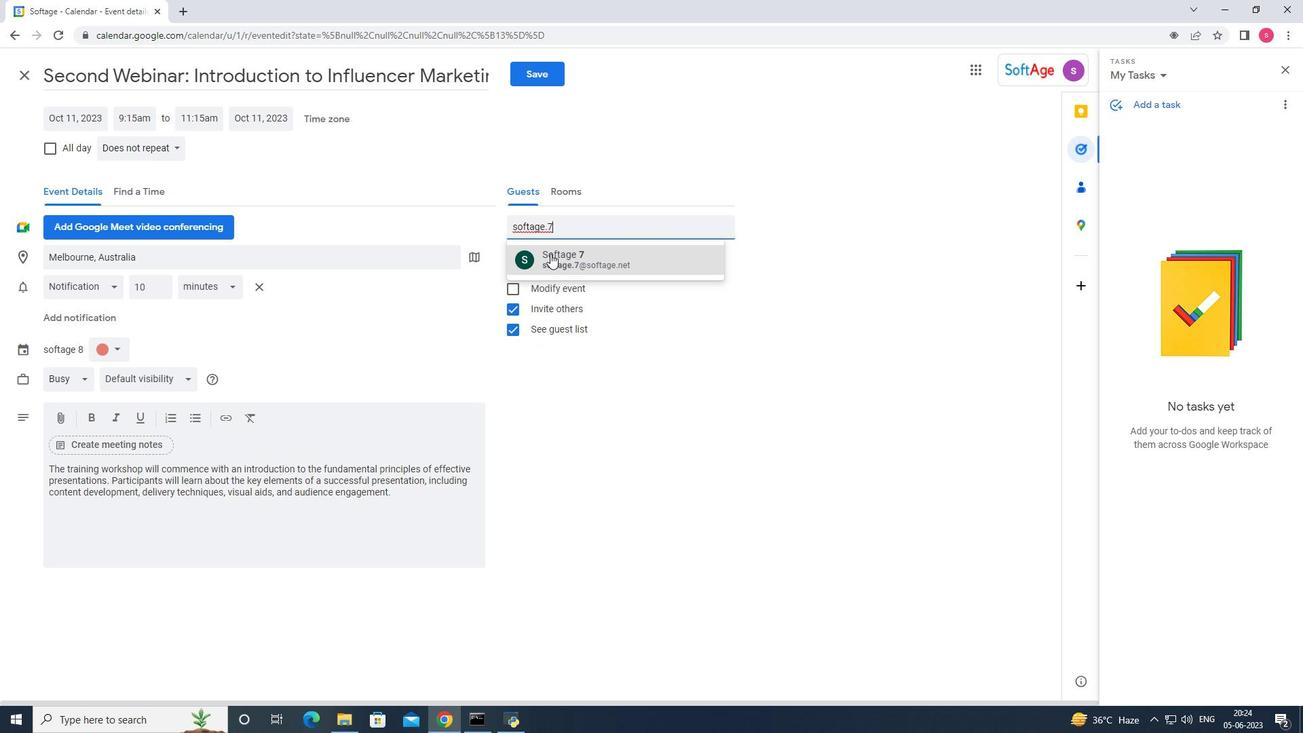 
Action: Mouse moved to (555, 232)
Screenshot: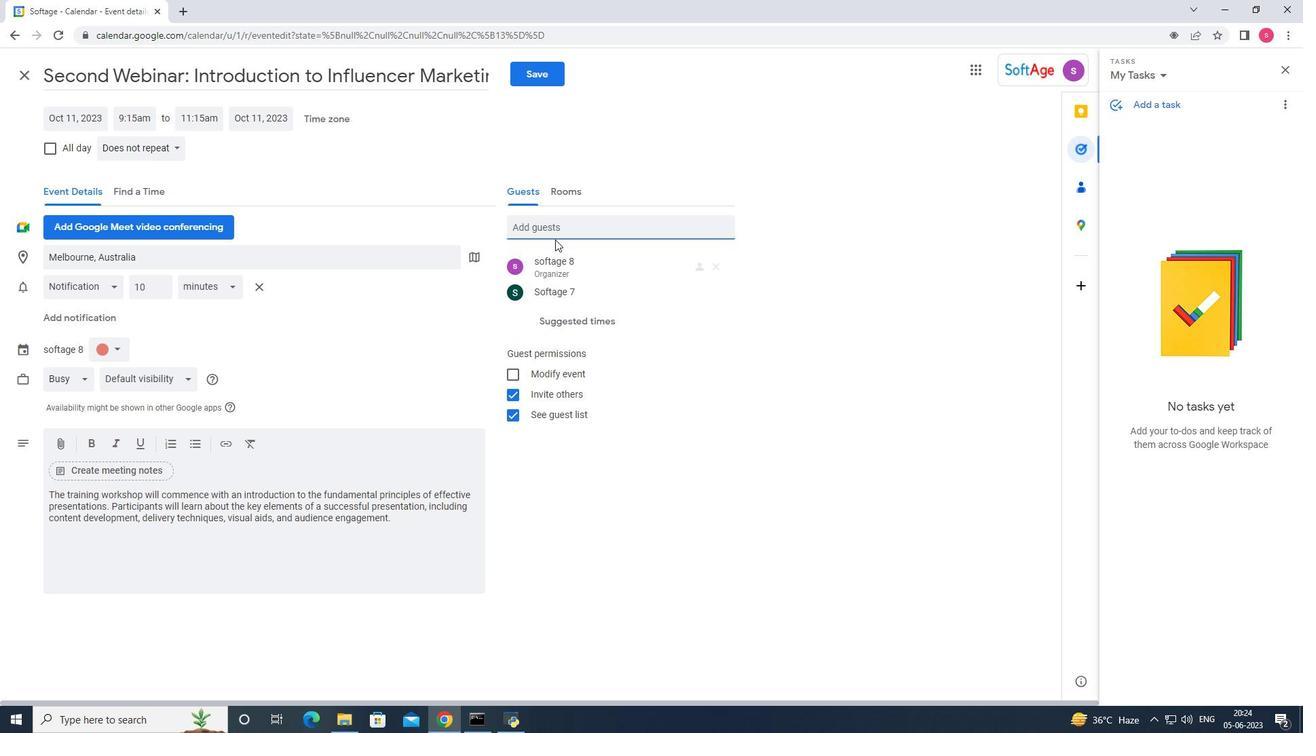 
Action: Key pressed softage.9
Screenshot: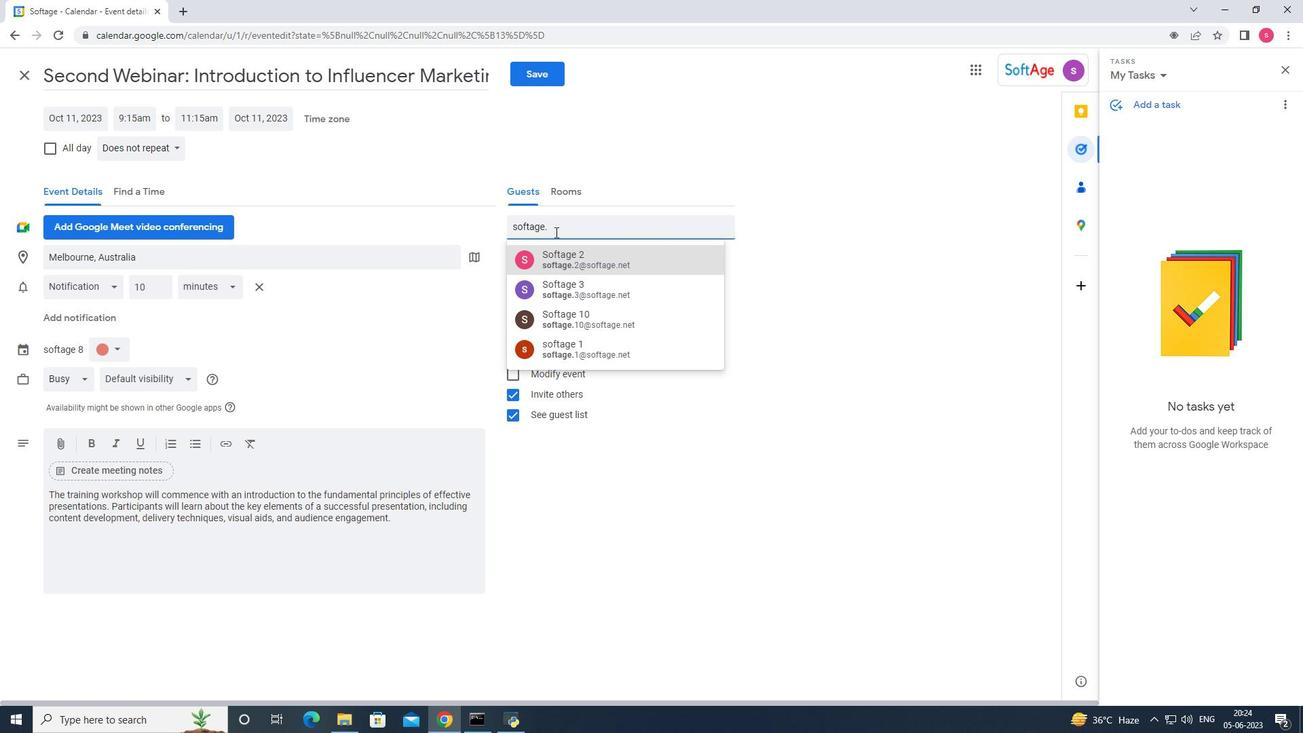 
Action: Mouse moved to (545, 256)
Screenshot: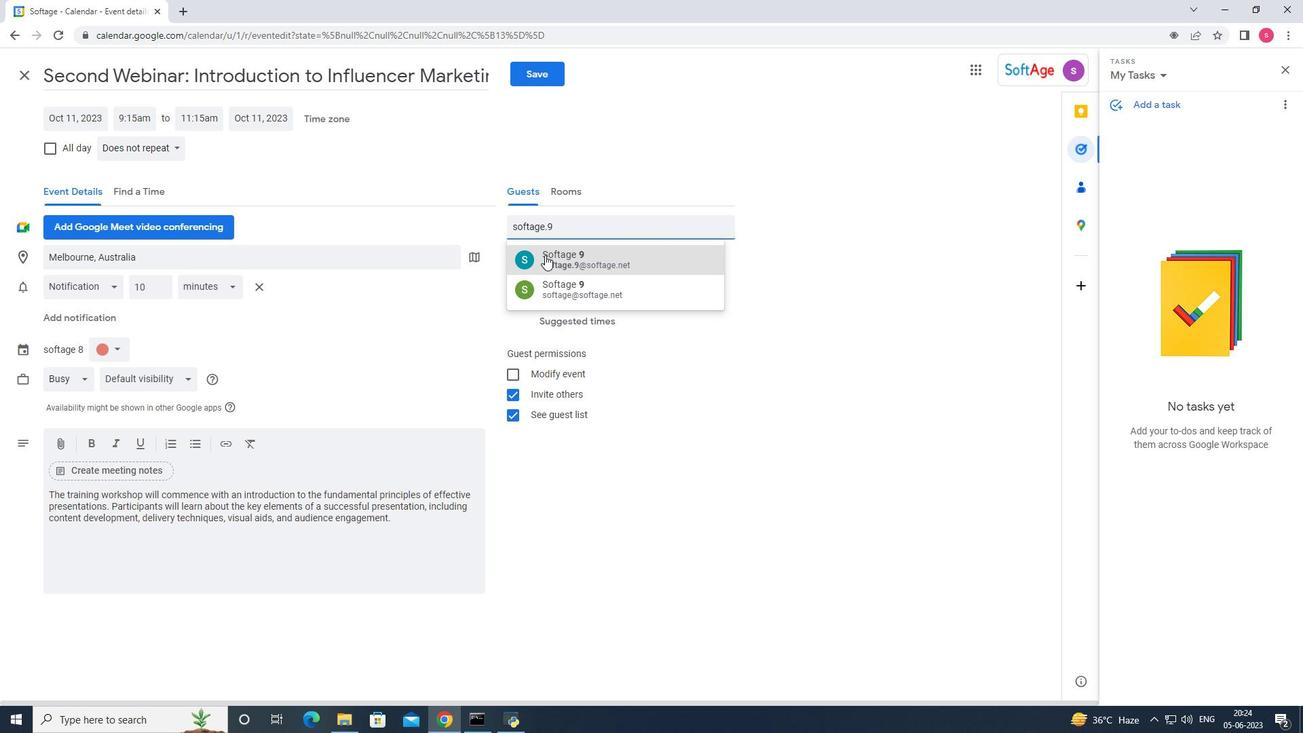 
Action: Mouse pressed left at (545, 256)
Screenshot: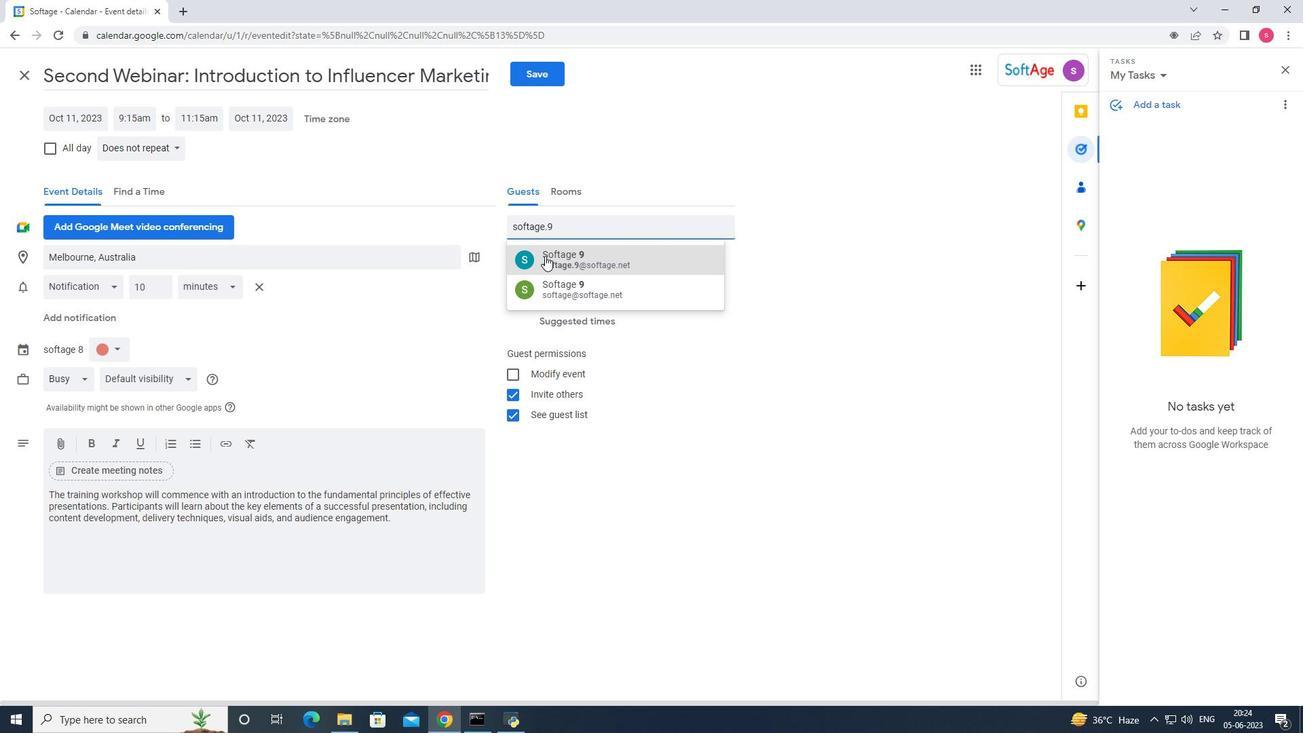 
Action: Mouse moved to (158, 155)
Screenshot: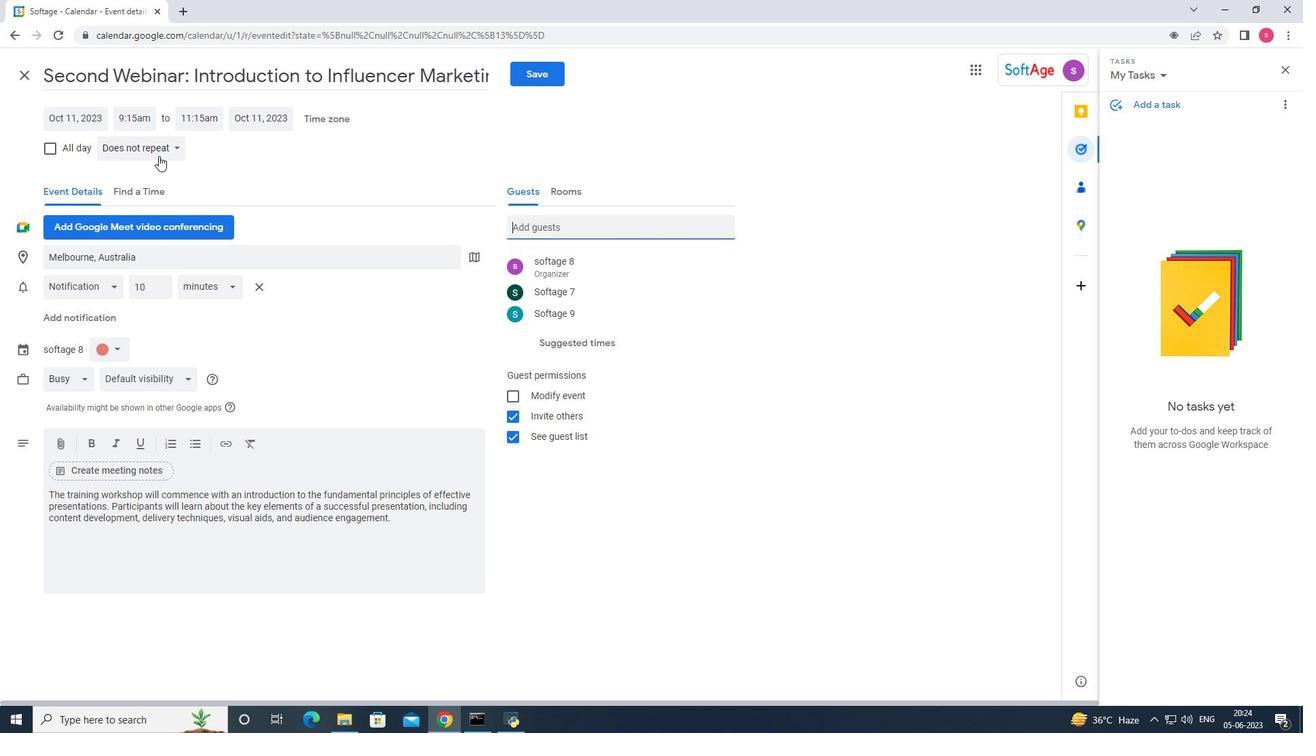 
Action: Mouse pressed left at (158, 155)
Screenshot: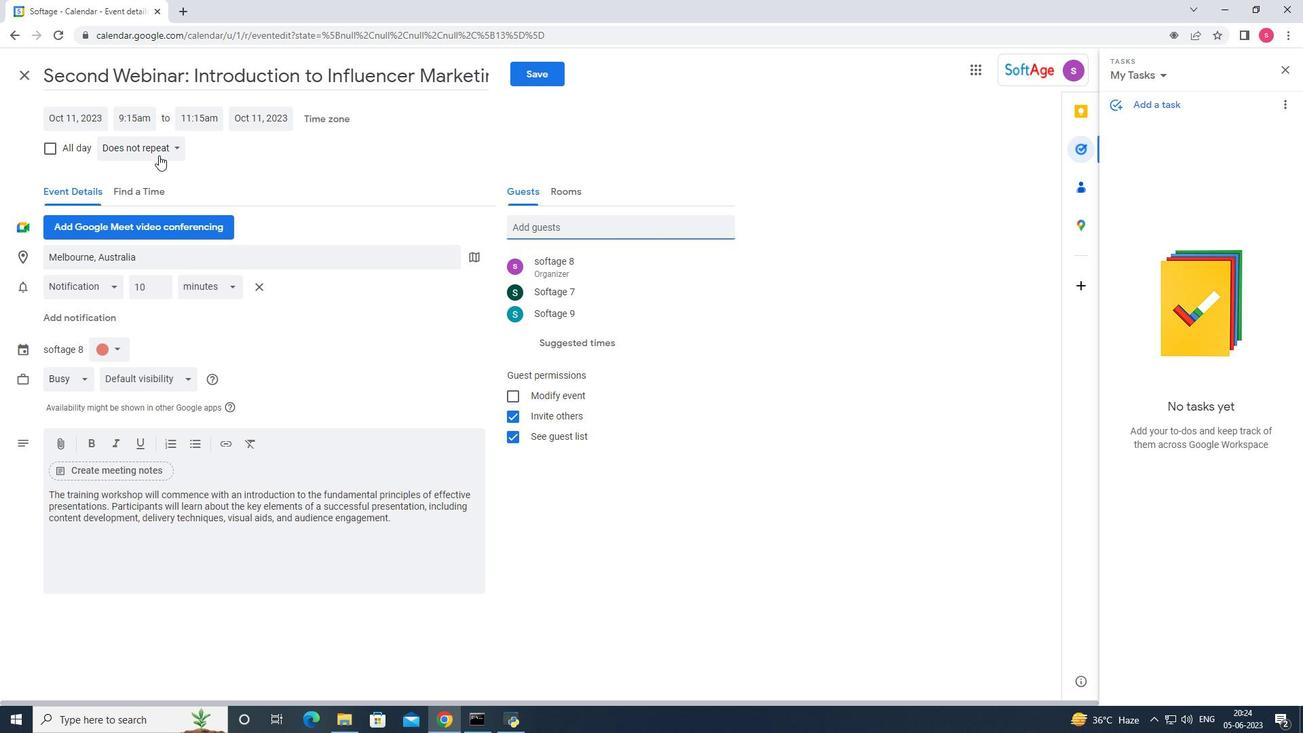 
Action: Mouse moved to (169, 290)
Screenshot: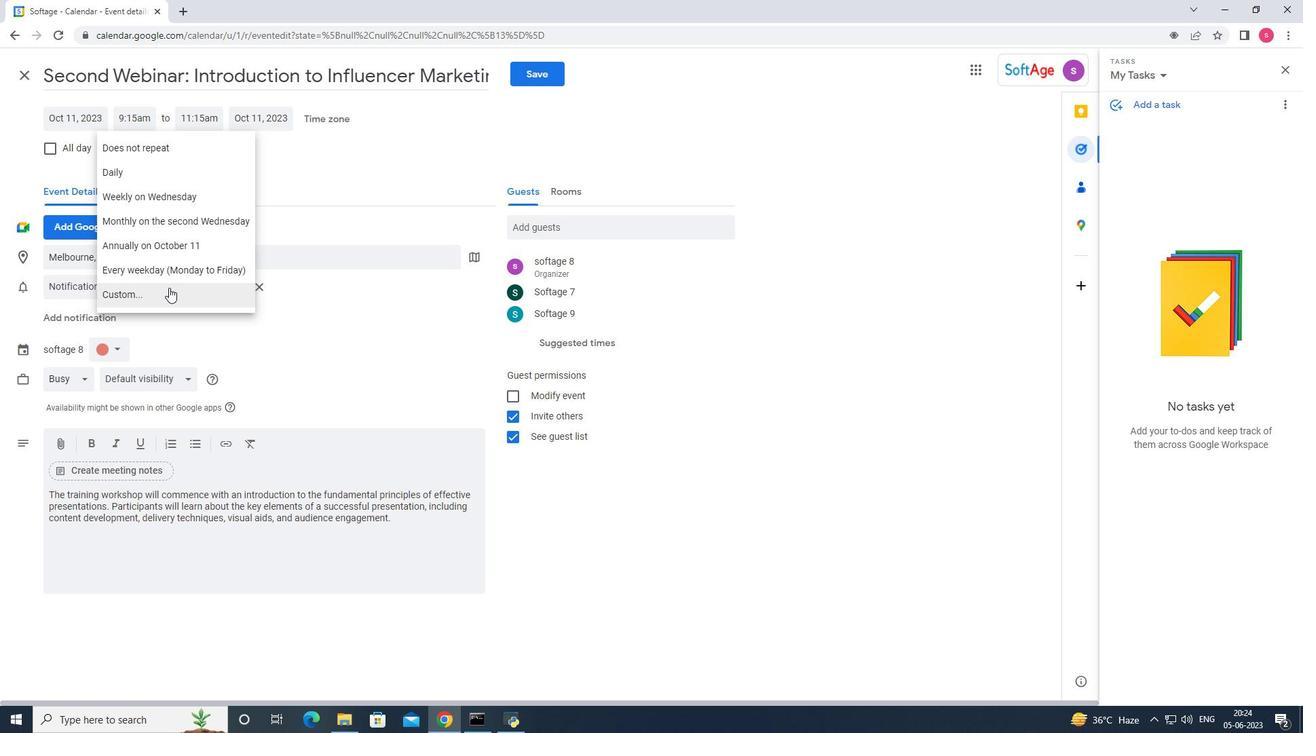 
Action: Mouse pressed left at (169, 290)
Screenshot: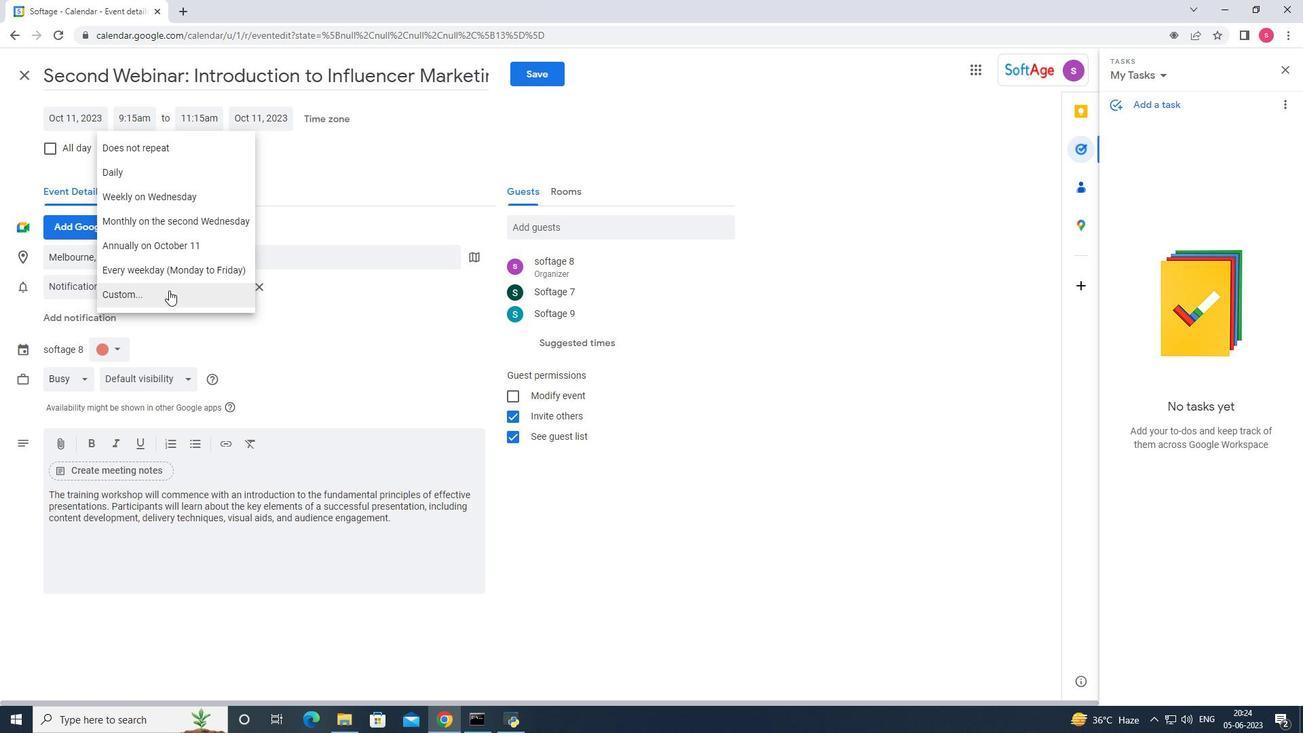 
Action: Mouse moved to (611, 350)
Screenshot: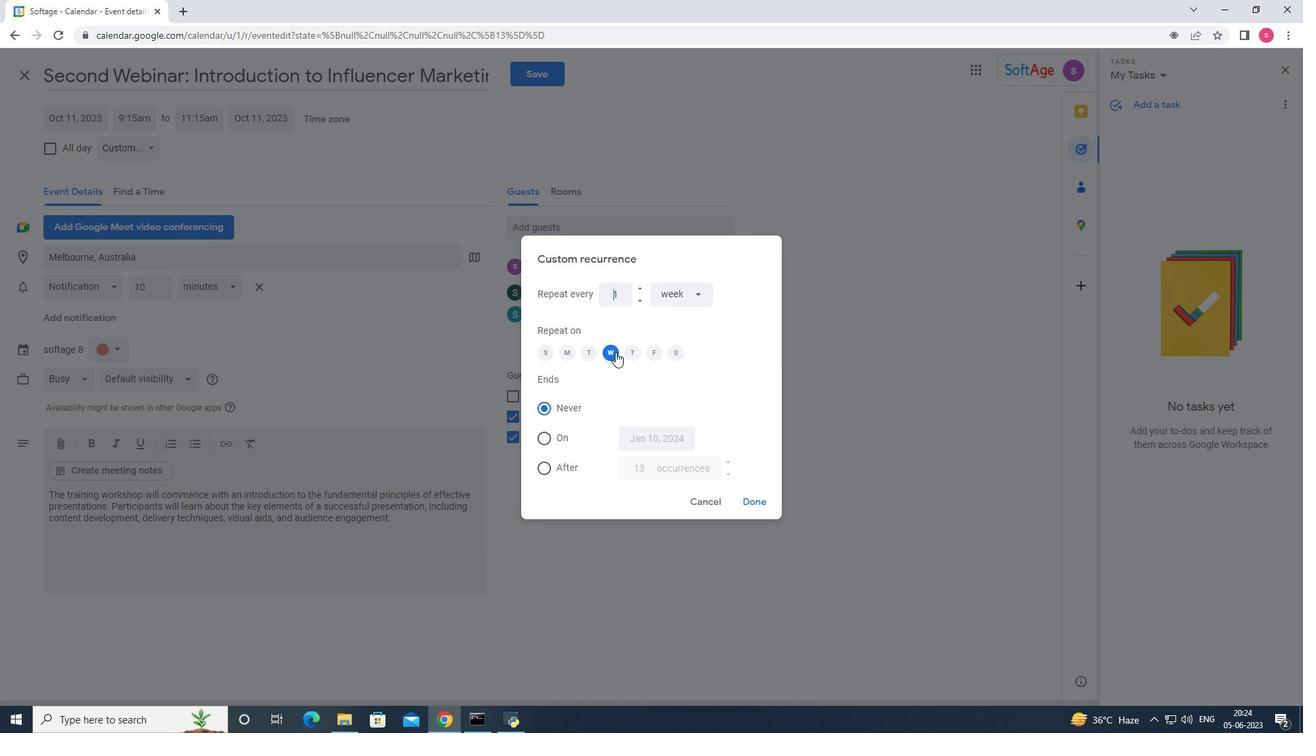 
Action: Mouse pressed left at (611, 350)
Screenshot: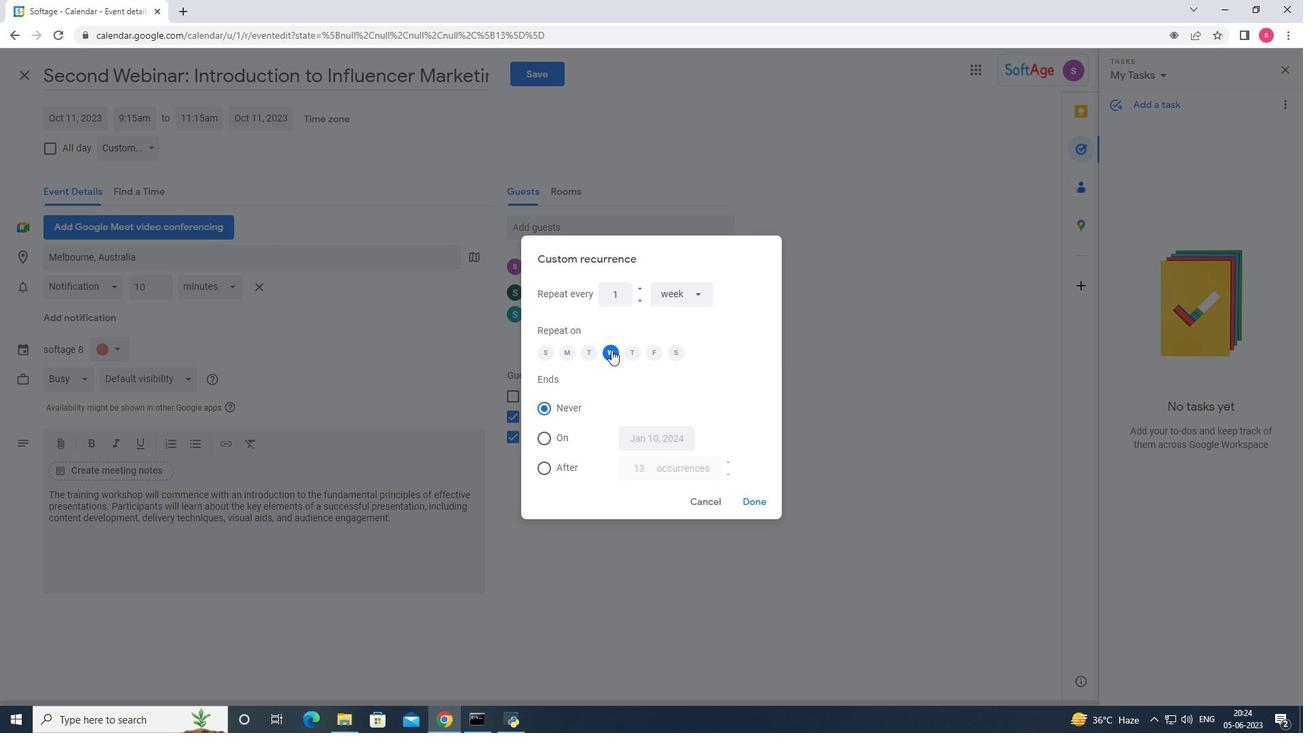 
Action: Mouse moved to (613, 357)
Screenshot: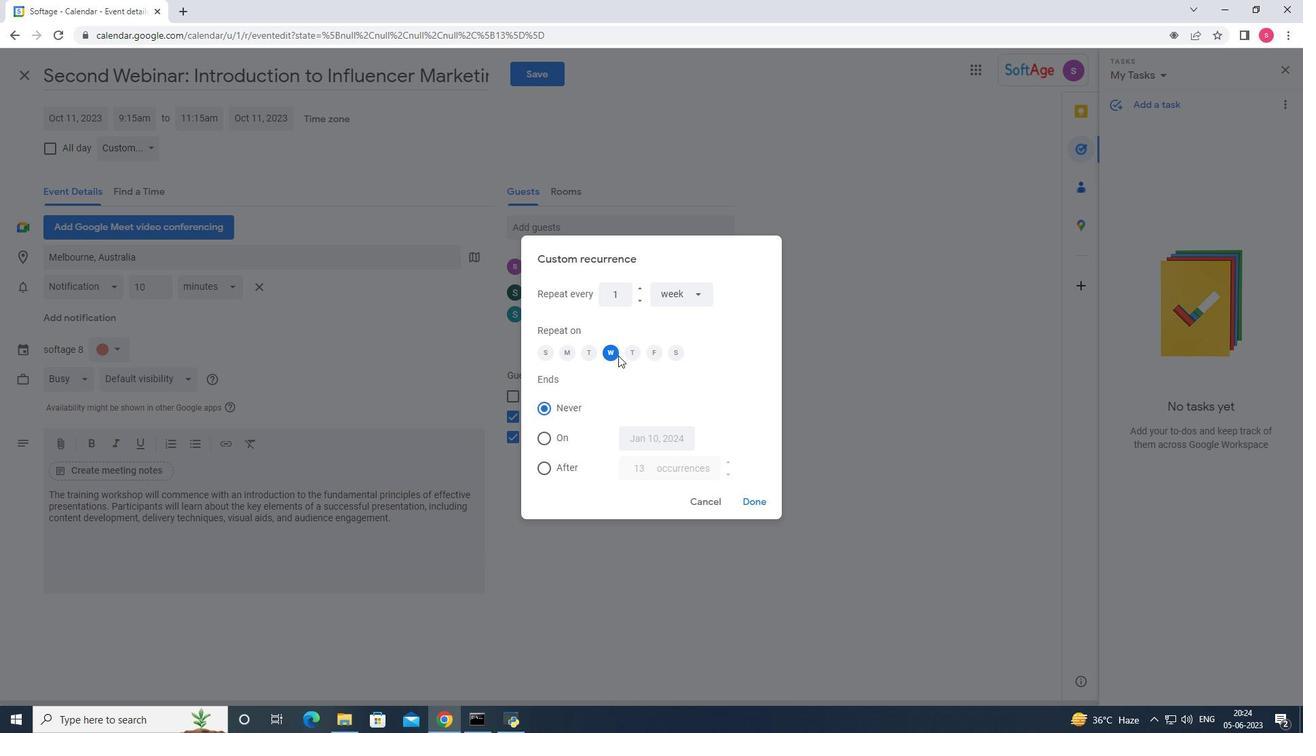 
Action: Mouse pressed left at (613, 357)
Screenshot: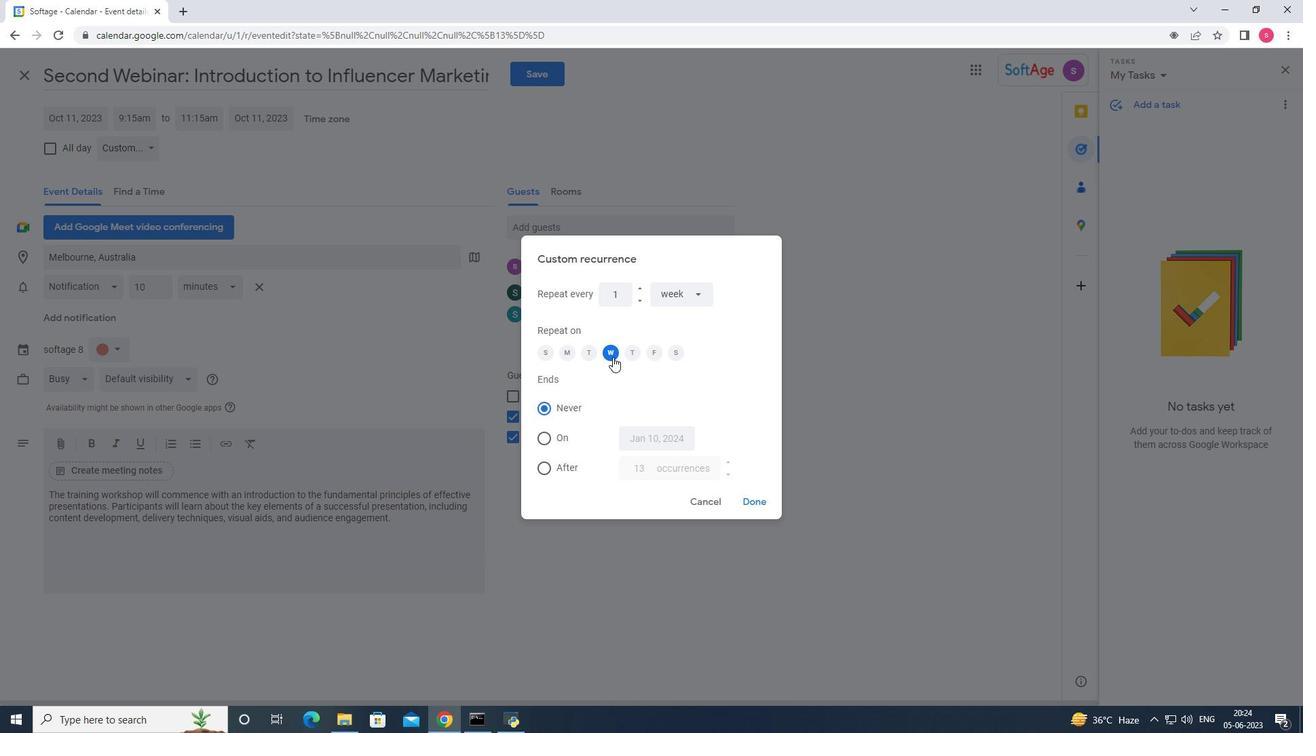 
Action: Mouse moved to (610, 350)
Screenshot: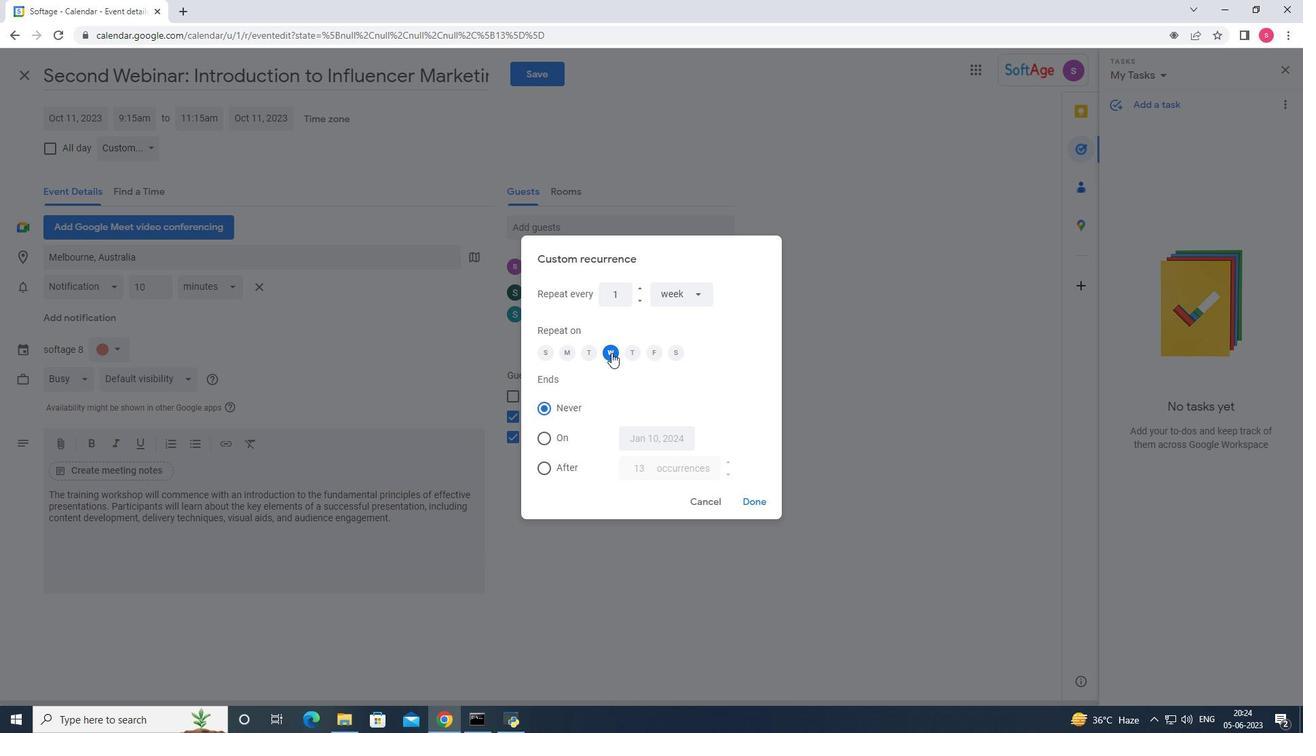 
Action: Mouse pressed left at (610, 350)
Screenshot: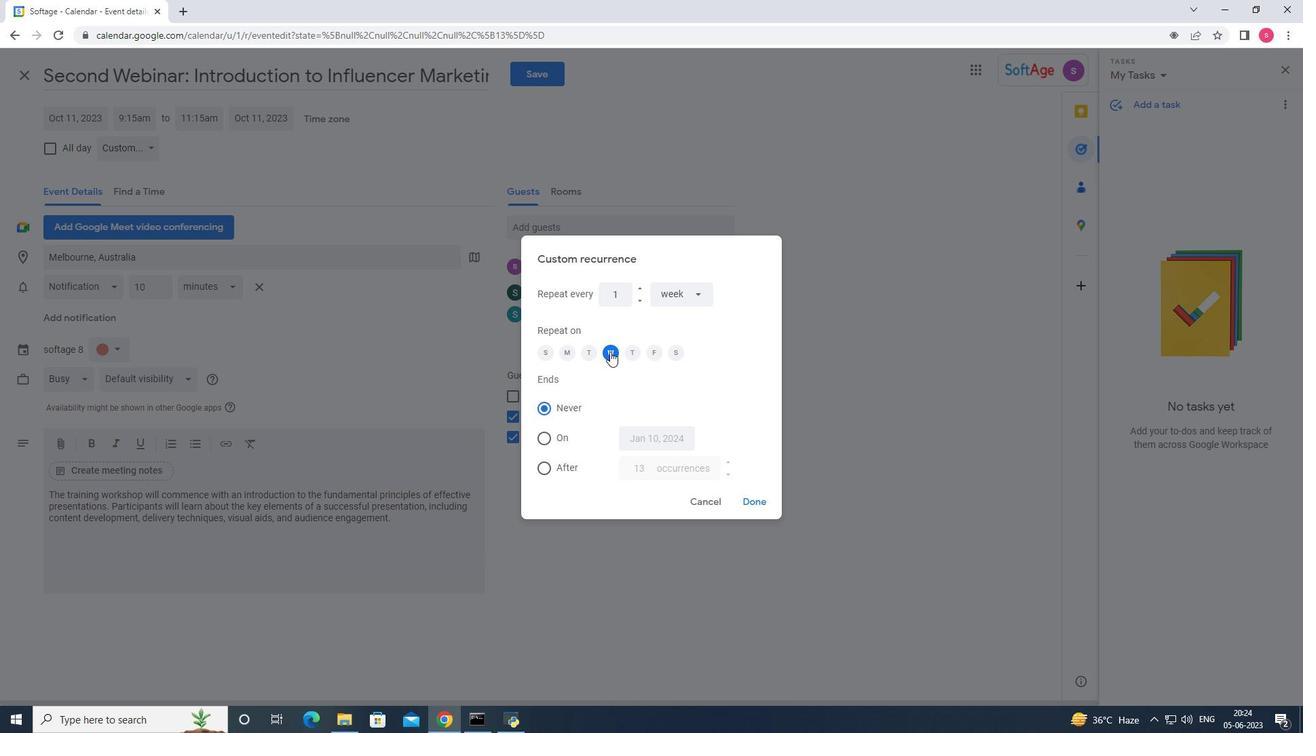 
Action: Mouse moved to (543, 354)
Screenshot: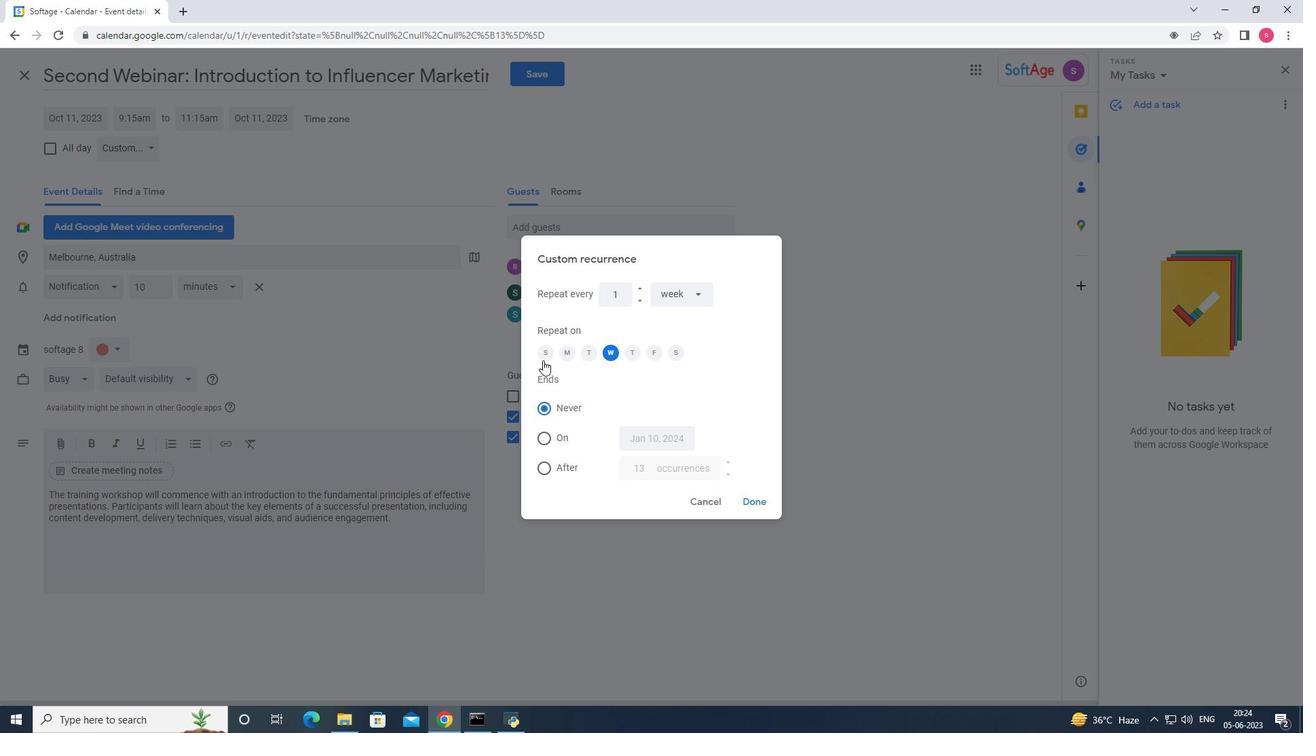 
Action: Mouse pressed left at (543, 354)
Screenshot: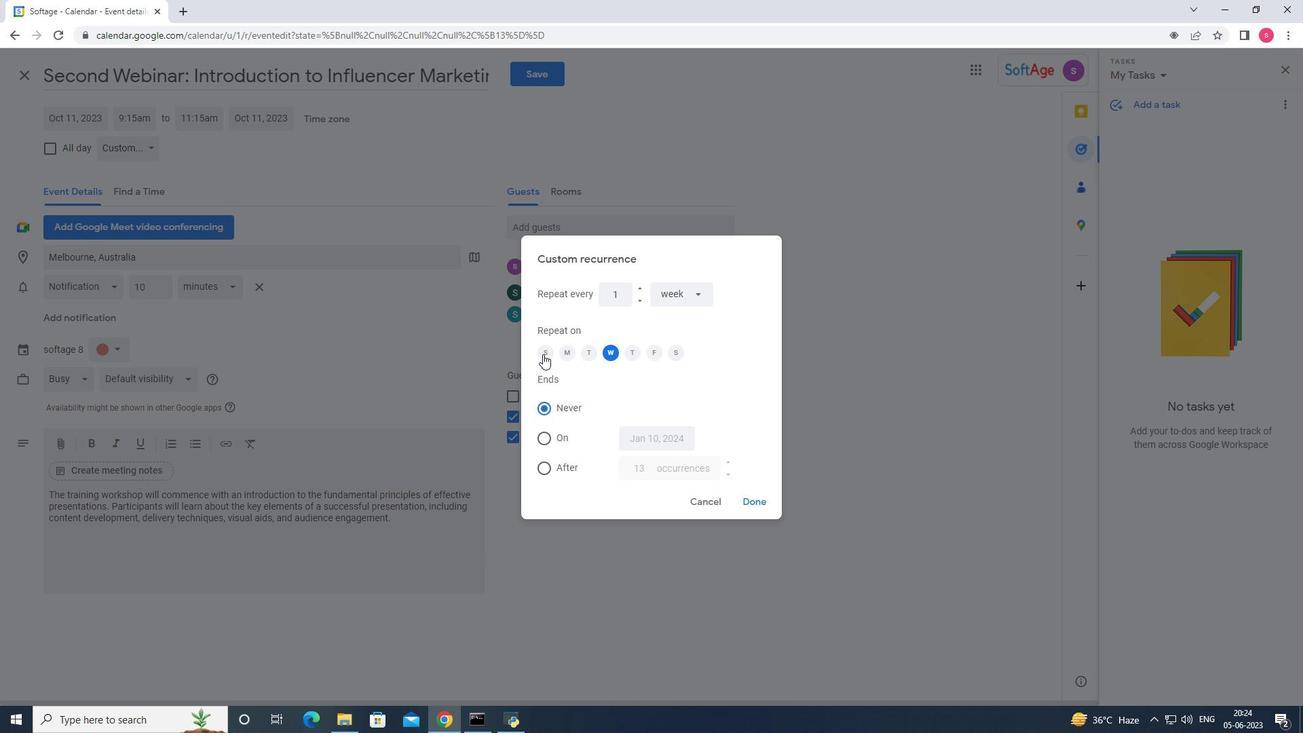 
Action: Mouse moved to (616, 352)
Screenshot: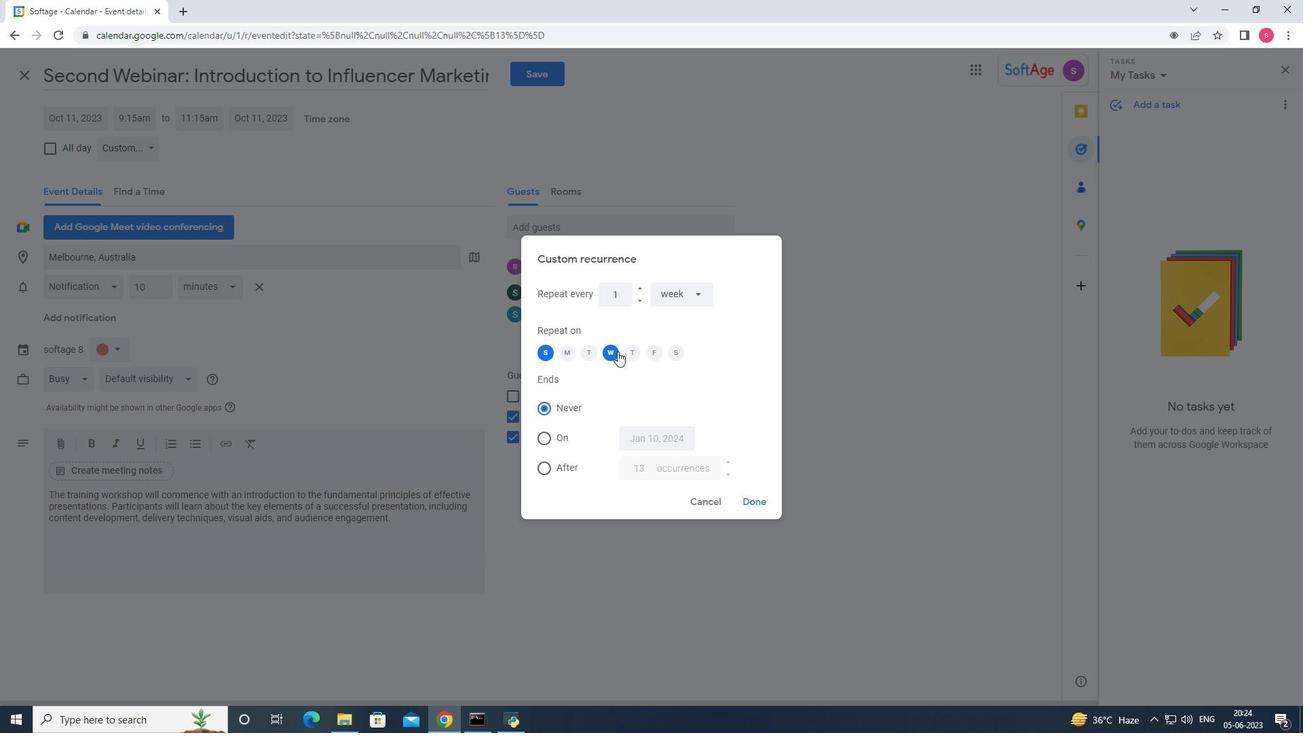 
Action: Mouse pressed left at (616, 352)
Screenshot: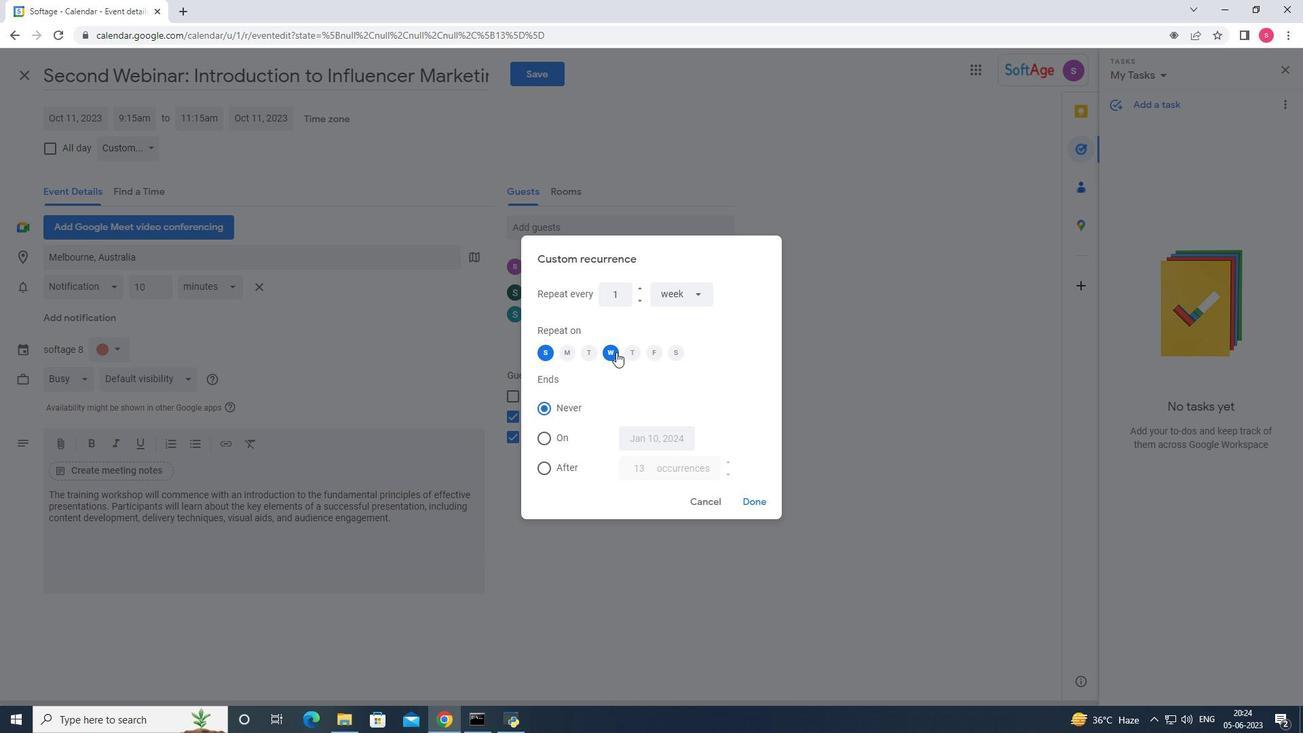
Action: Mouse moved to (748, 503)
Screenshot: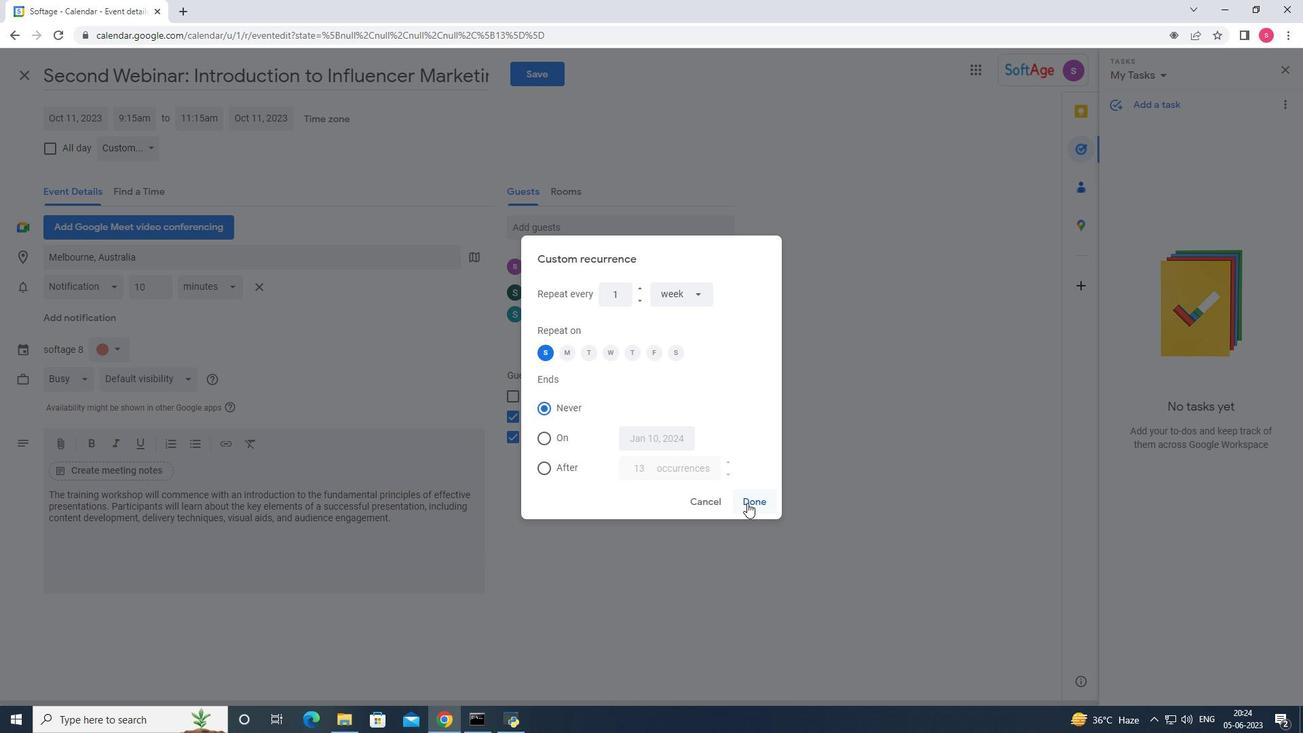 
Action: Mouse pressed left at (748, 503)
Screenshot: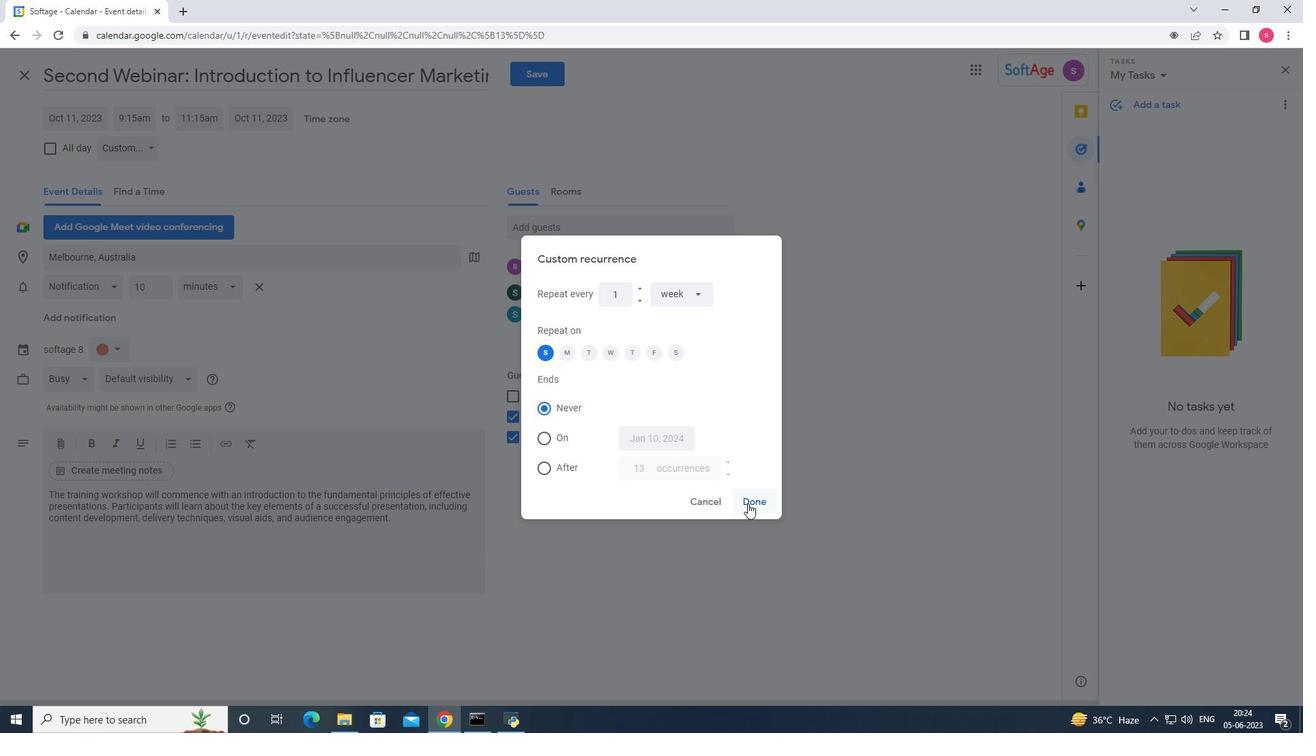 
Action: Mouse moved to (536, 66)
Screenshot: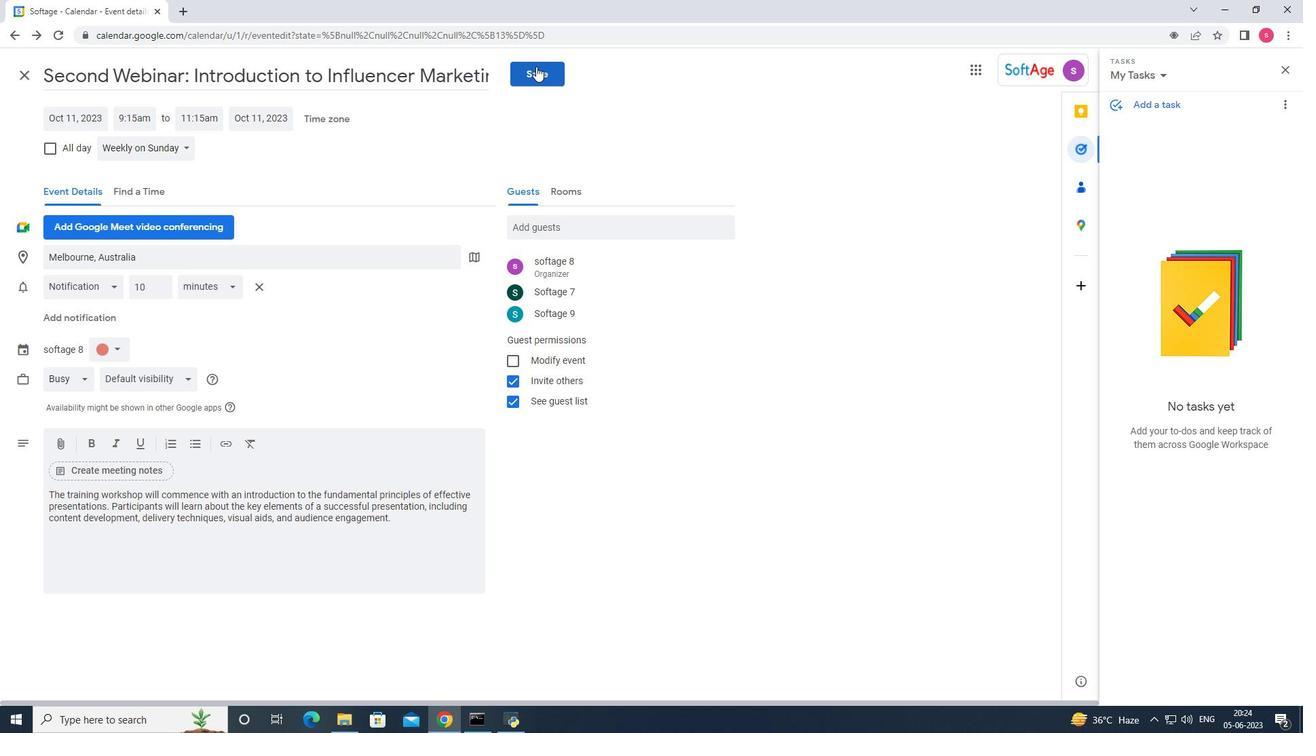 
Action: Mouse pressed left at (536, 66)
Screenshot: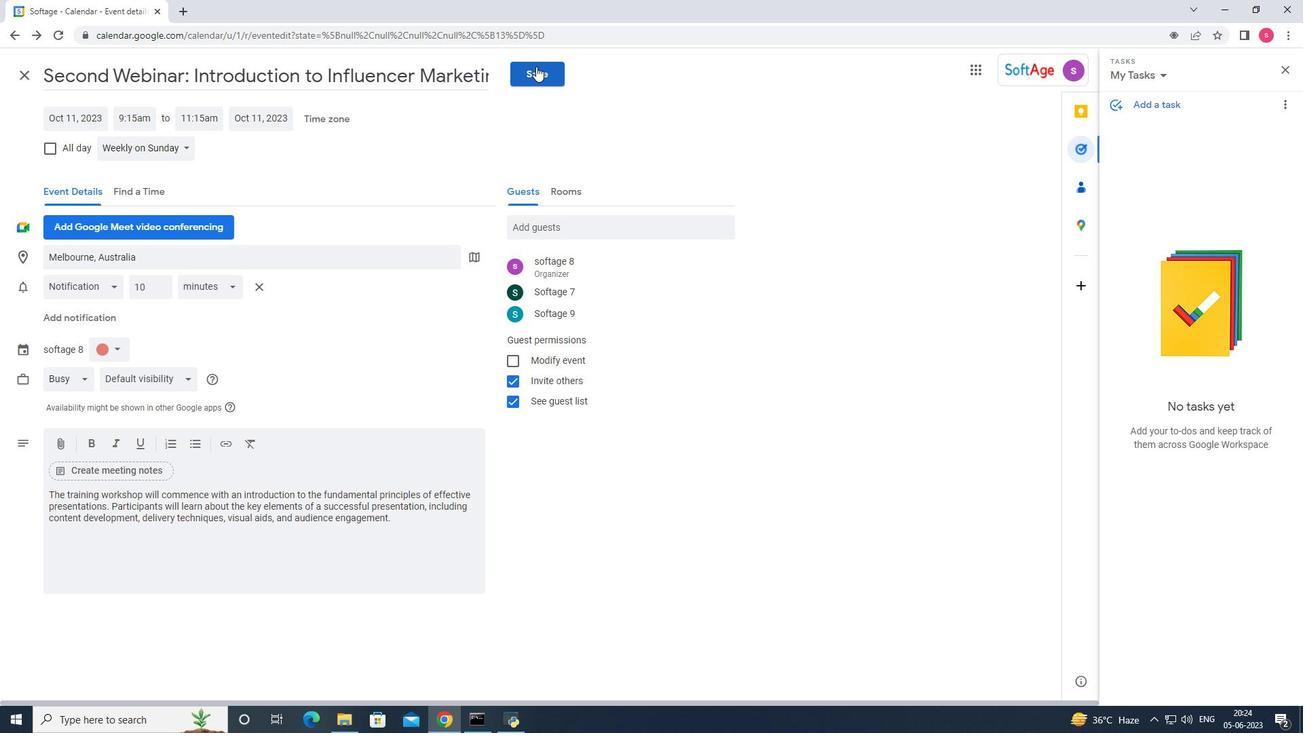 
Action: Mouse moved to (775, 412)
Screenshot: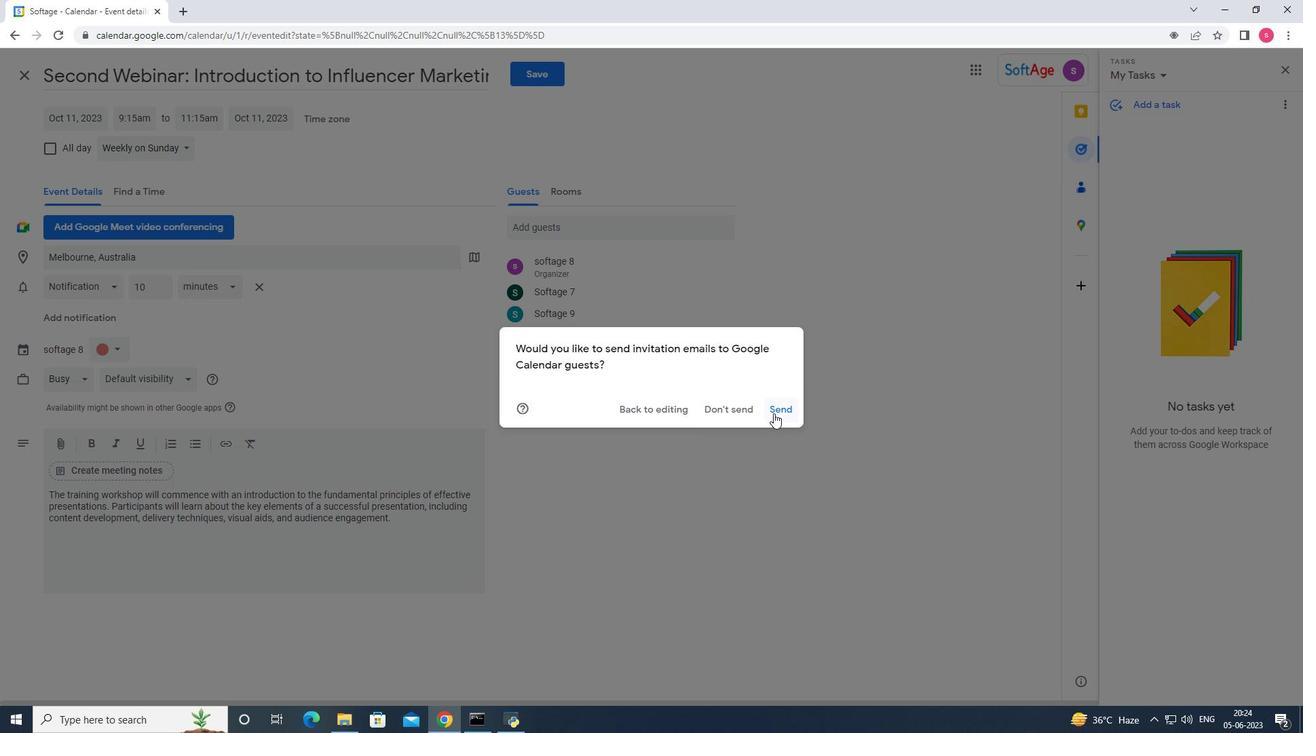 
Action: Mouse pressed left at (775, 412)
Screenshot: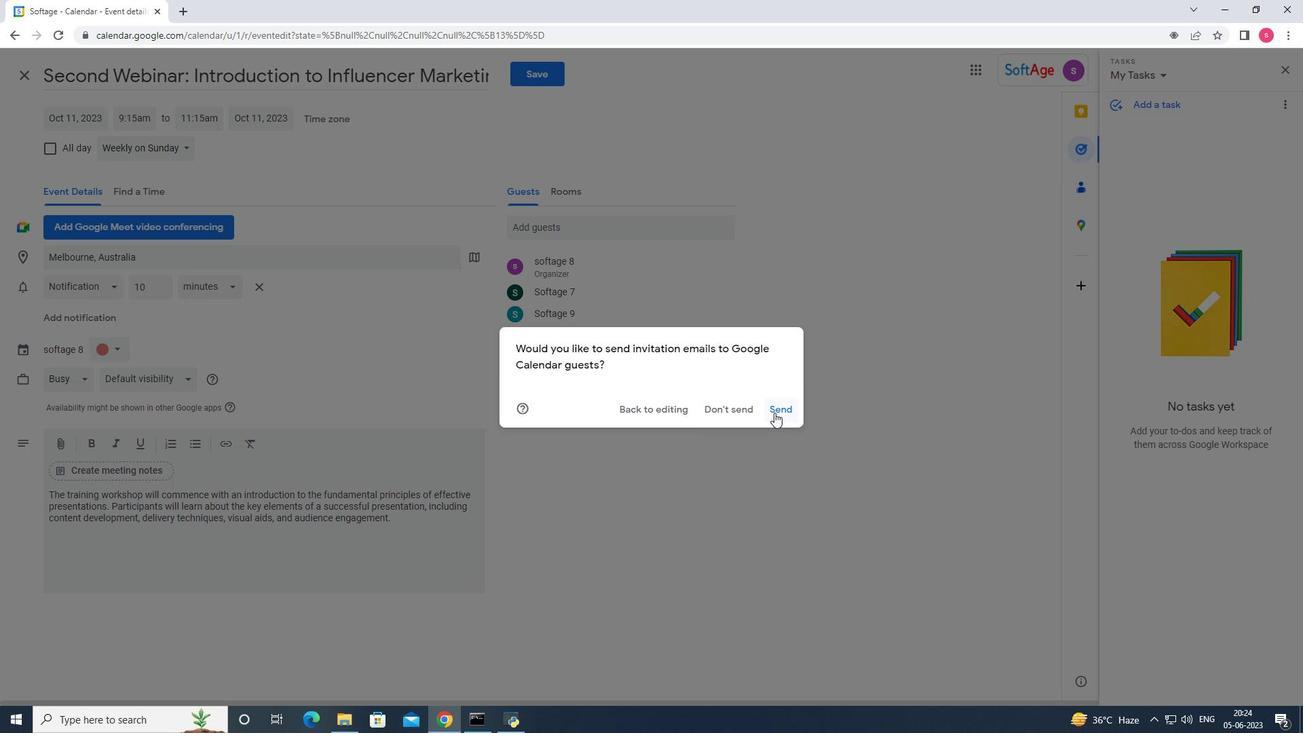 
